 Task: Look for space in Amherst, United States from 10th July, 2023 to 15th July, 2023 for 7 adults in price range Rs.10000 to Rs.15000. Place can be entire place or shared room with 4 bedrooms having 7 beds and 4 bathrooms. Property type can be house, flat, guest house. Amenities needed are: wifi, TV, free parkinig on premises, gym, breakfast. Booking option can be shelf check-in. Required host language is English.
Action: Mouse moved to (527, 125)
Screenshot: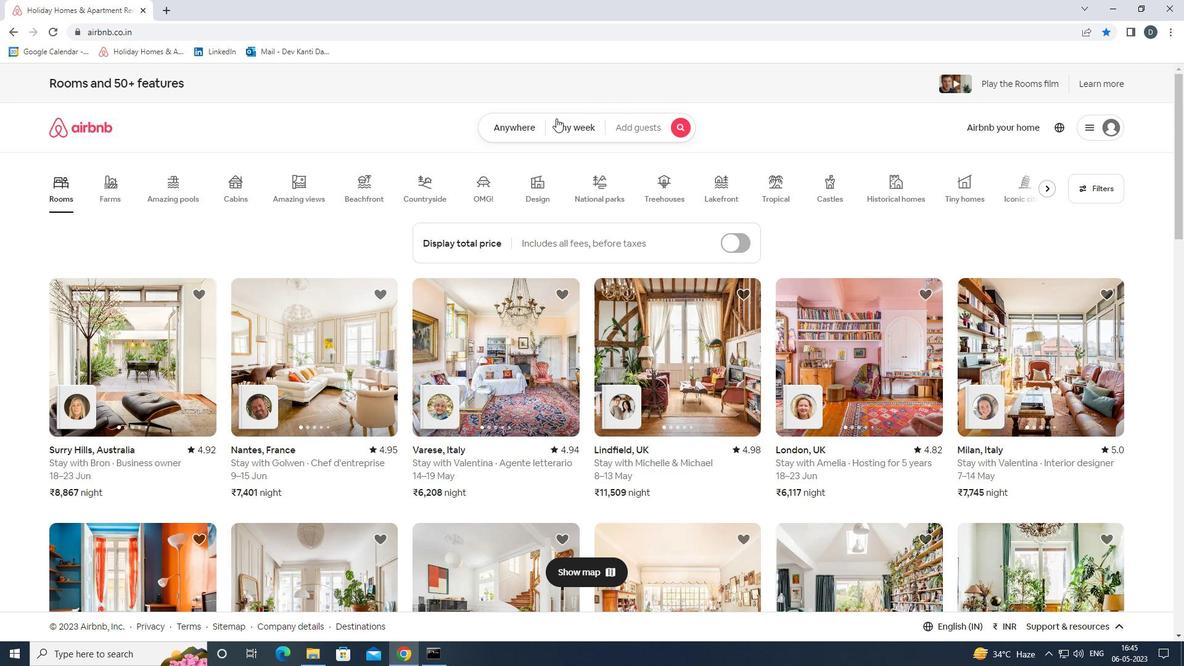
Action: Mouse pressed left at (527, 125)
Screenshot: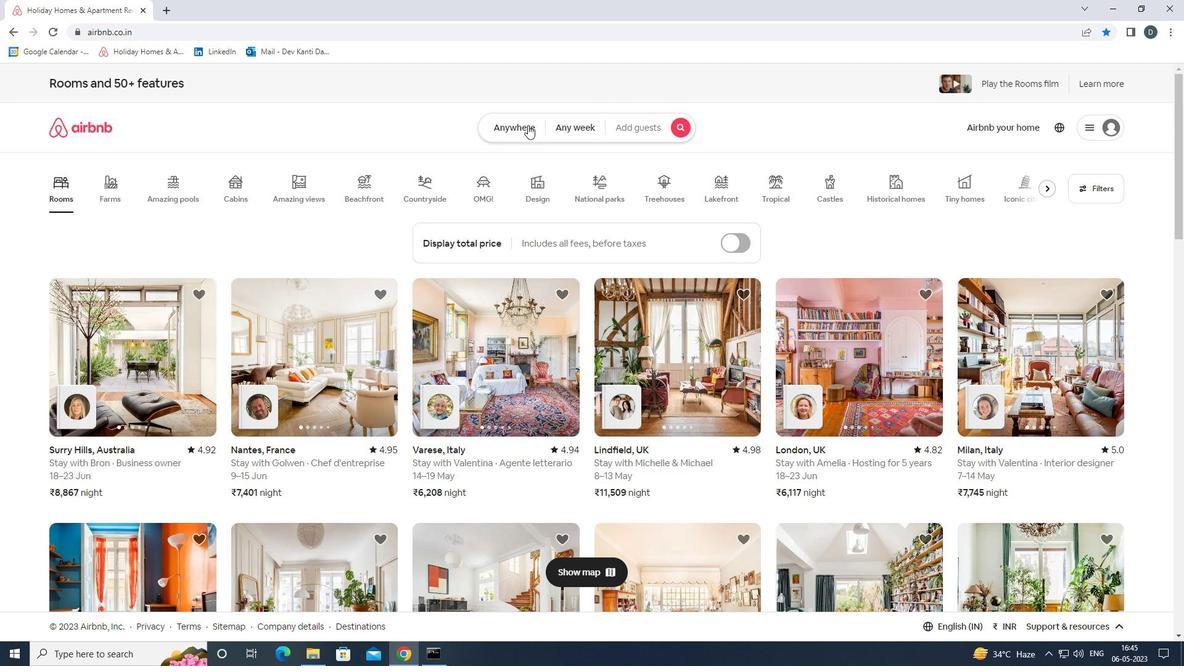 
Action: Mouse moved to (466, 178)
Screenshot: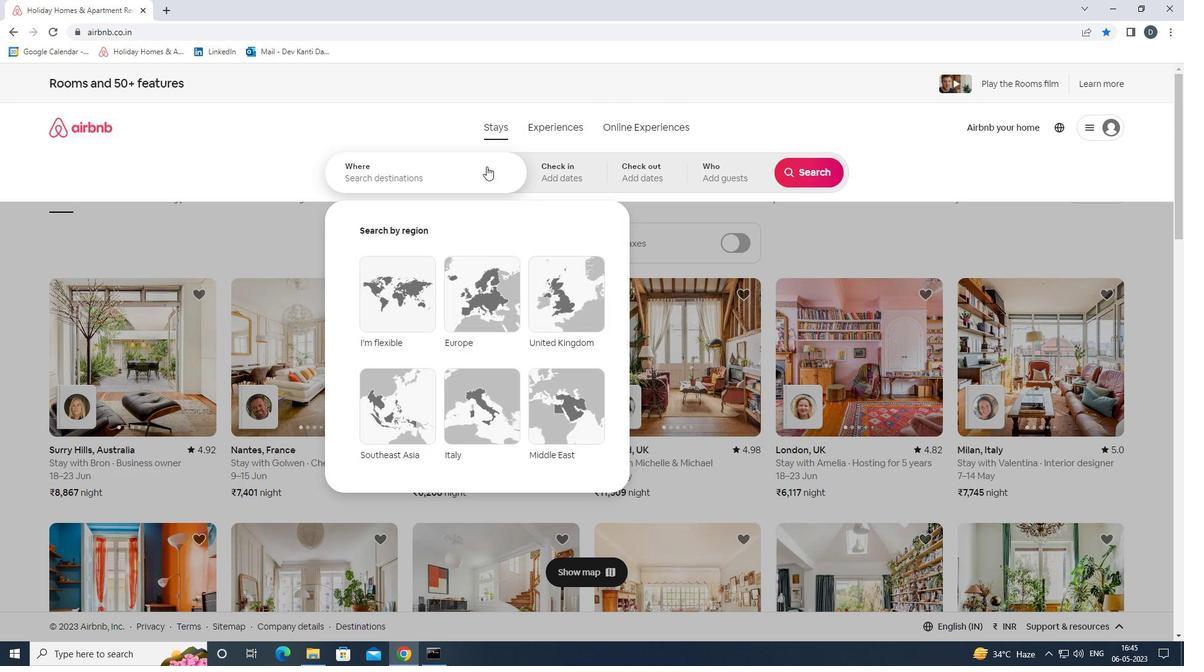 
Action: Mouse pressed left at (466, 178)
Screenshot: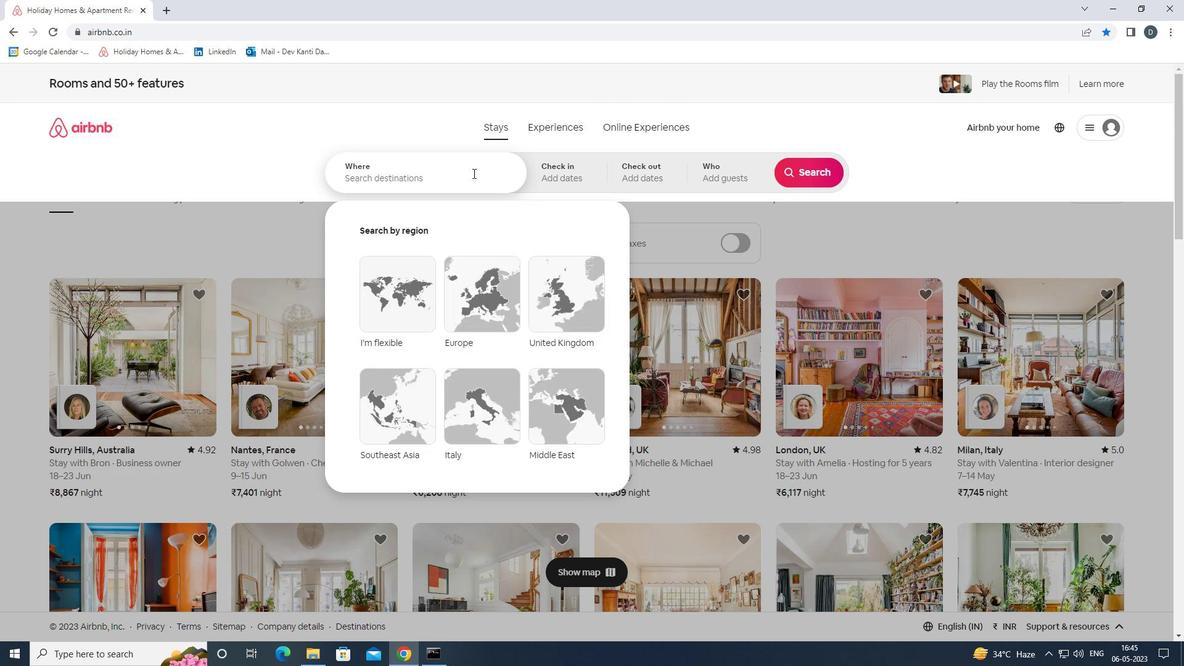 
Action: Key pressed <Key.shift>AMHERST,<Key.shift>UNITED<Key.space><Key.shift>STATES<Key.enter>
Screenshot: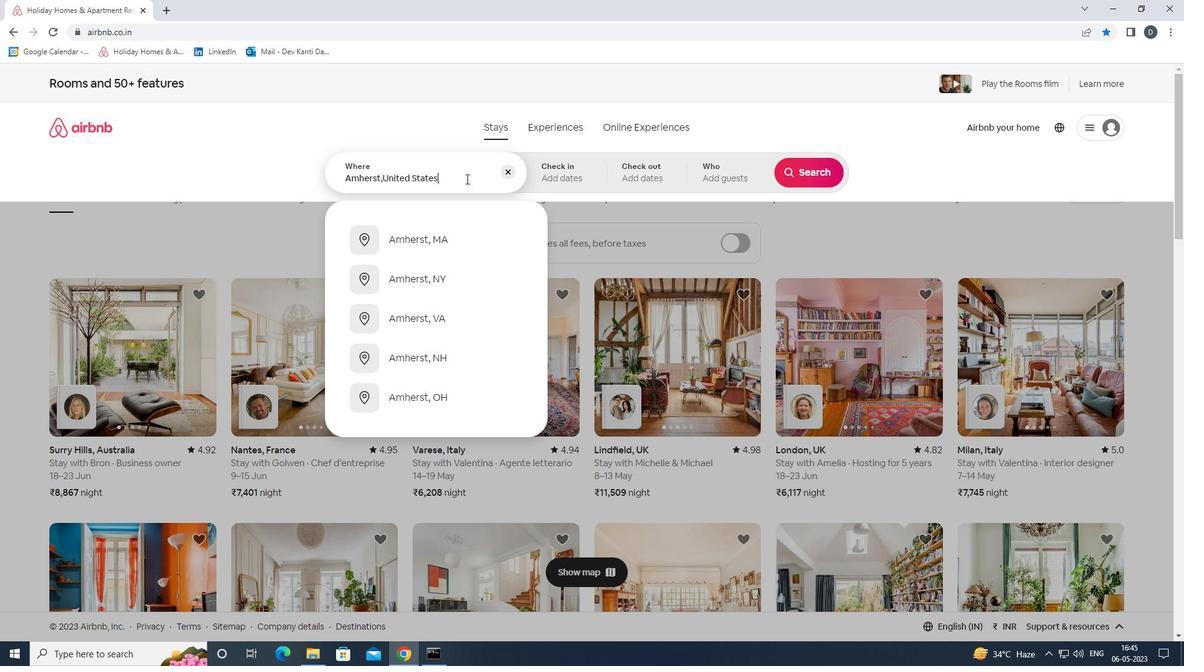 
Action: Mouse moved to (807, 269)
Screenshot: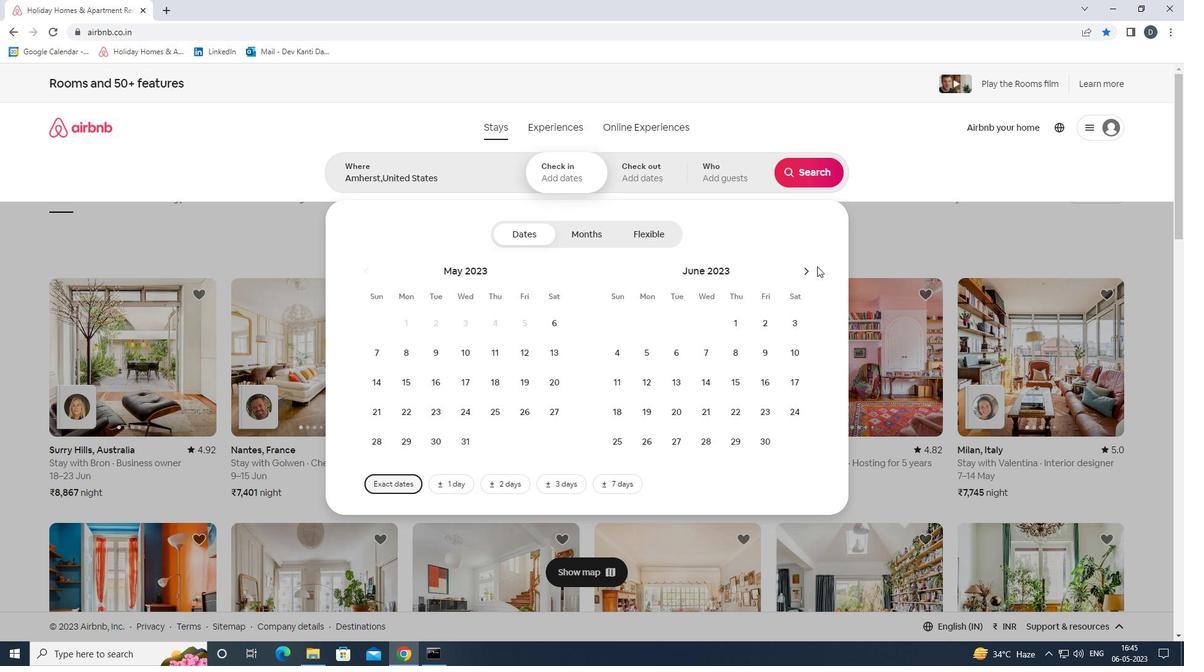
Action: Mouse pressed left at (807, 269)
Screenshot: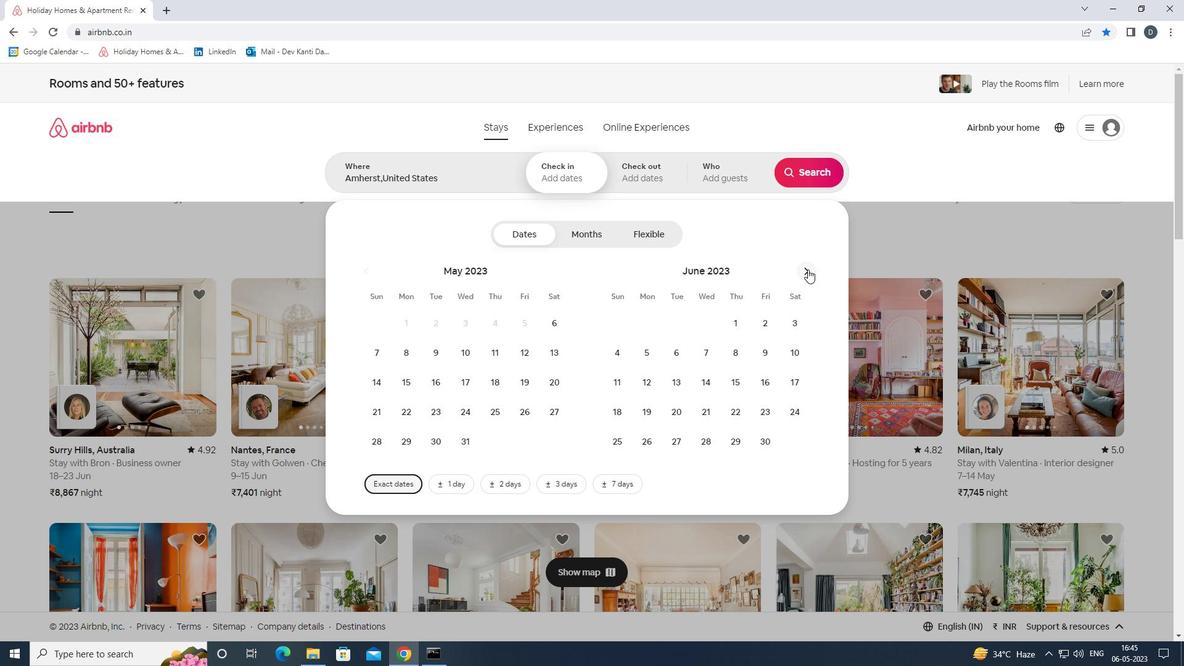 
Action: Mouse pressed left at (807, 269)
Screenshot: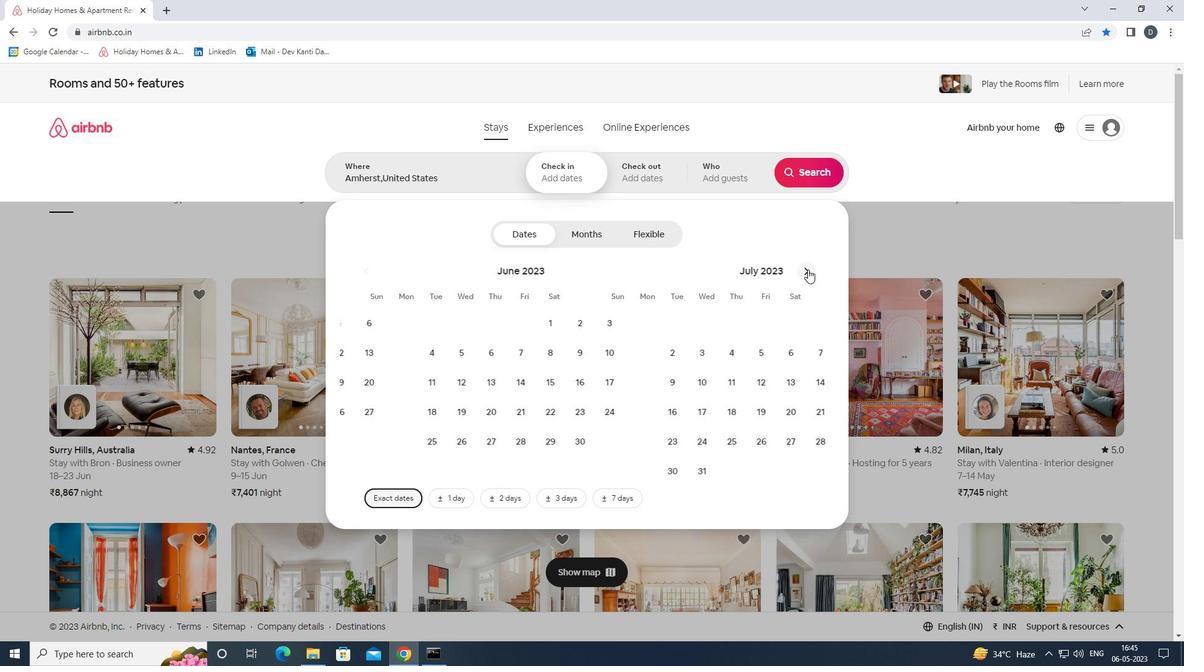 
Action: Mouse moved to (413, 384)
Screenshot: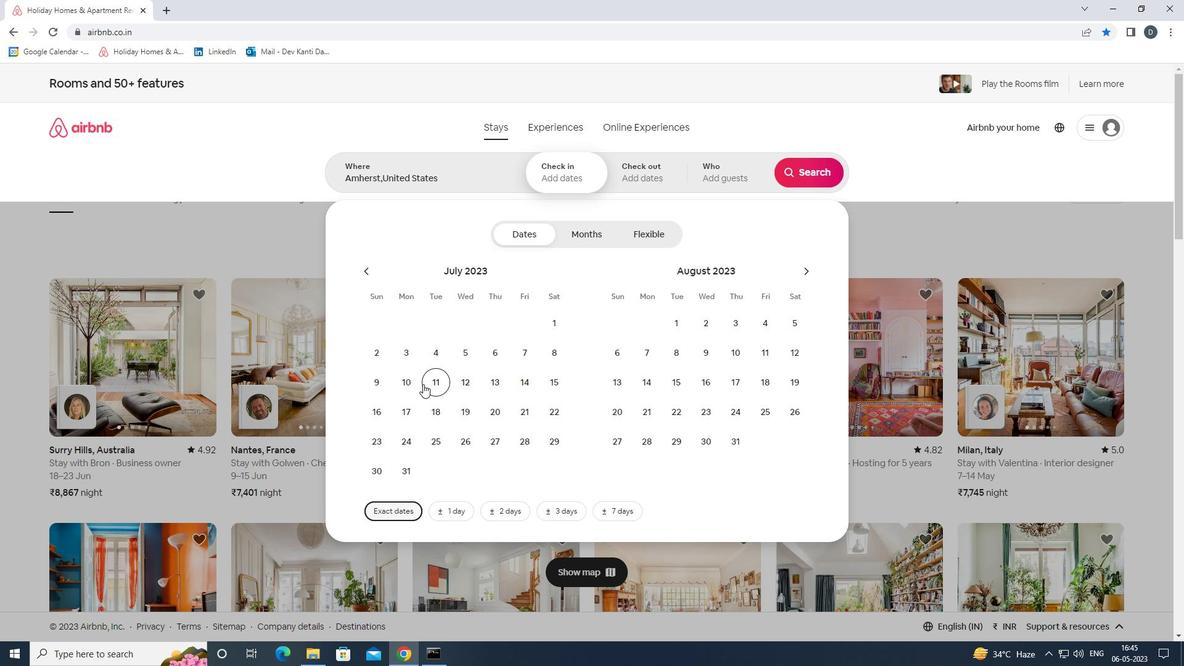 
Action: Mouse pressed left at (413, 384)
Screenshot: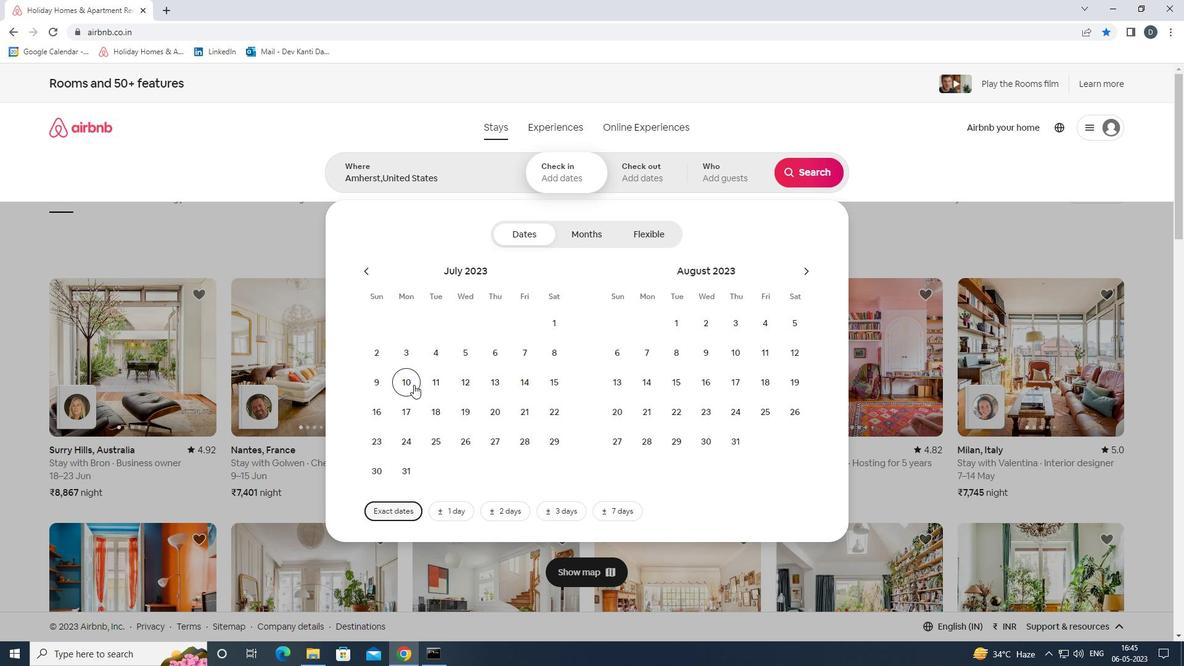 
Action: Mouse moved to (545, 385)
Screenshot: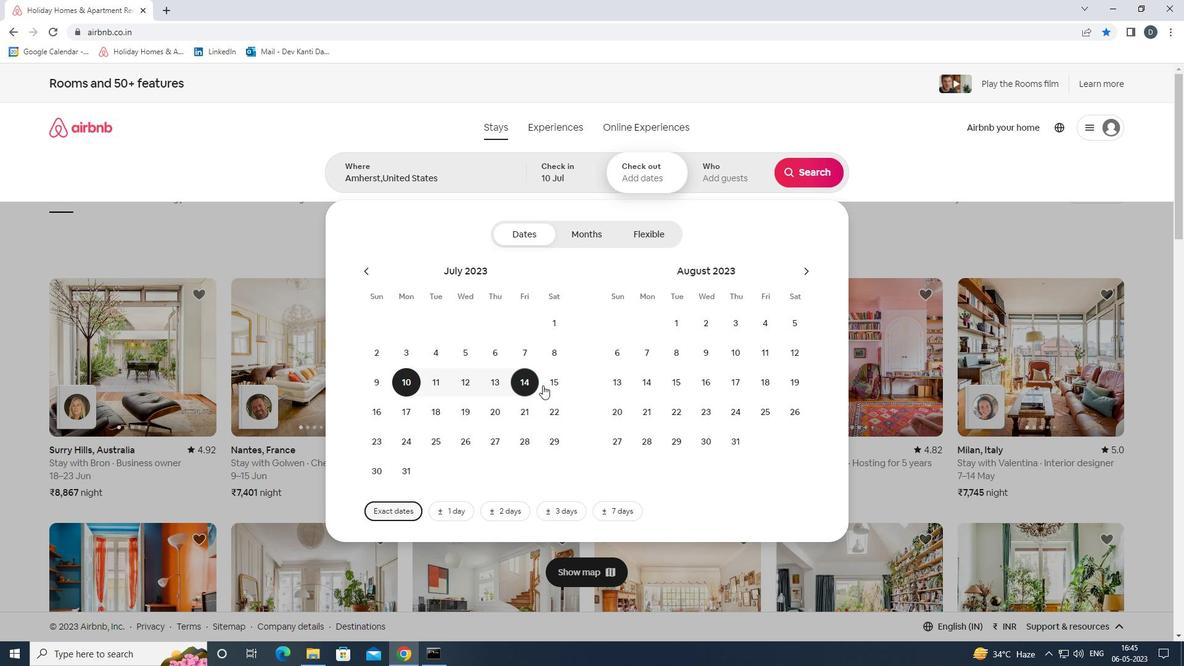 
Action: Mouse pressed left at (545, 385)
Screenshot: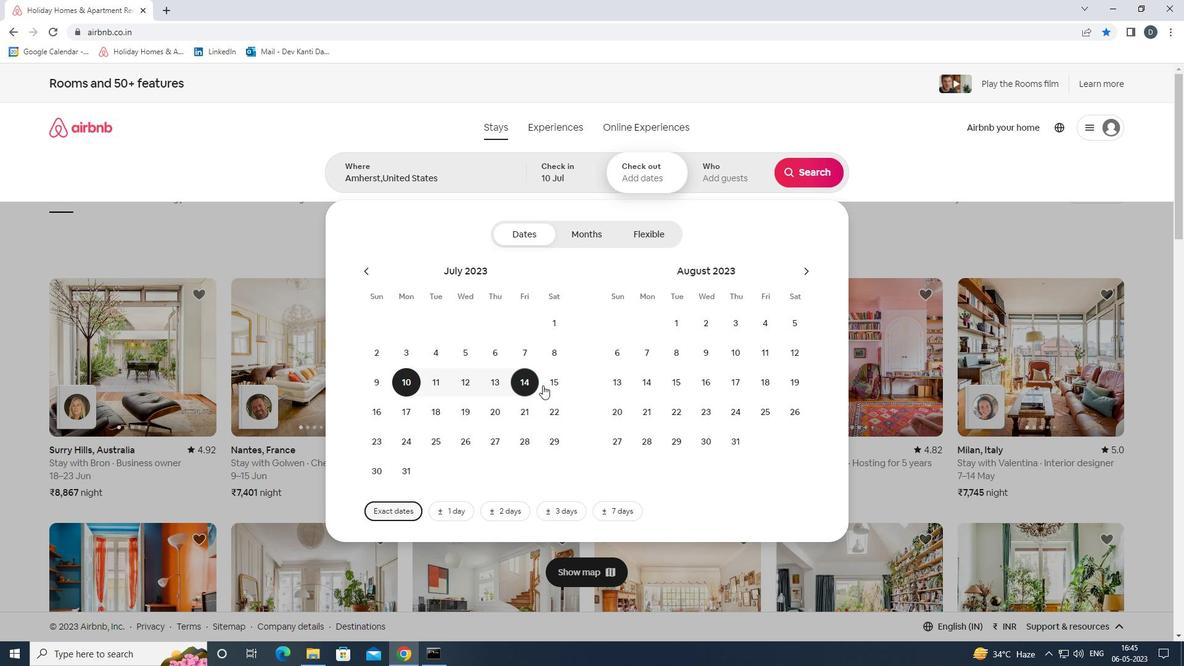 
Action: Mouse moved to (717, 180)
Screenshot: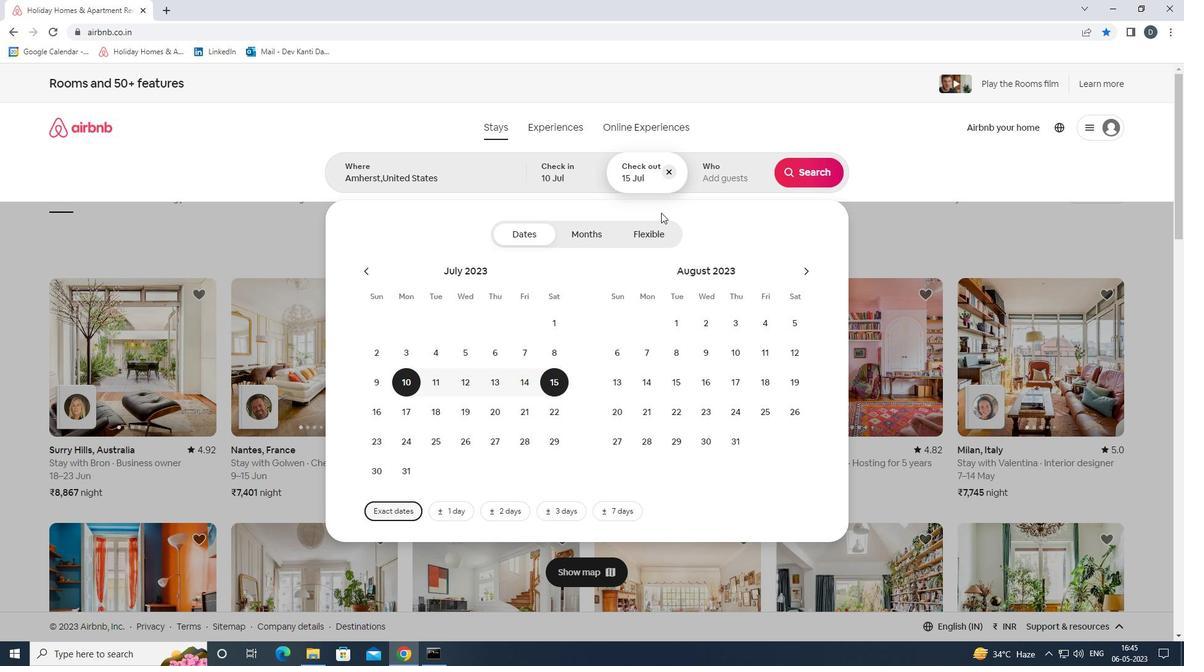 
Action: Mouse pressed left at (717, 180)
Screenshot: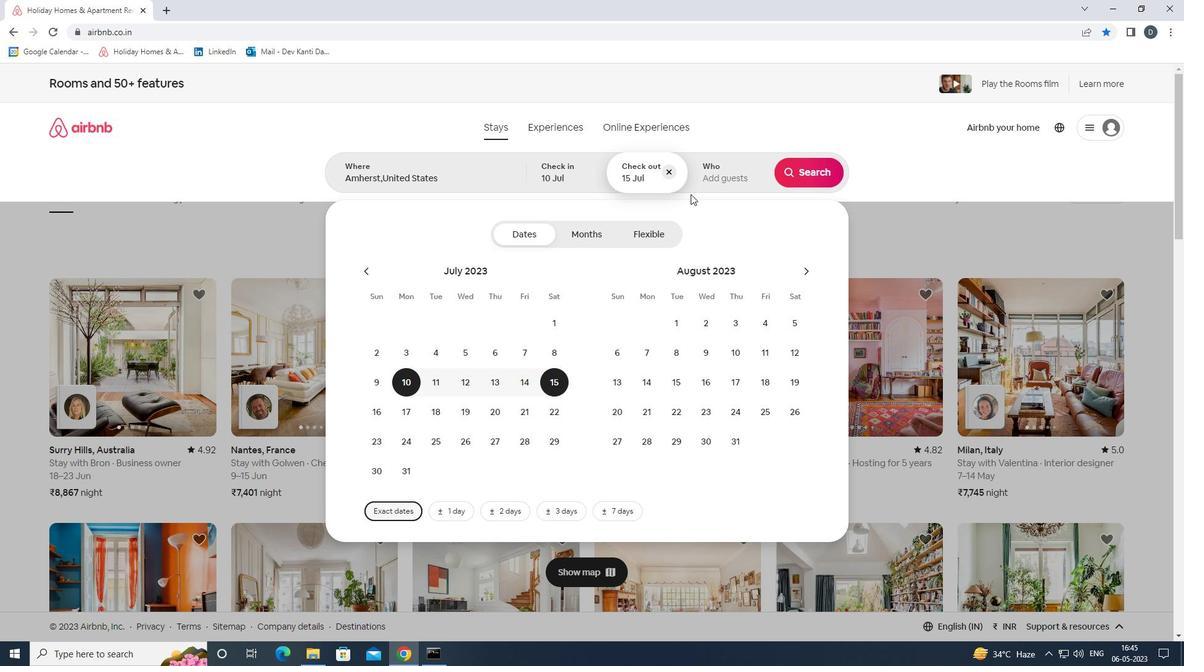 
Action: Mouse moved to (802, 238)
Screenshot: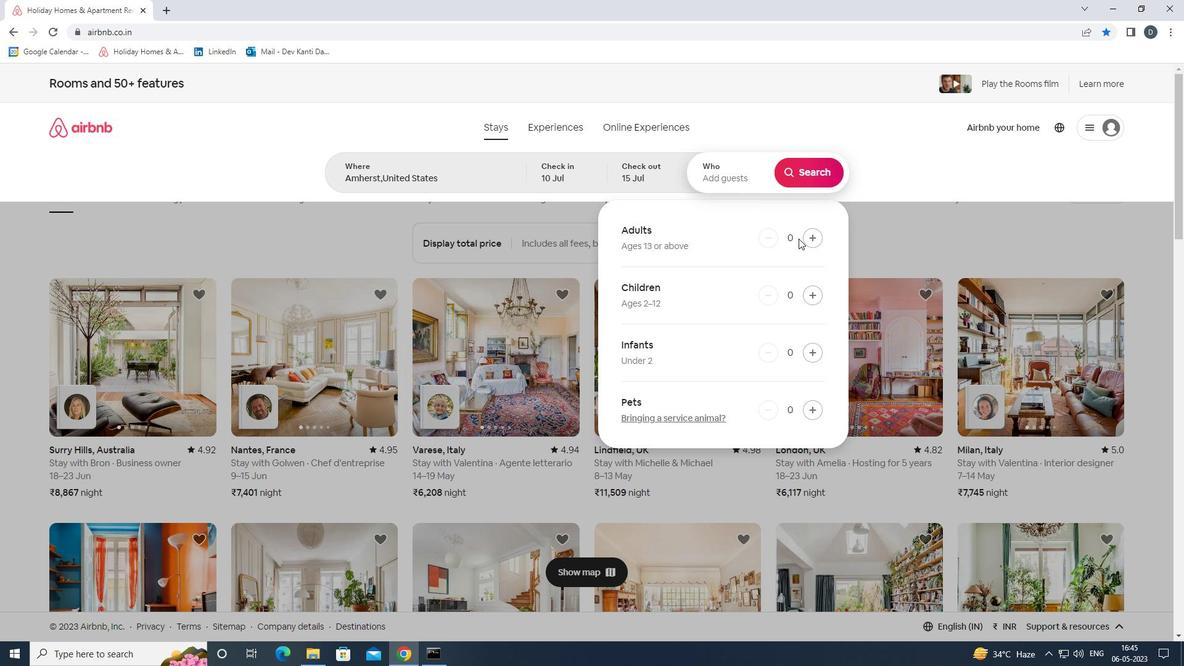 
Action: Mouse pressed left at (802, 238)
Screenshot: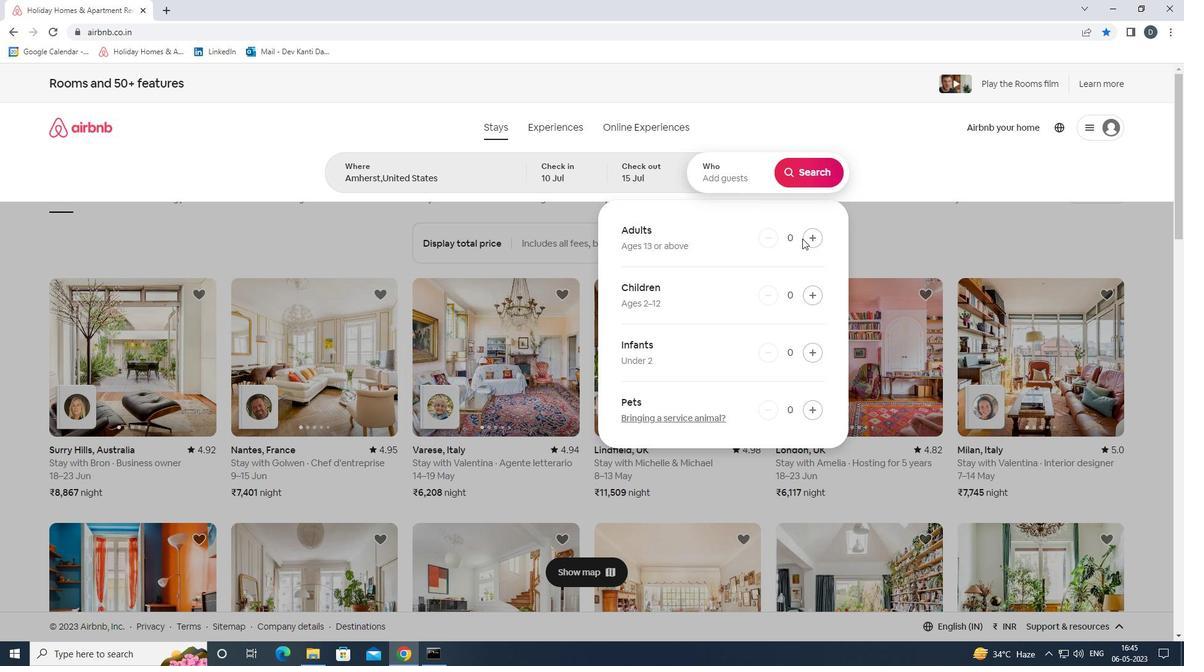 
Action: Mouse moved to (803, 238)
Screenshot: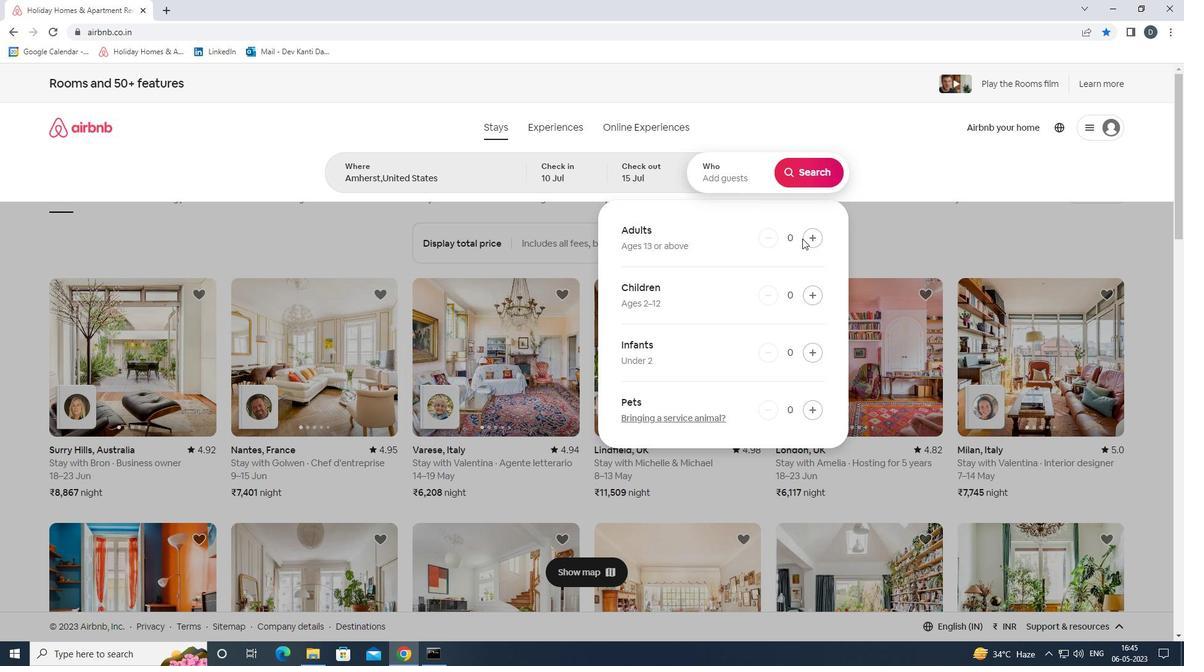 
Action: Mouse pressed left at (803, 238)
Screenshot: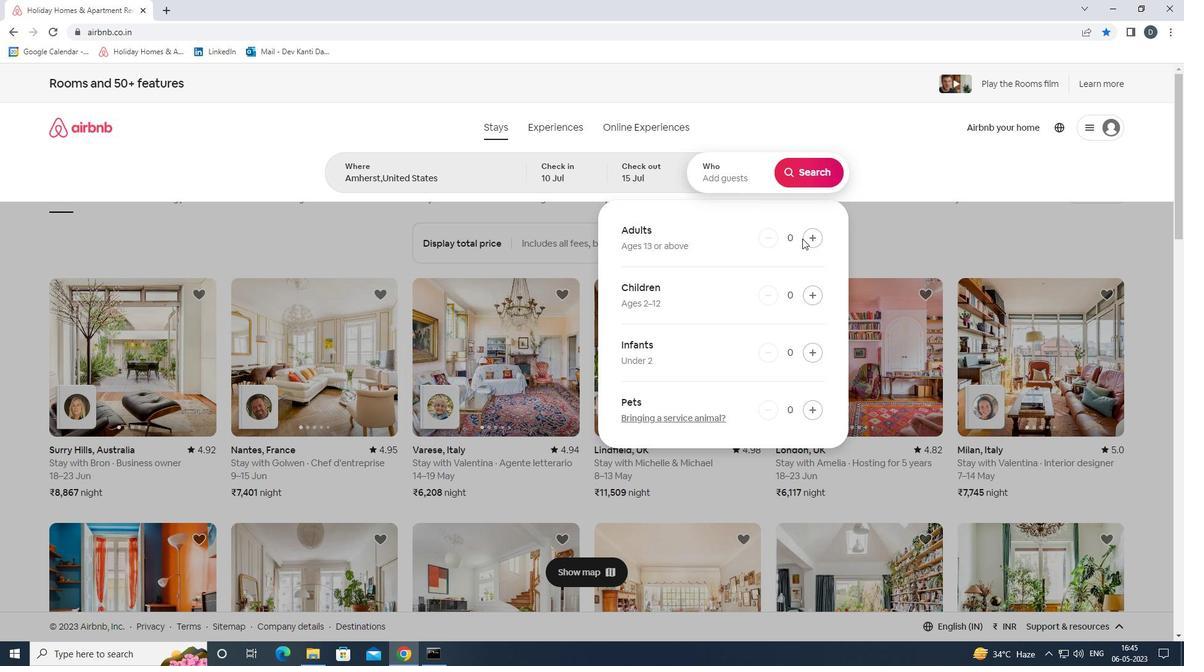 
Action: Mouse pressed left at (803, 238)
Screenshot: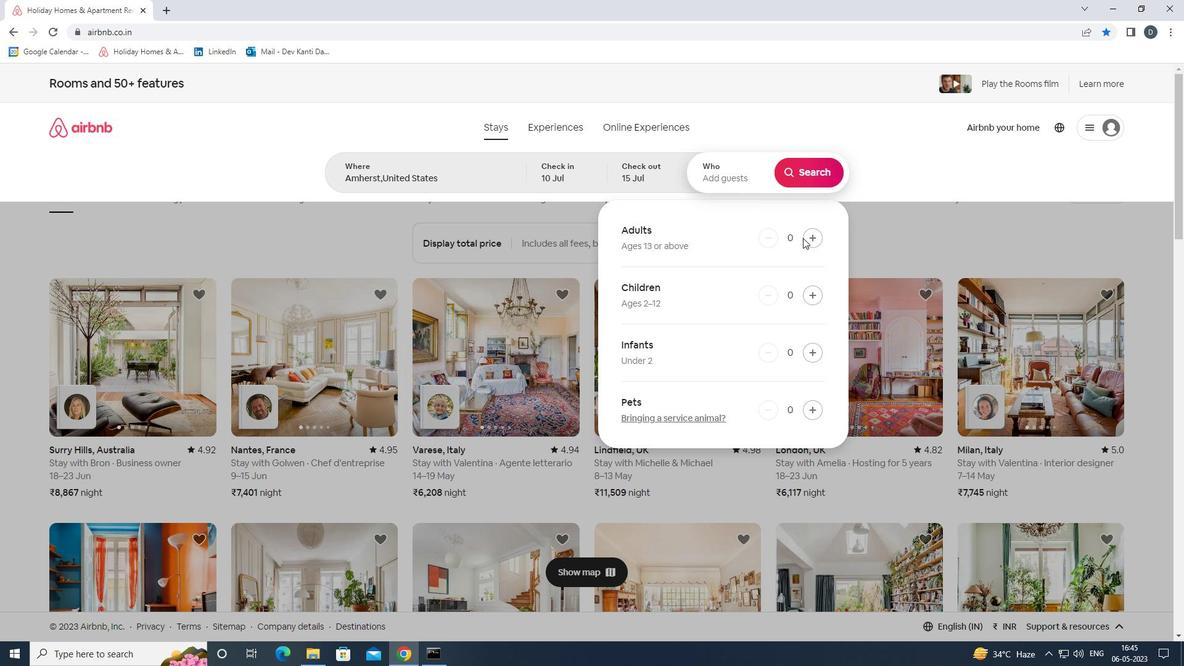 
Action: Mouse moved to (803, 238)
Screenshot: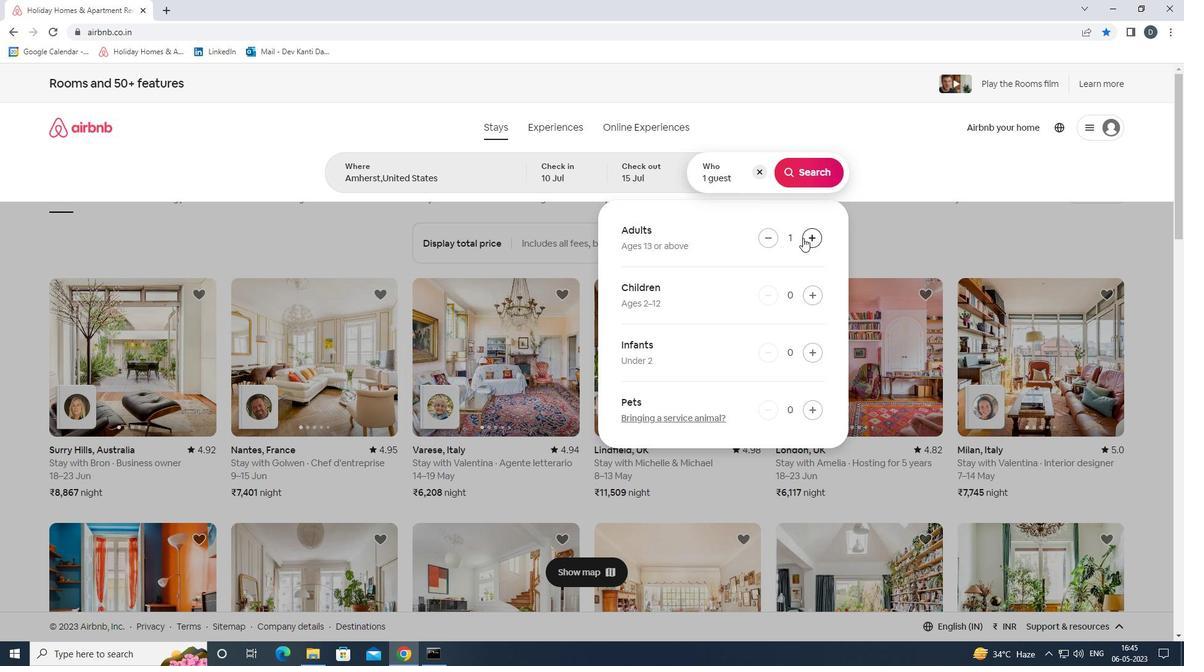 
Action: Mouse pressed left at (803, 238)
Screenshot: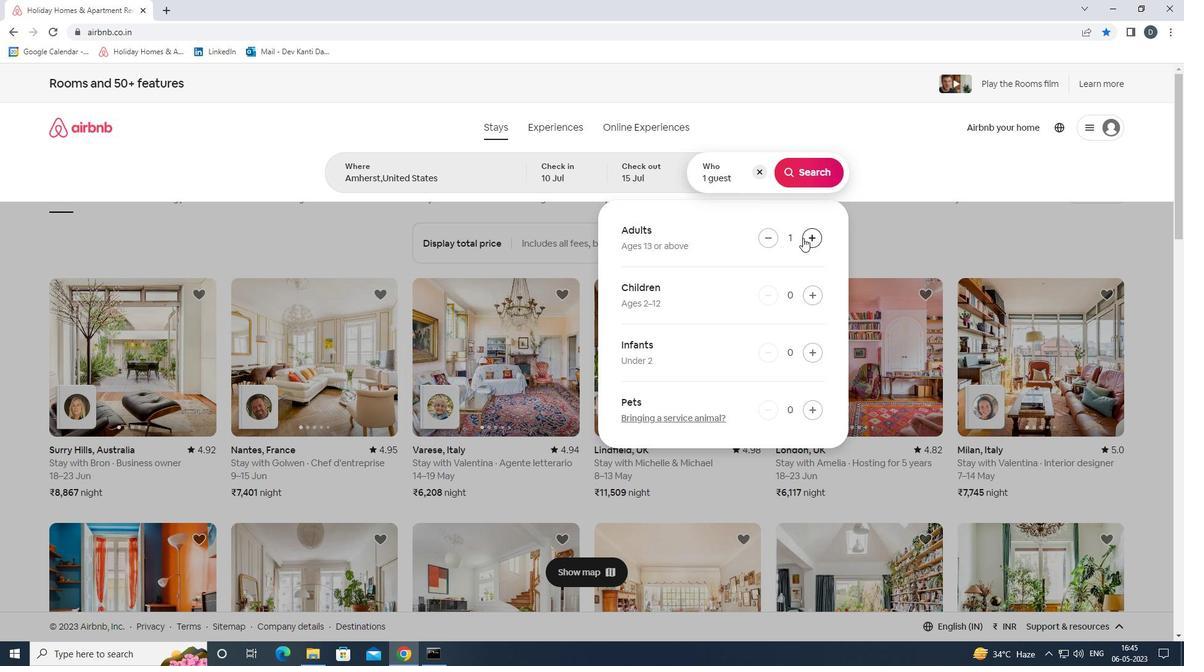 
Action: Mouse moved to (804, 238)
Screenshot: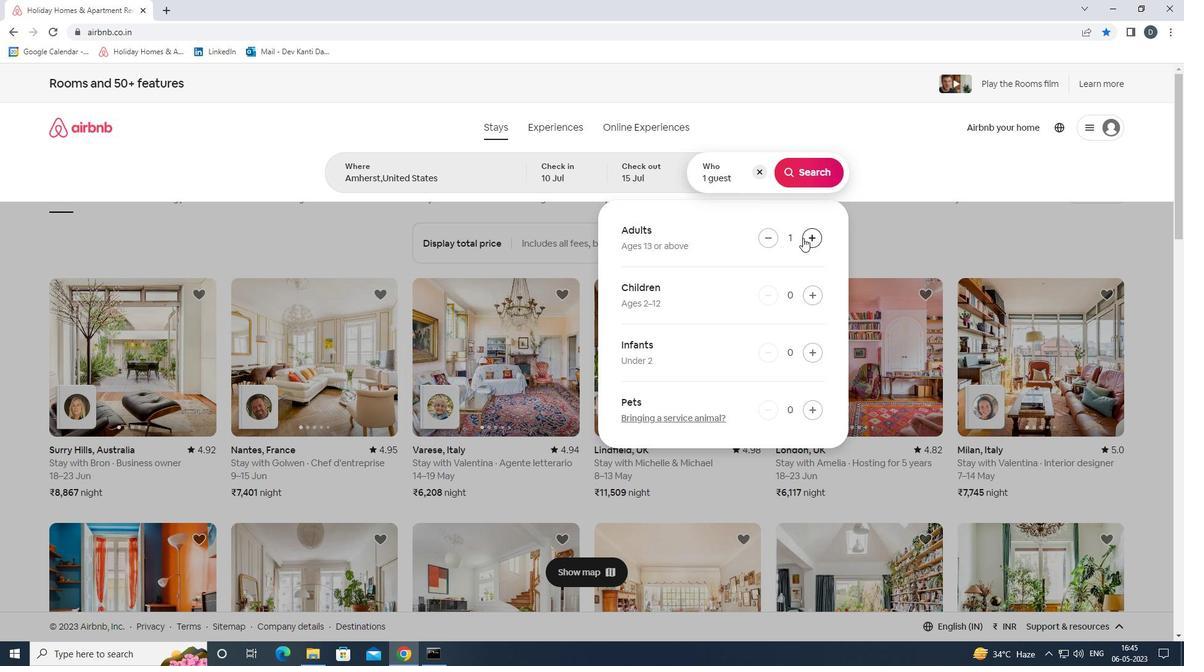 
Action: Mouse pressed left at (804, 238)
Screenshot: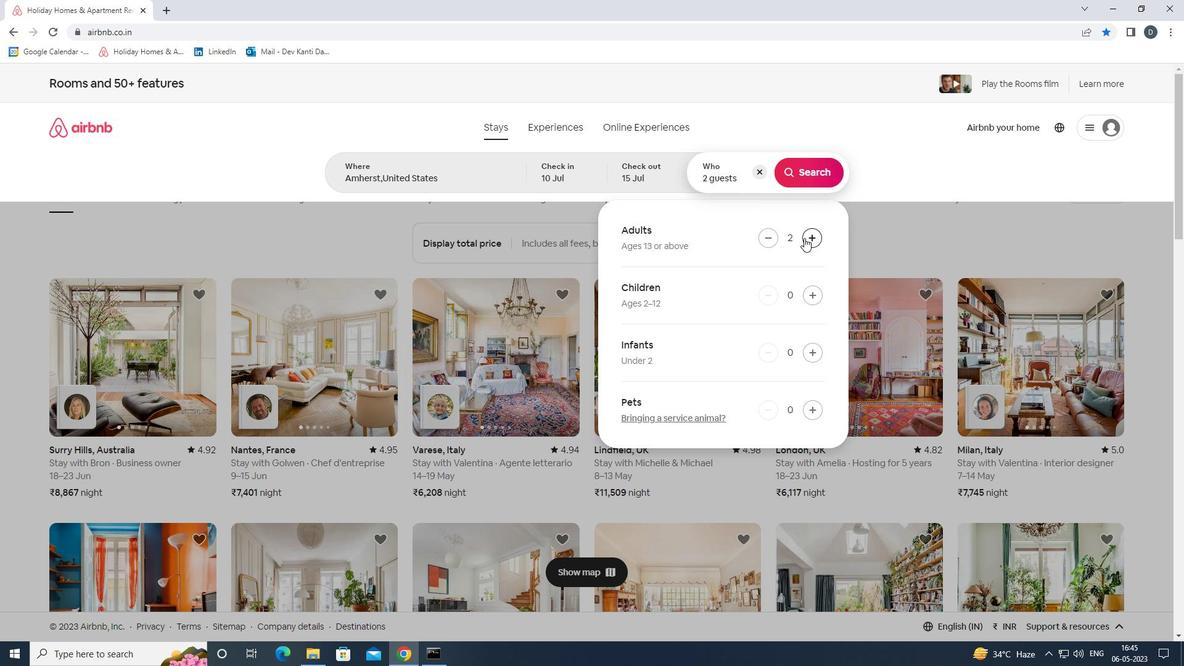 
Action: Mouse pressed left at (804, 238)
Screenshot: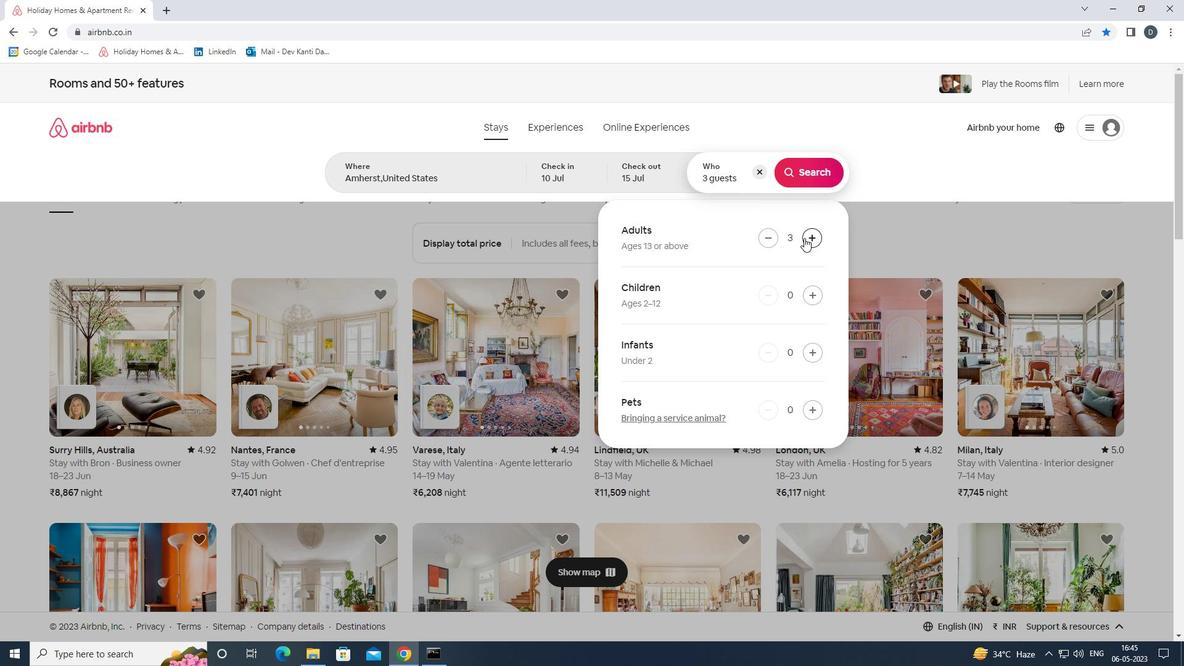 
Action: Mouse pressed left at (804, 238)
Screenshot: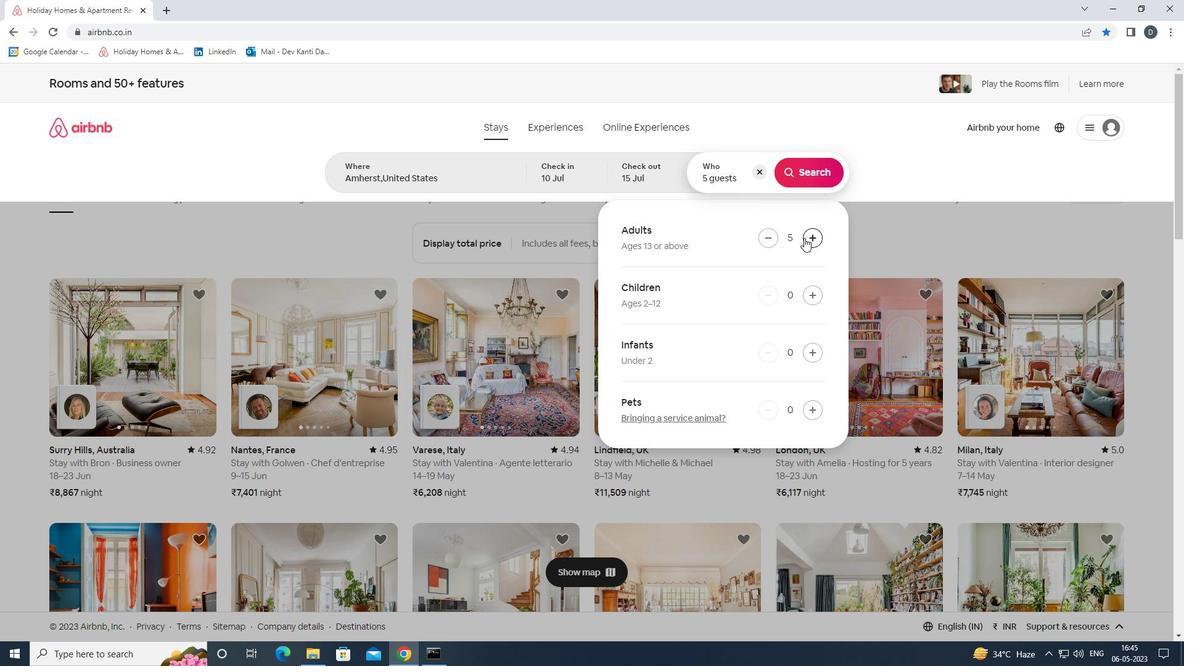 
Action: Mouse pressed left at (804, 238)
Screenshot: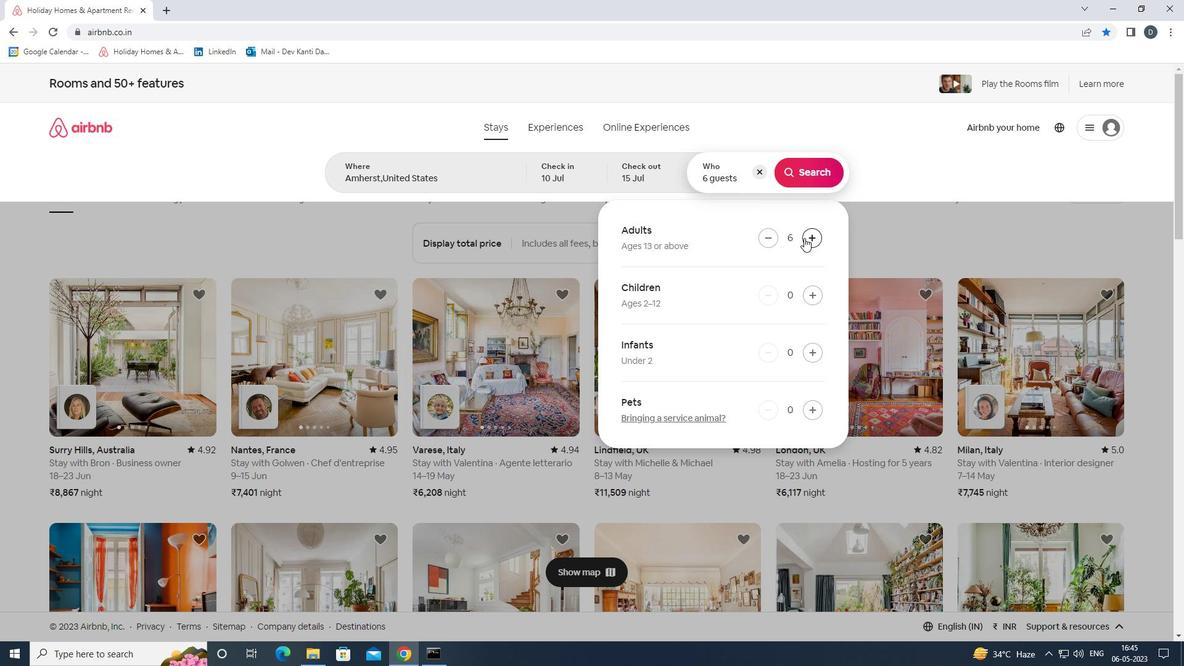 
Action: Mouse moved to (809, 172)
Screenshot: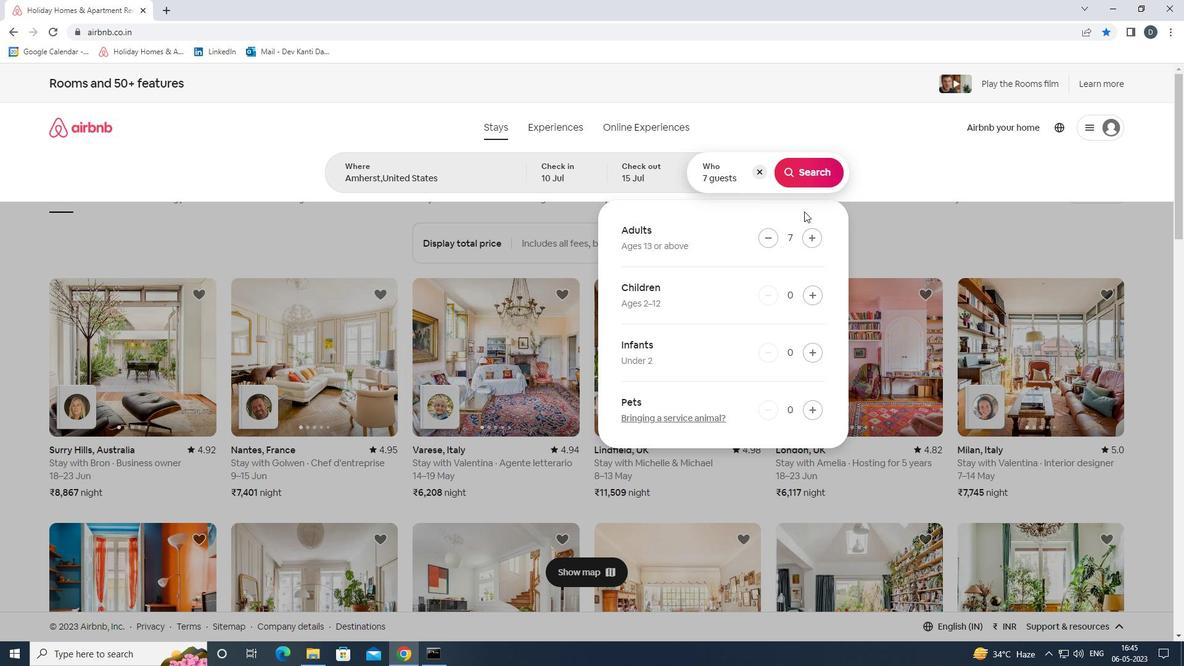 
Action: Mouse pressed left at (809, 172)
Screenshot: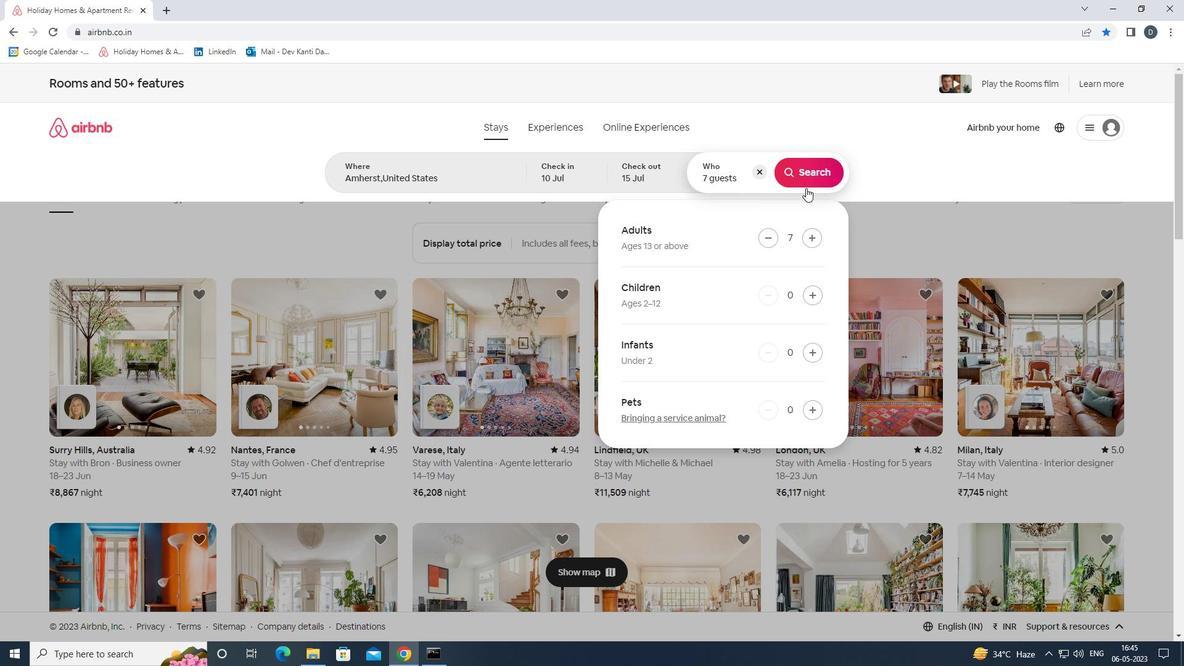 
Action: Mouse moved to (1127, 138)
Screenshot: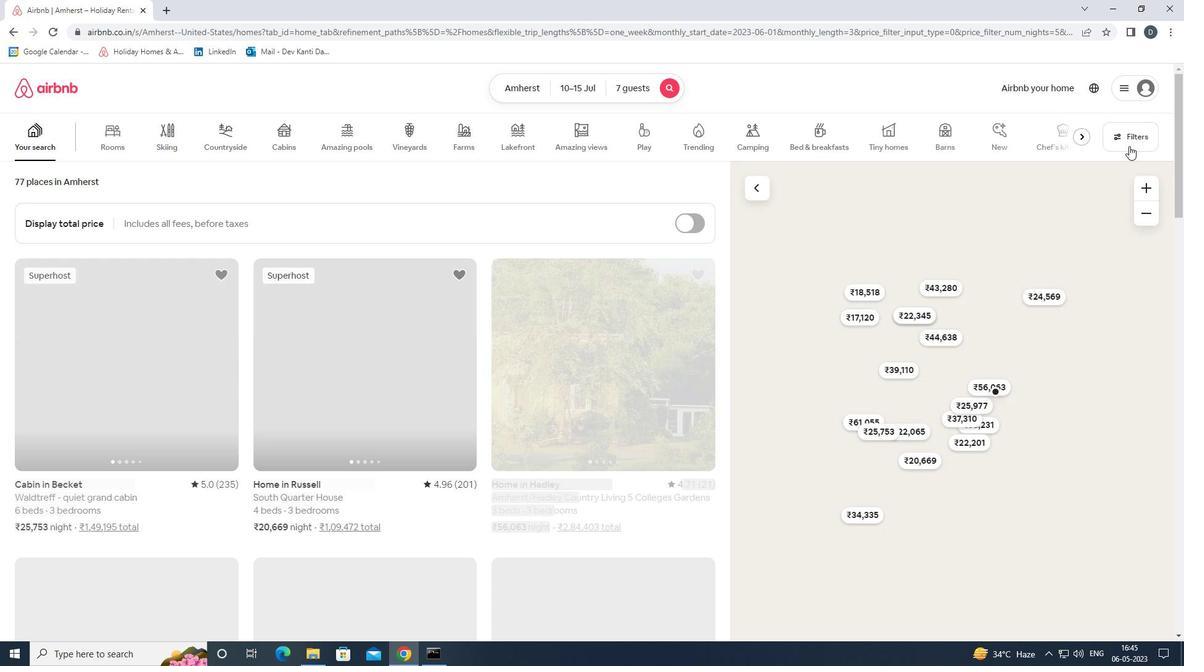 
Action: Mouse pressed left at (1127, 138)
Screenshot: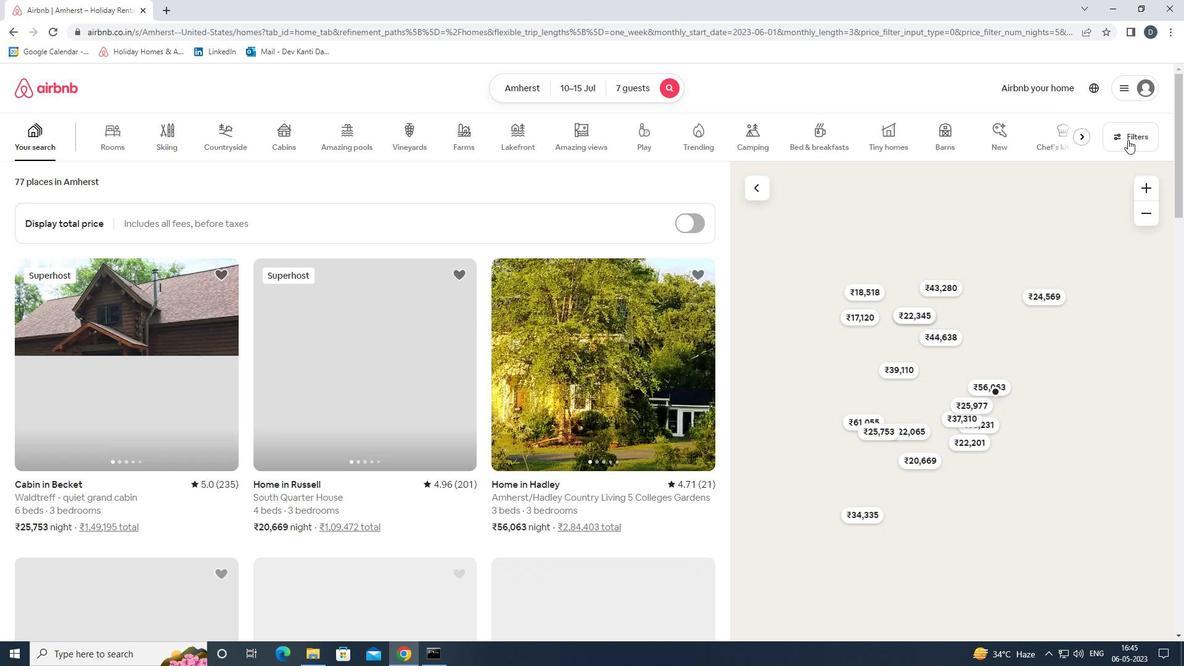 
Action: Mouse moved to (470, 436)
Screenshot: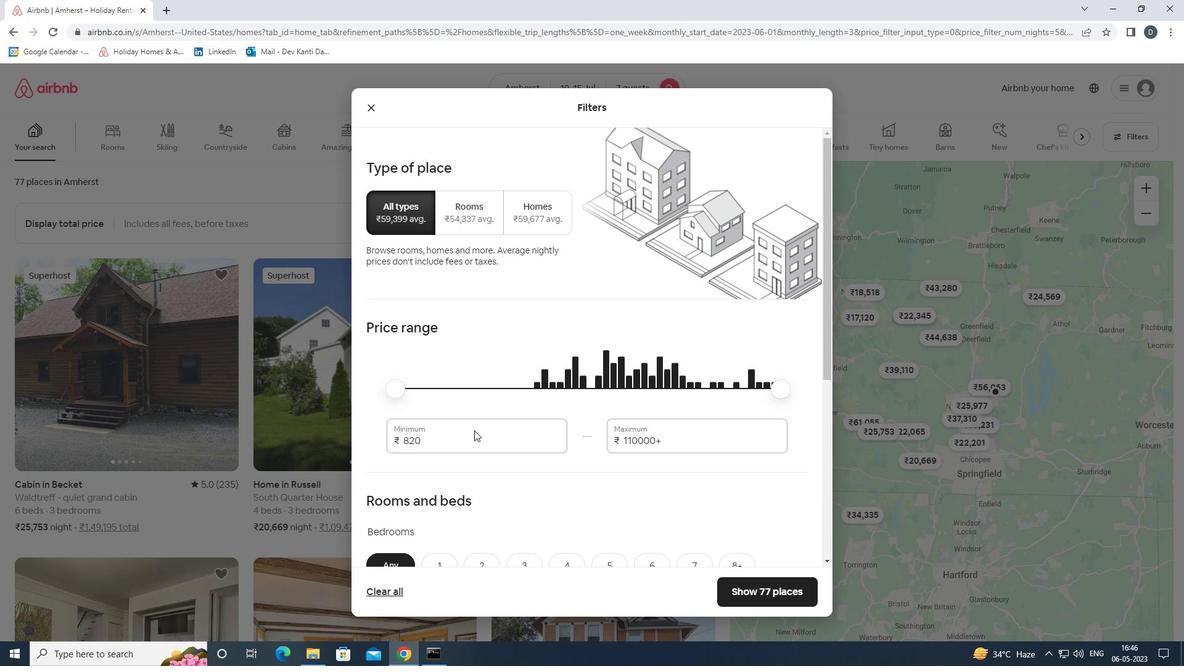 
Action: Mouse pressed left at (470, 436)
Screenshot: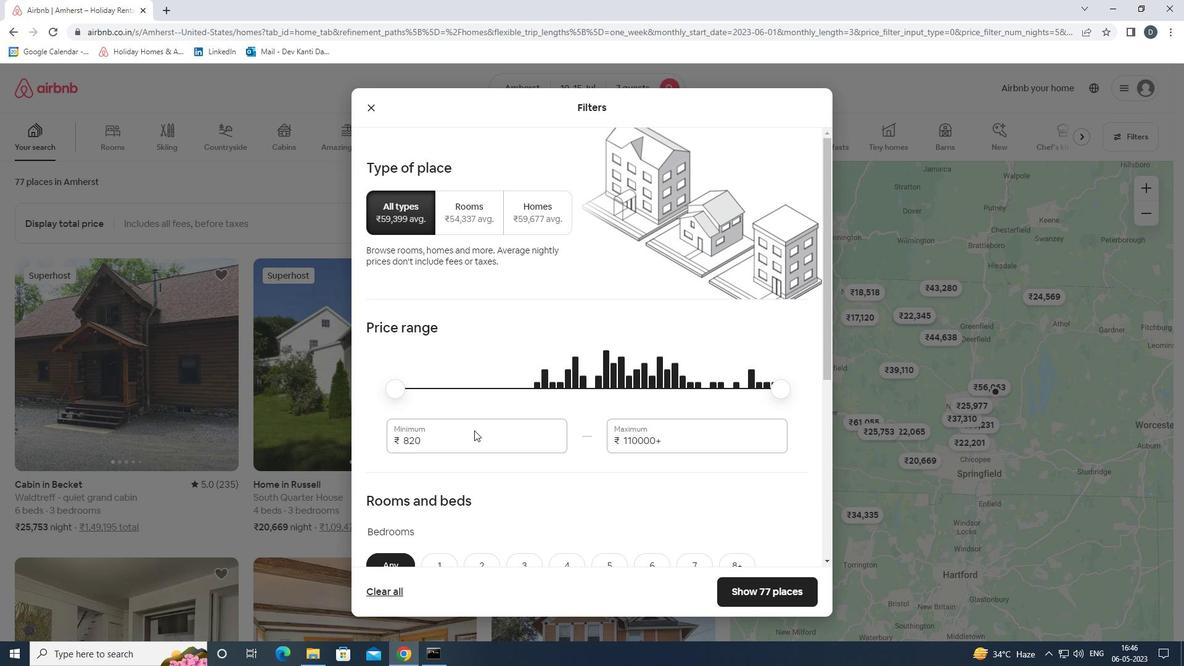 
Action: Mouse pressed left at (470, 436)
Screenshot: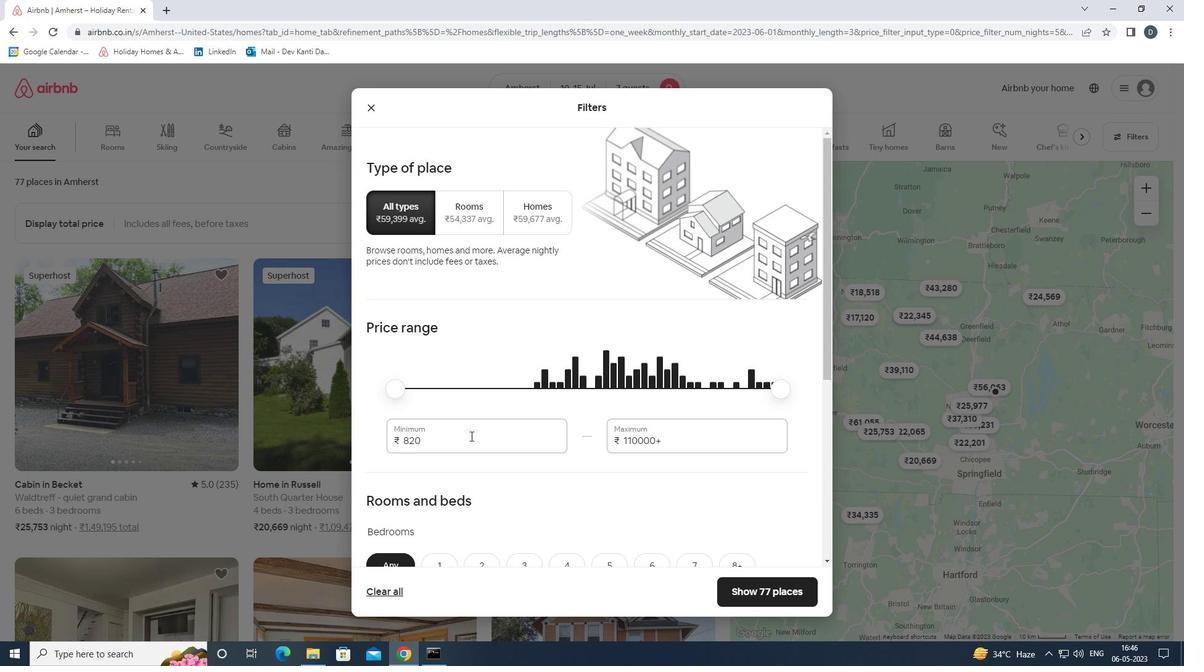 
Action: Mouse moved to (468, 433)
Screenshot: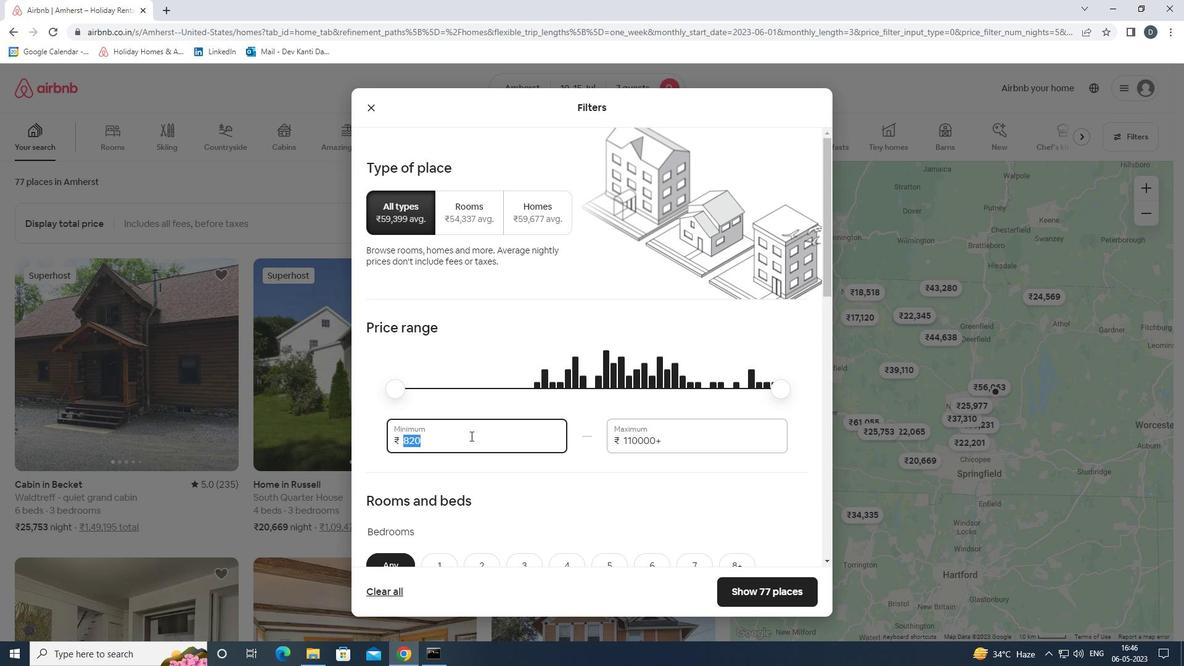 
Action: Key pressed 10000<Key.tab>150000<Key.backspace>
Screenshot: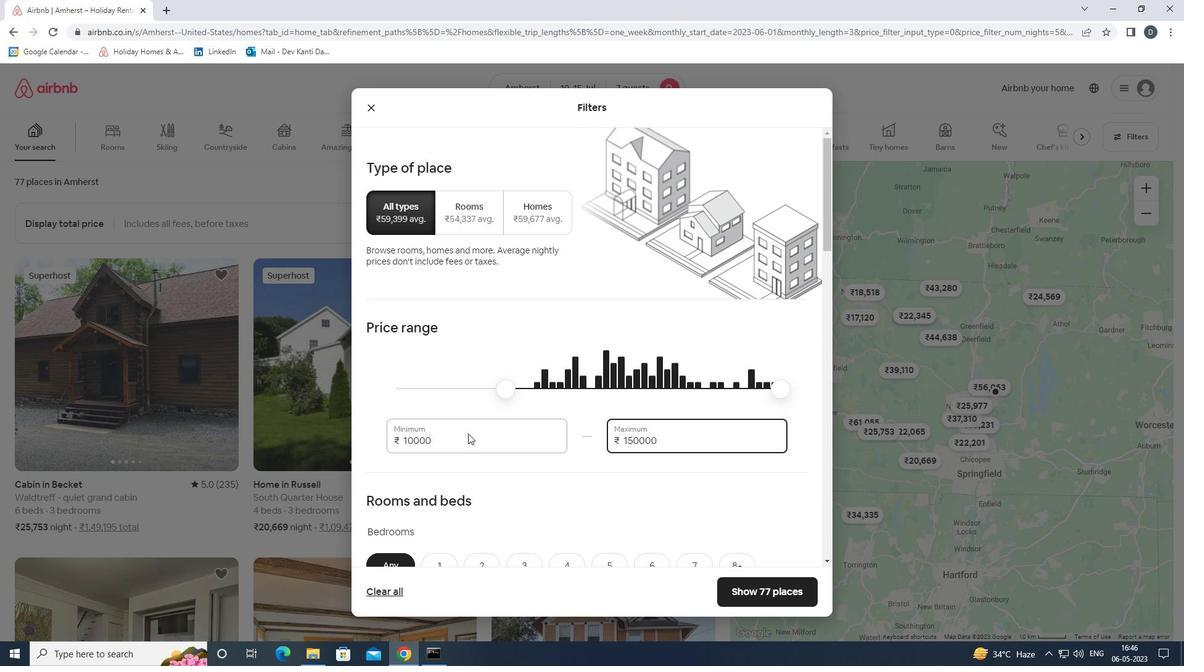 
Action: Mouse moved to (466, 413)
Screenshot: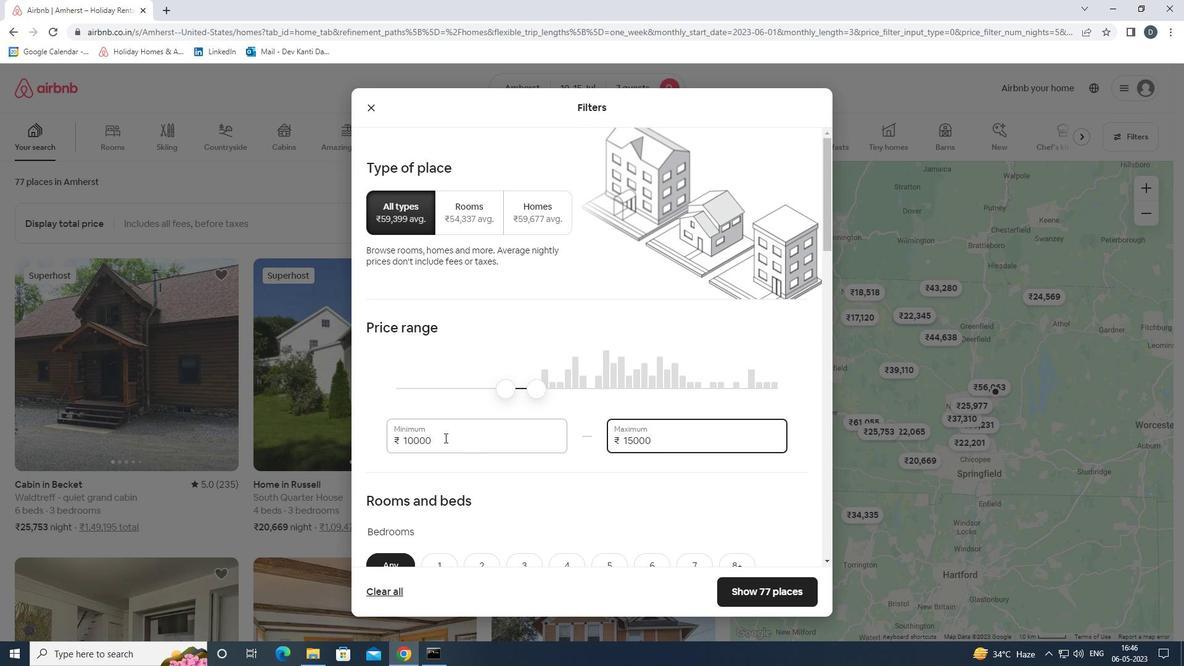 
Action: Mouse scrolled (466, 412) with delta (0, 0)
Screenshot: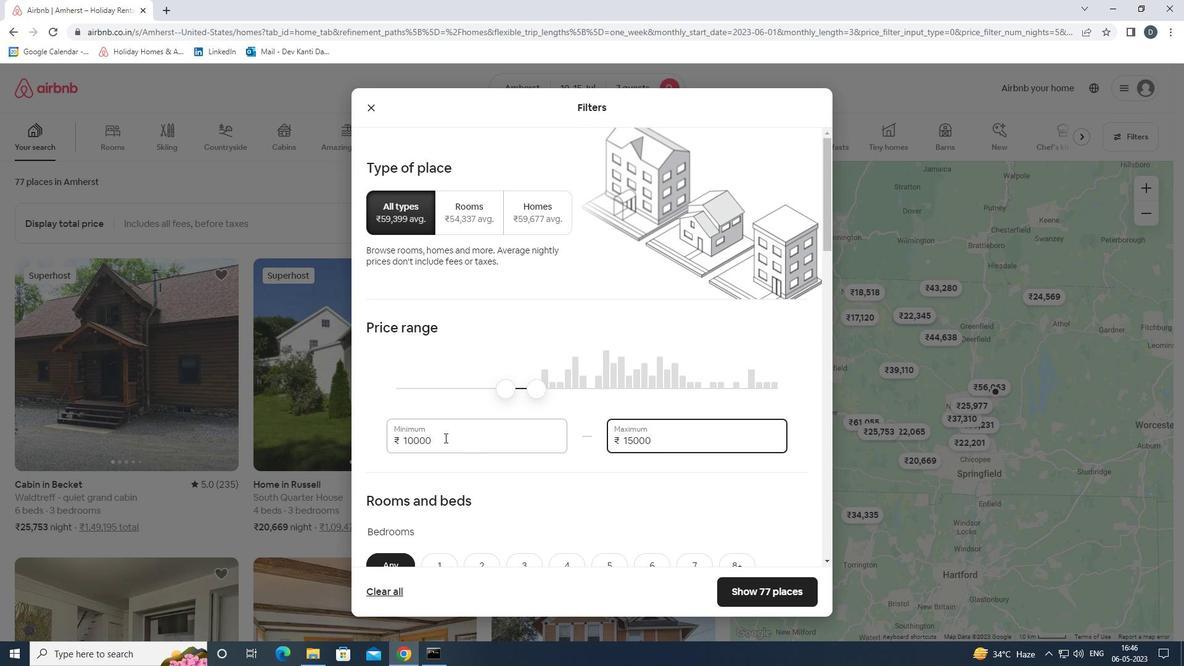 
Action: Mouse moved to (471, 414)
Screenshot: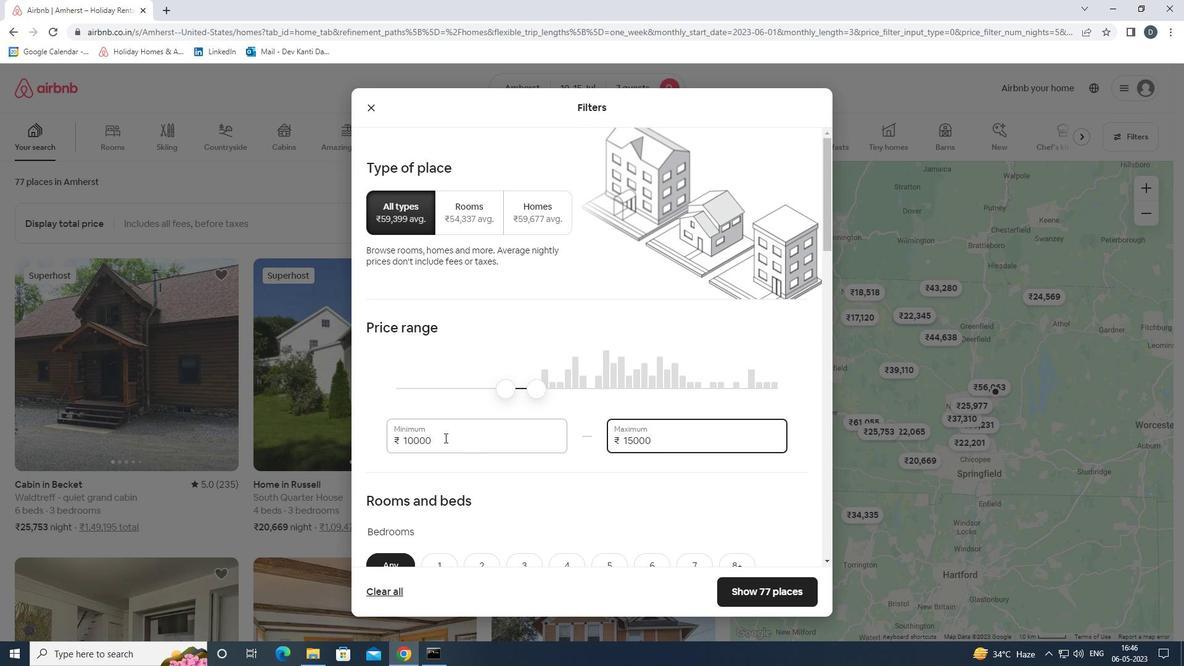 
Action: Mouse scrolled (471, 413) with delta (0, 0)
Screenshot: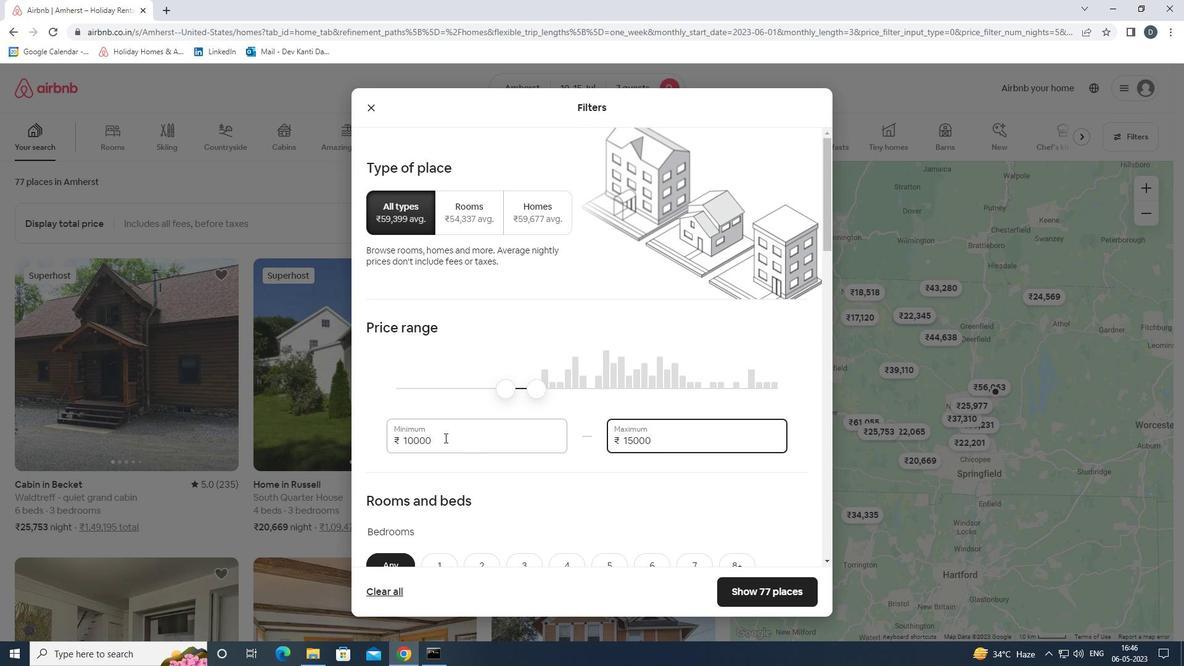 
Action: Mouse moved to (481, 415)
Screenshot: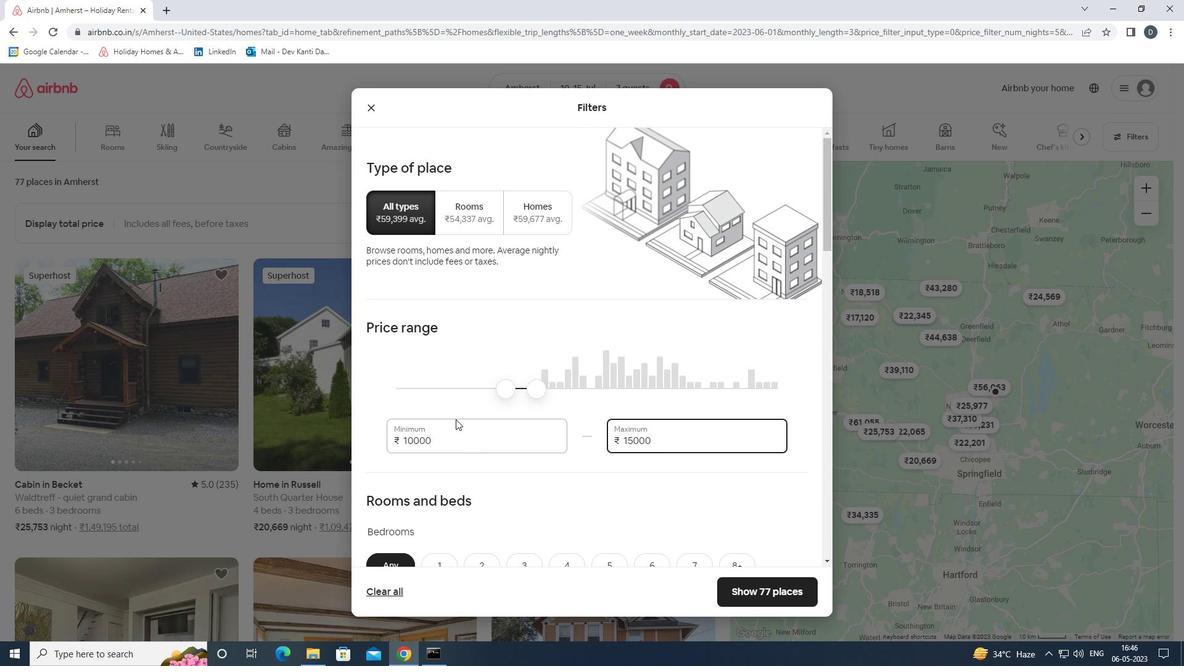 
Action: Mouse scrolled (481, 415) with delta (0, 0)
Screenshot: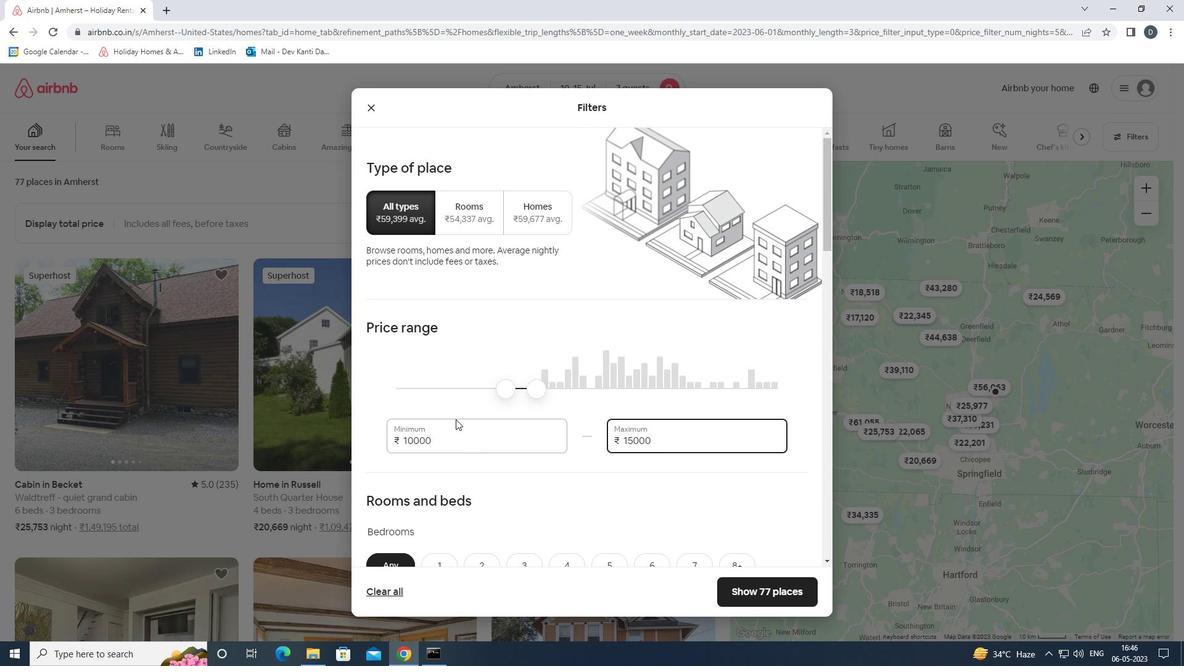 
Action: Mouse moved to (518, 410)
Screenshot: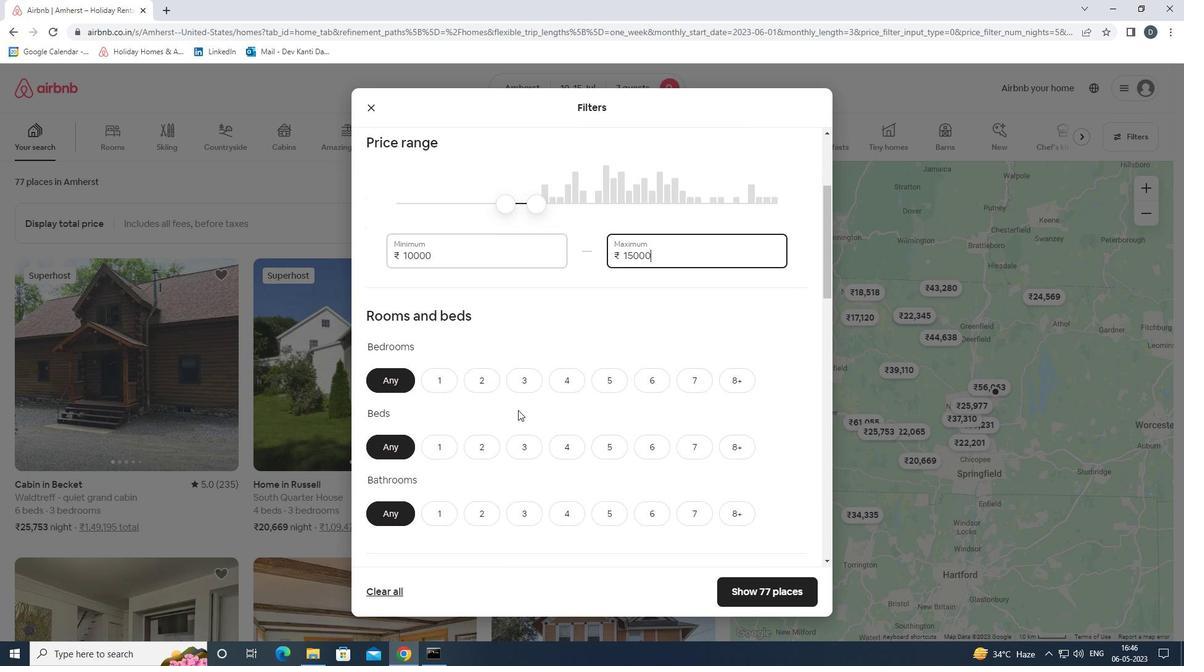 
Action: Mouse scrolled (518, 409) with delta (0, 0)
Screenshot: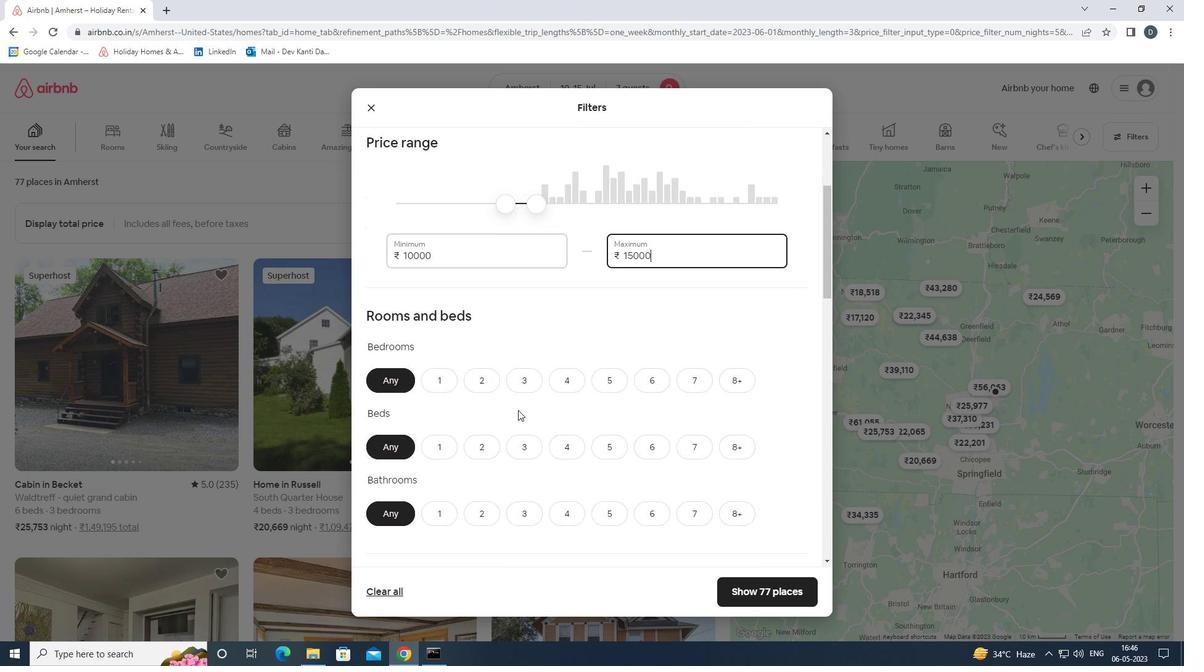 
Action: Mouse moved to (571, 318)
Screenshot: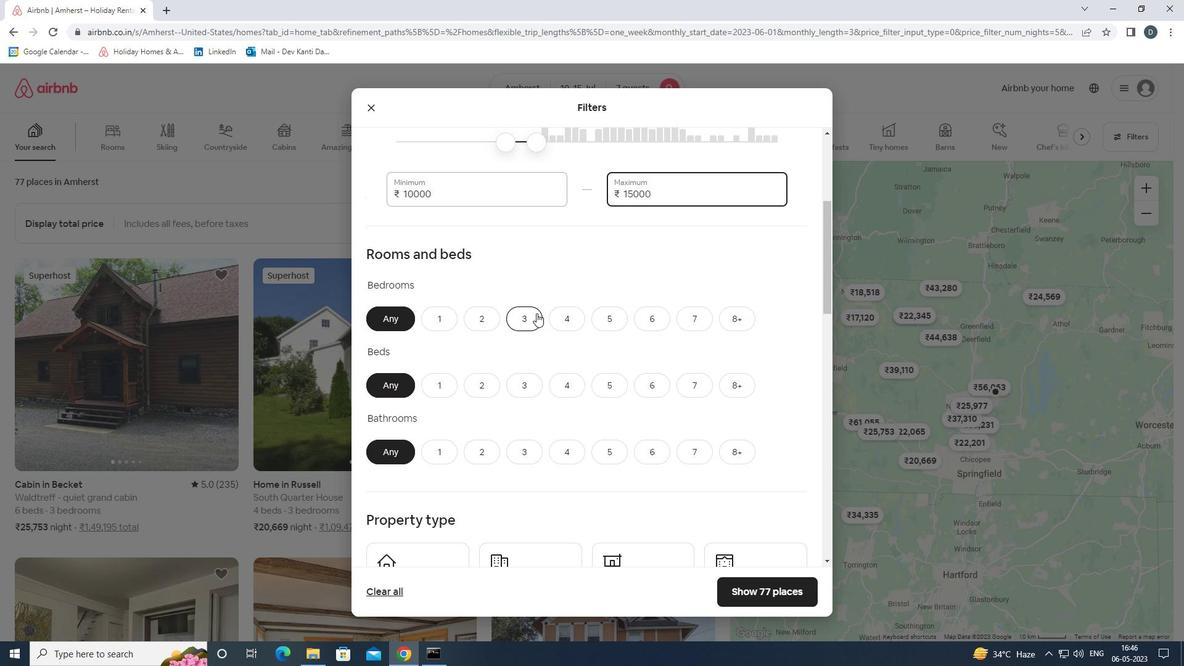 
Action: Mouse pressed left at (571, 318)
Screenshot: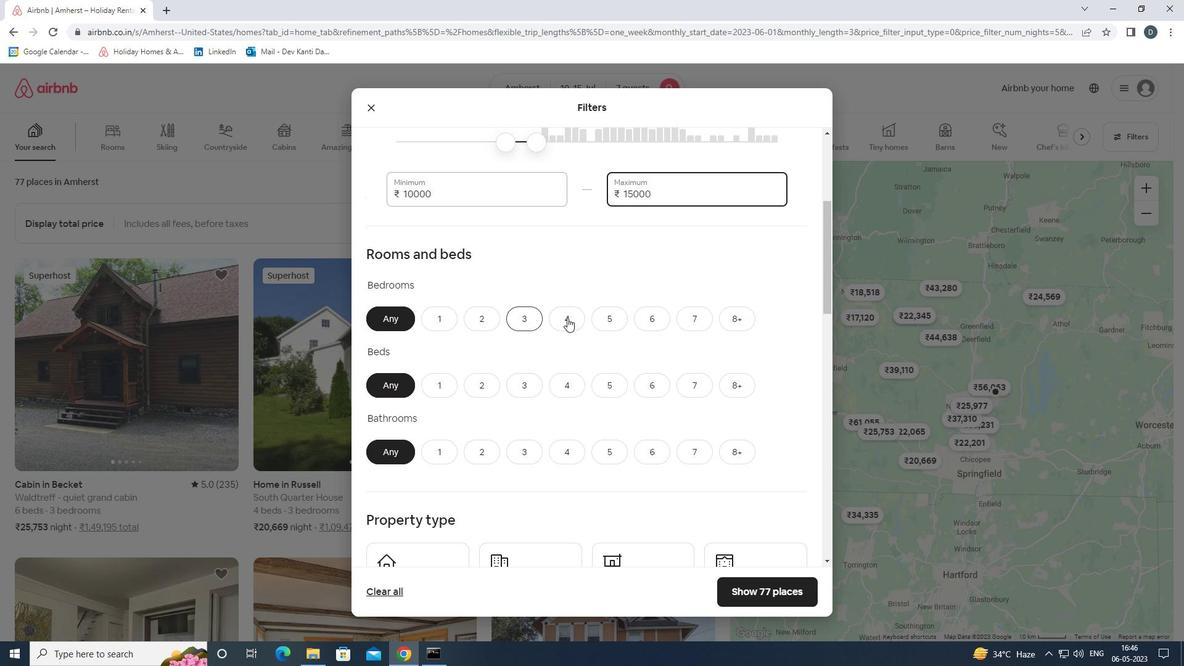 
Action: Mouse moved to (688, 380)
Screenshot: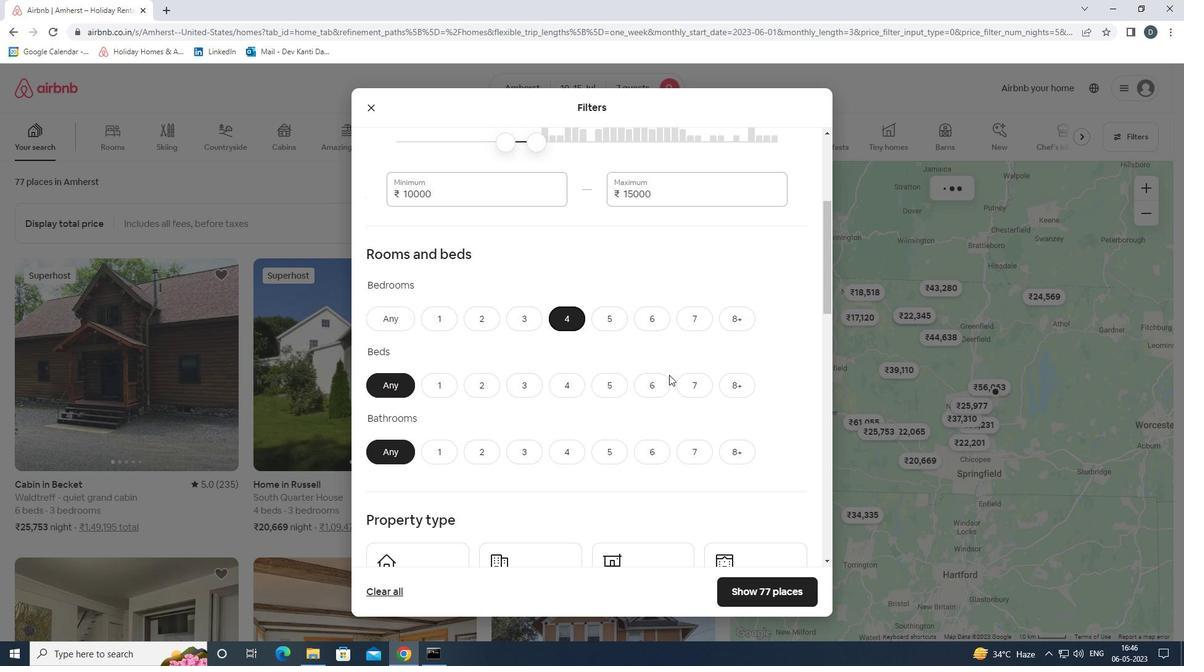 
Action: Mouse pressed left at (688, 380)
Screenshot: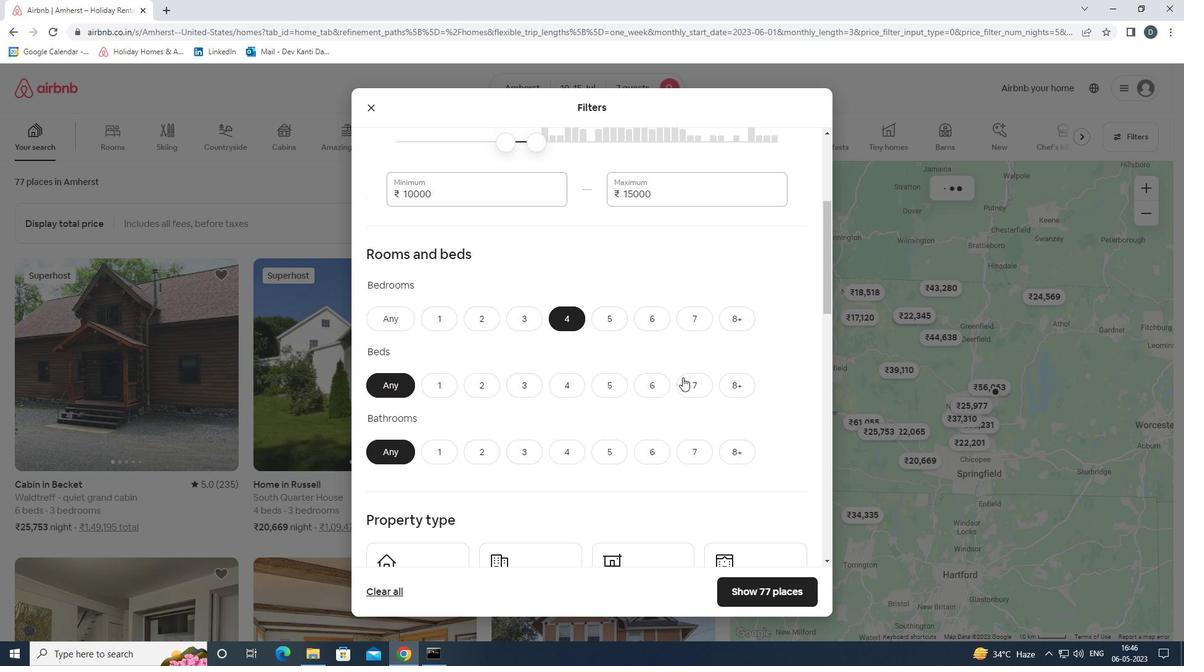 
Action: Mouse moved to (568, 452)
Screenshot: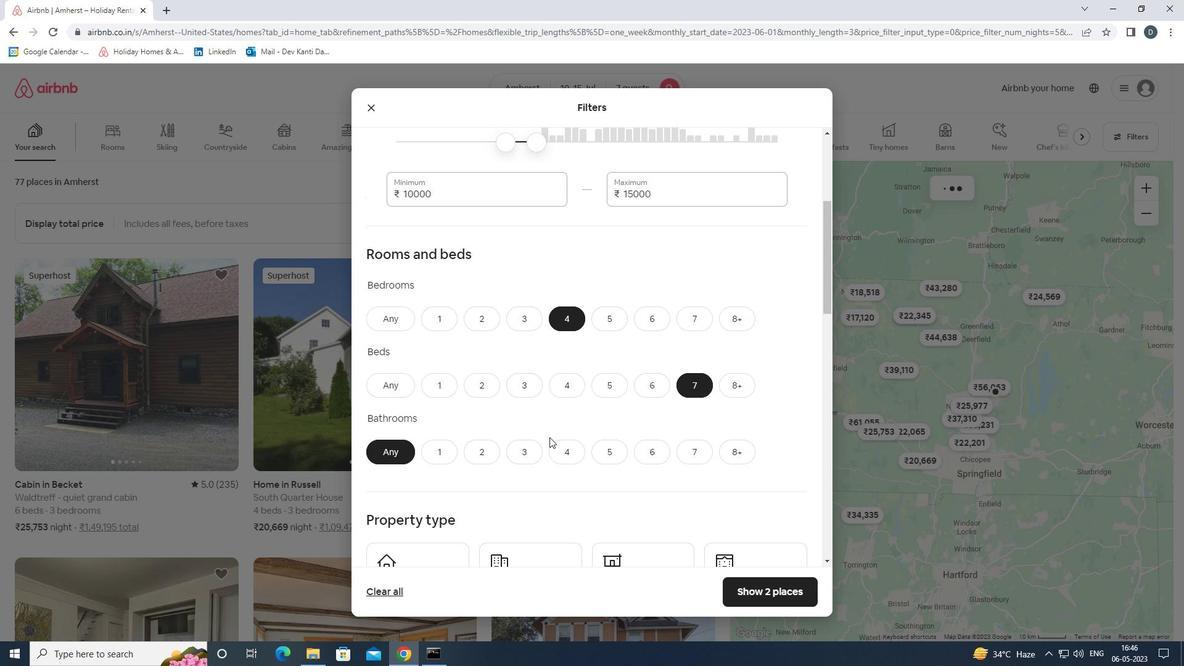 
Action: Mouse pressed left at (568, 452)
Screenshot: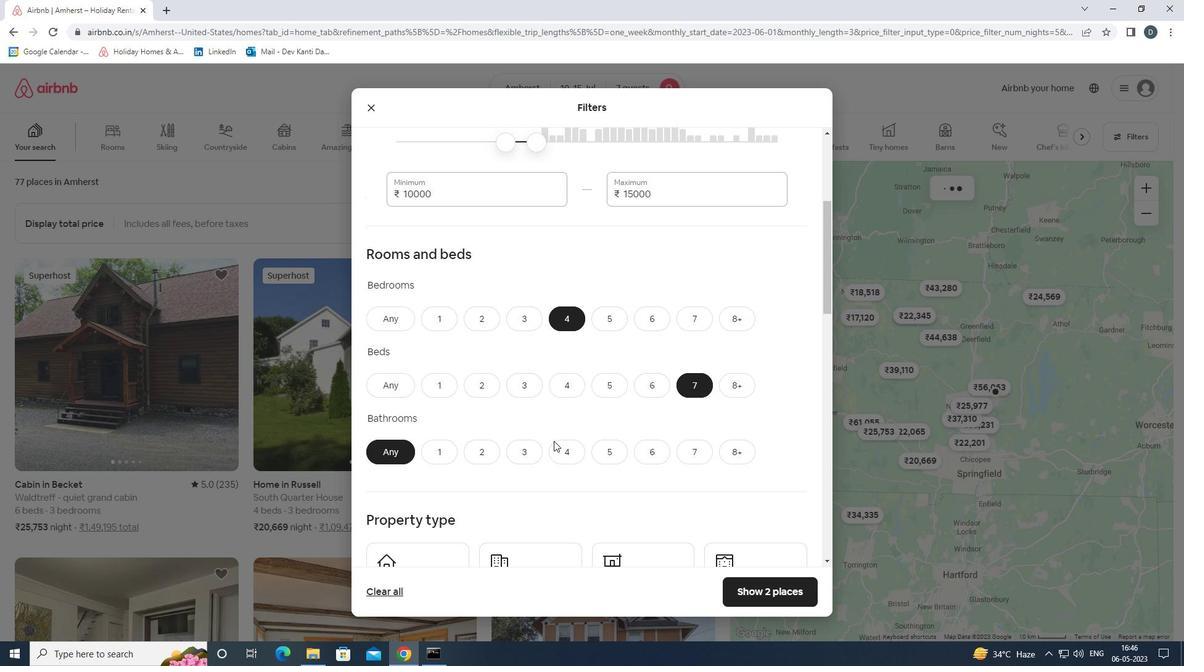 
Action: Mouse moved to (587, 416)
Screenshot: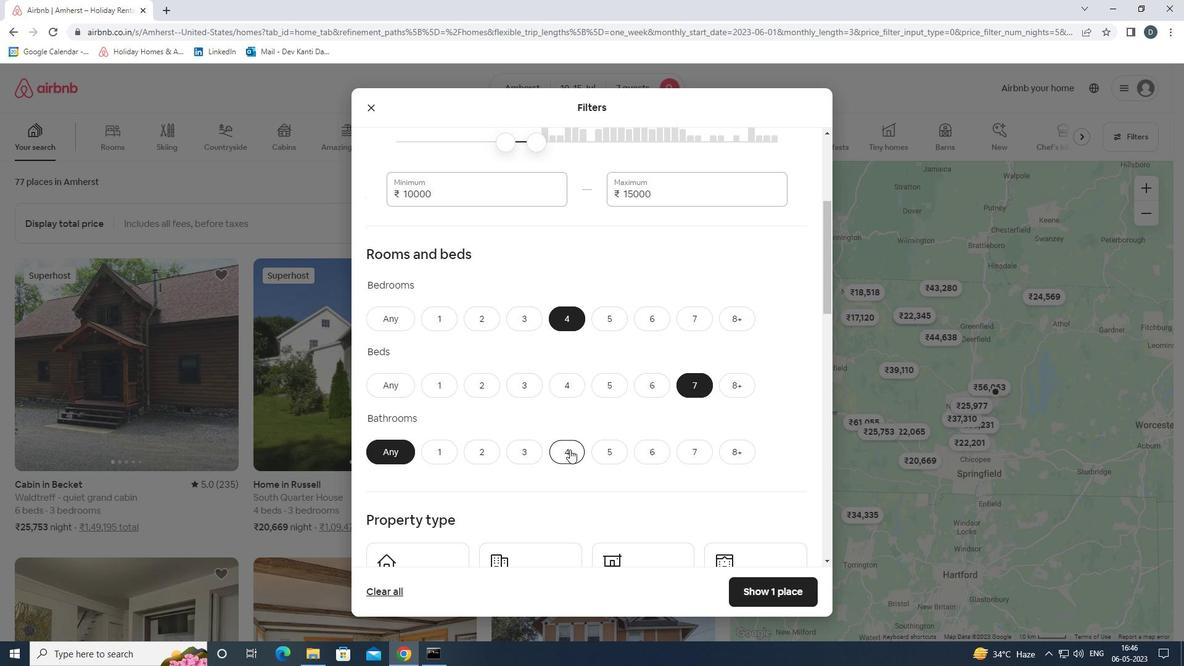 
Action: Mouse scrolled (587, 415) with delta (0, 0)
Screenshot: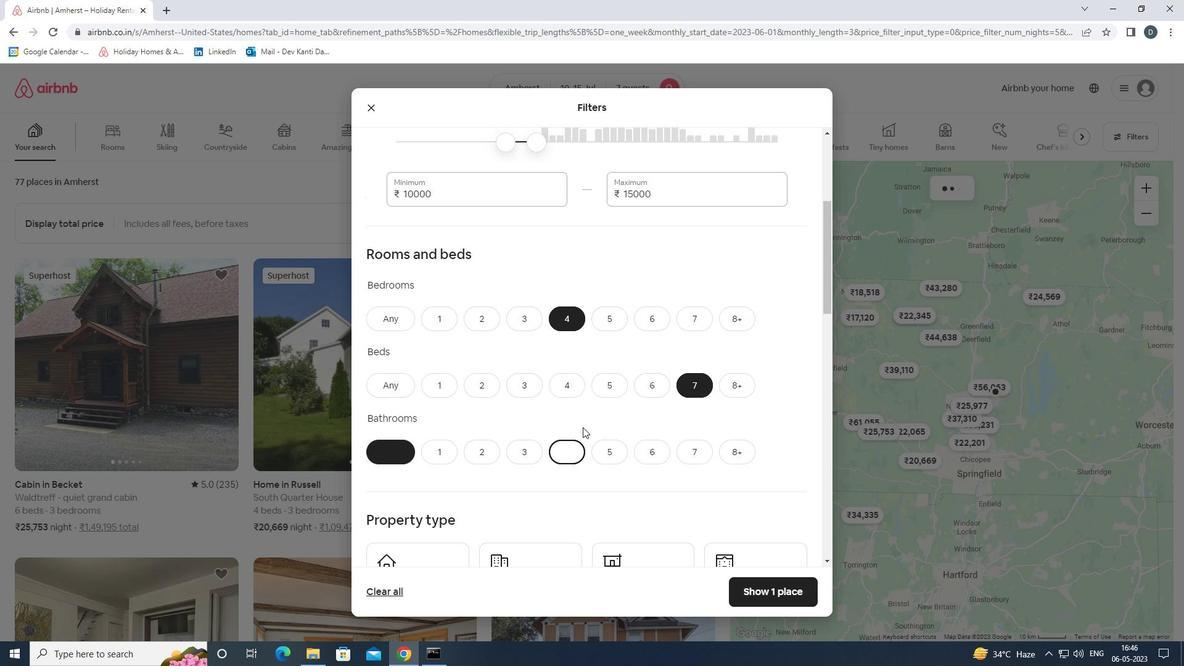 
Action: Mouse scrolled (587, 415) with delta (0, 0)
Screenshot: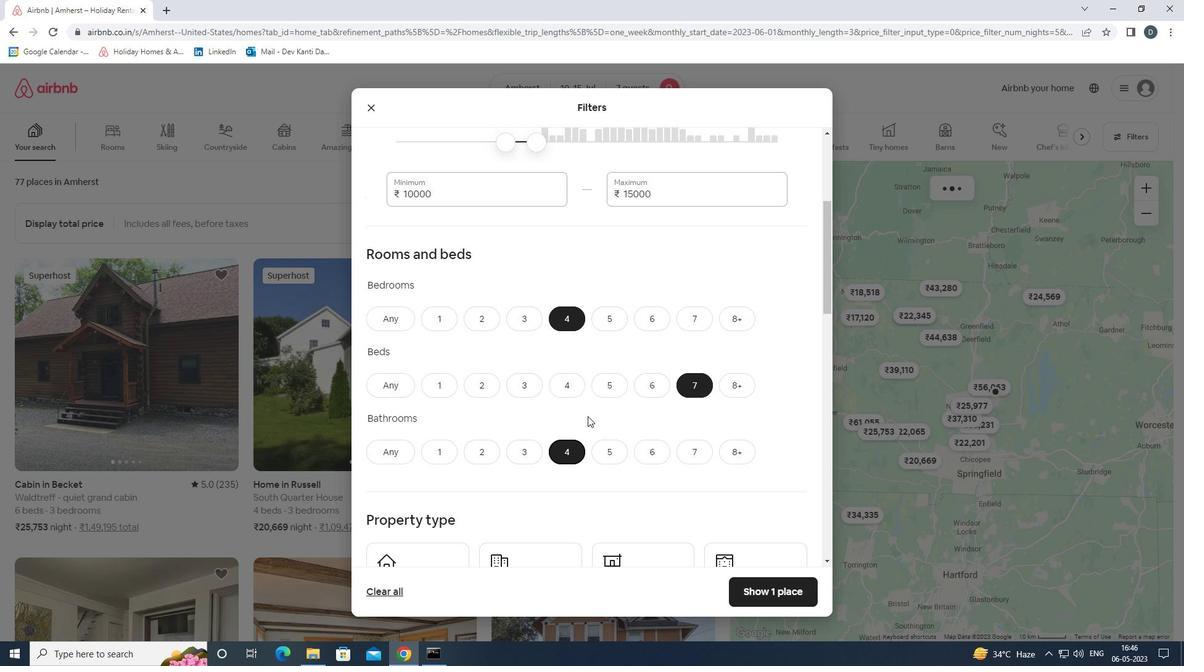 
Action: Mouse scrolled (587, 415) with delta (0, 0)
Screenshot: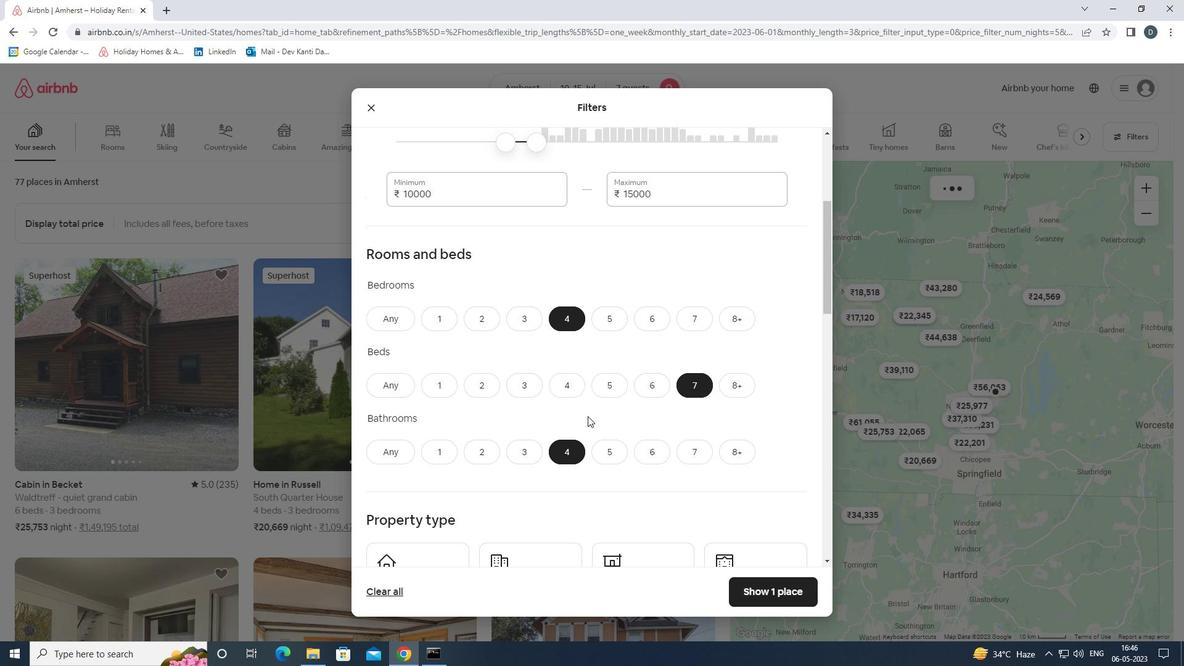 
Action: Mouse moved to (438, 407)
Screenshot: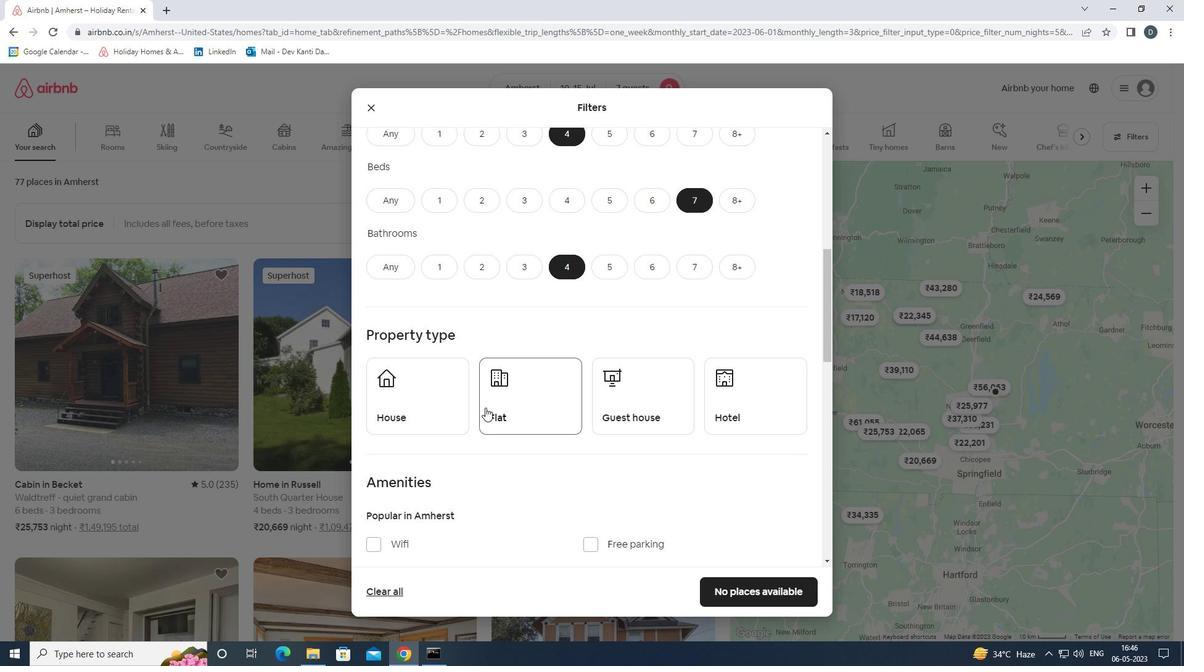 
Action: Mouse pressed left at (438, 407)
Screenshot: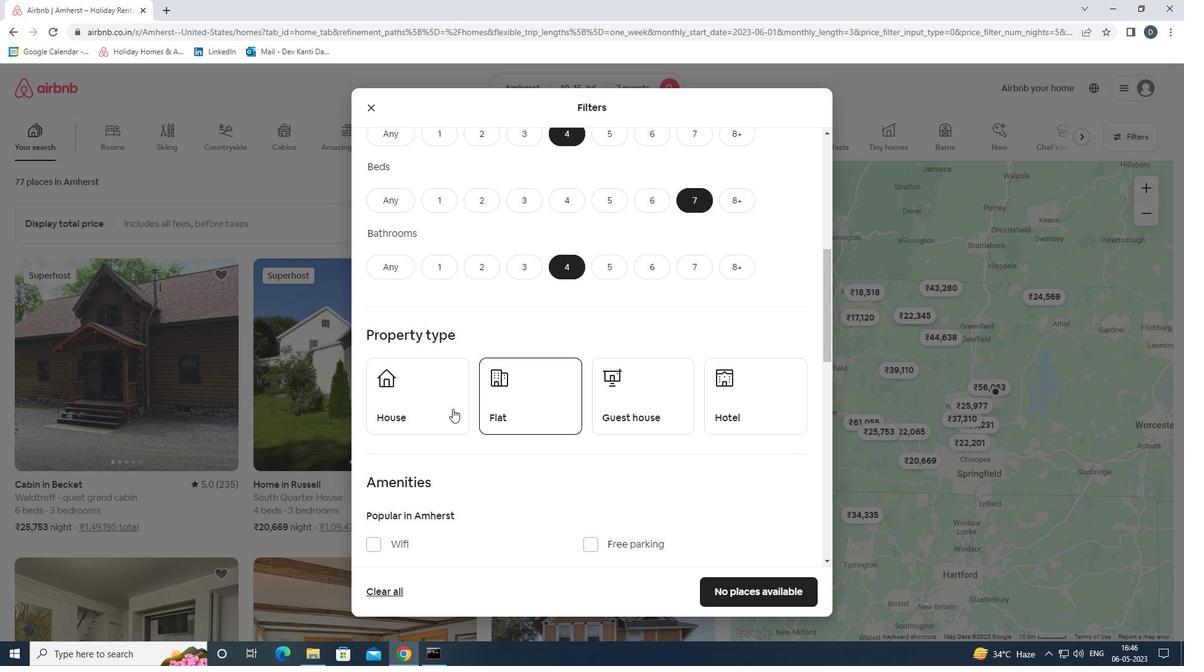 
Action: Mouse moved to (502, 404)
Screenshot: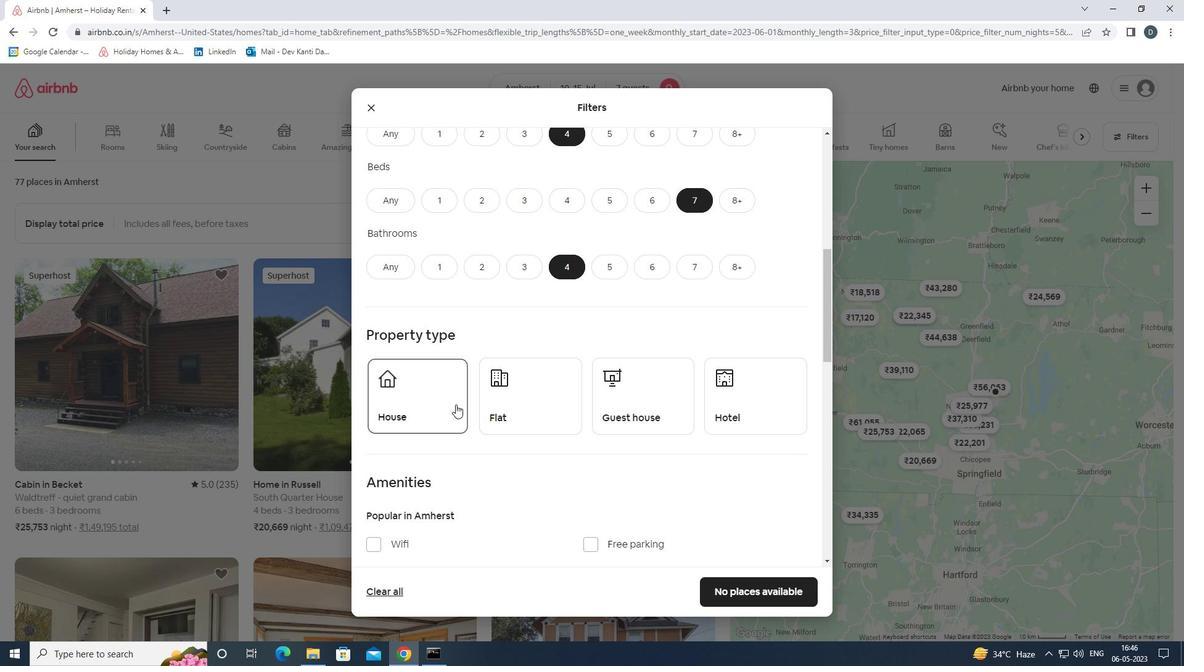 
Action: Mouse pressed left at (502, 404)
Screenshot: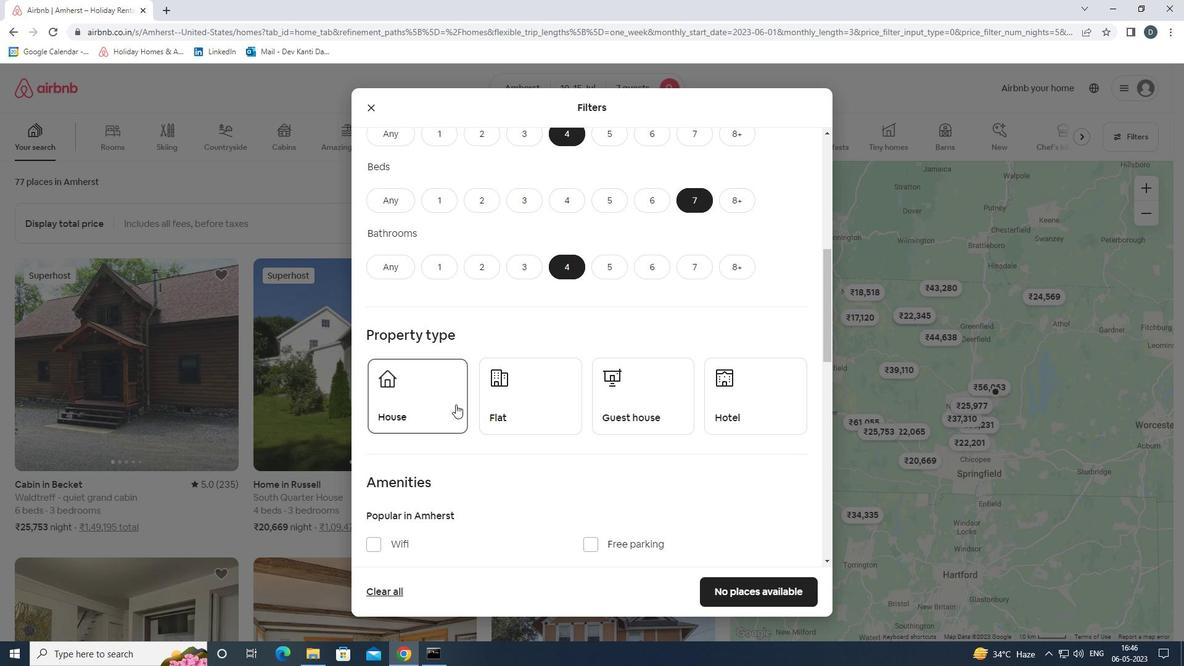 
Action: Mouse moved to (649, 403)
Screenshot: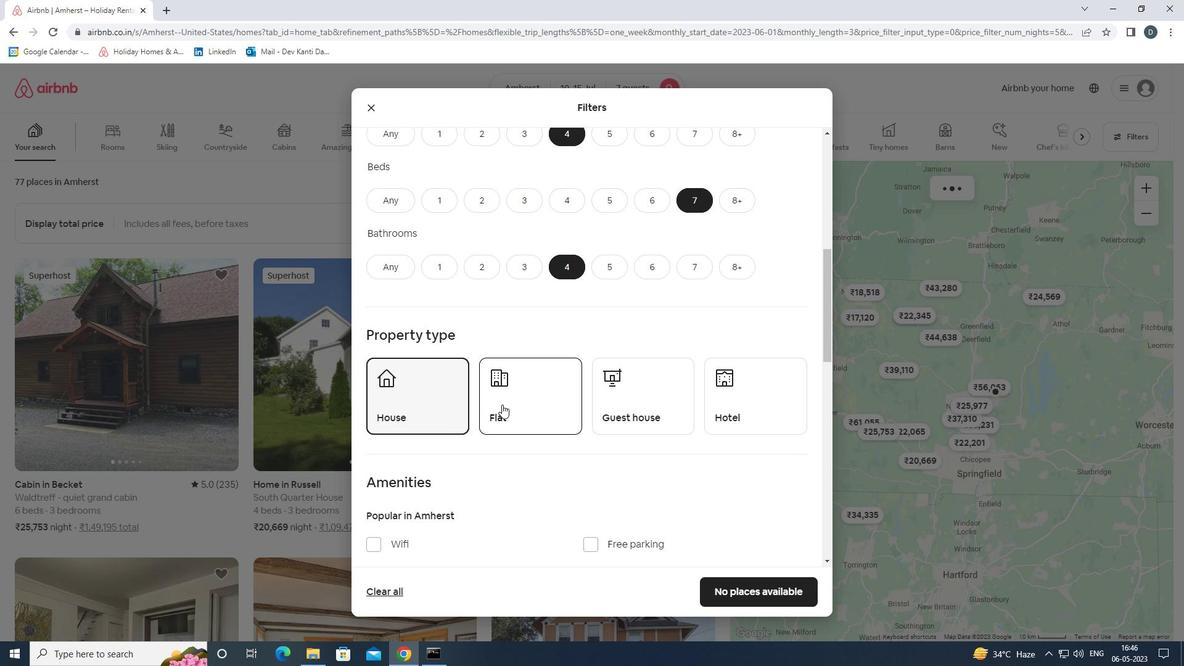 
Action: Mouse pressed left at (649, 403)
Screenshot: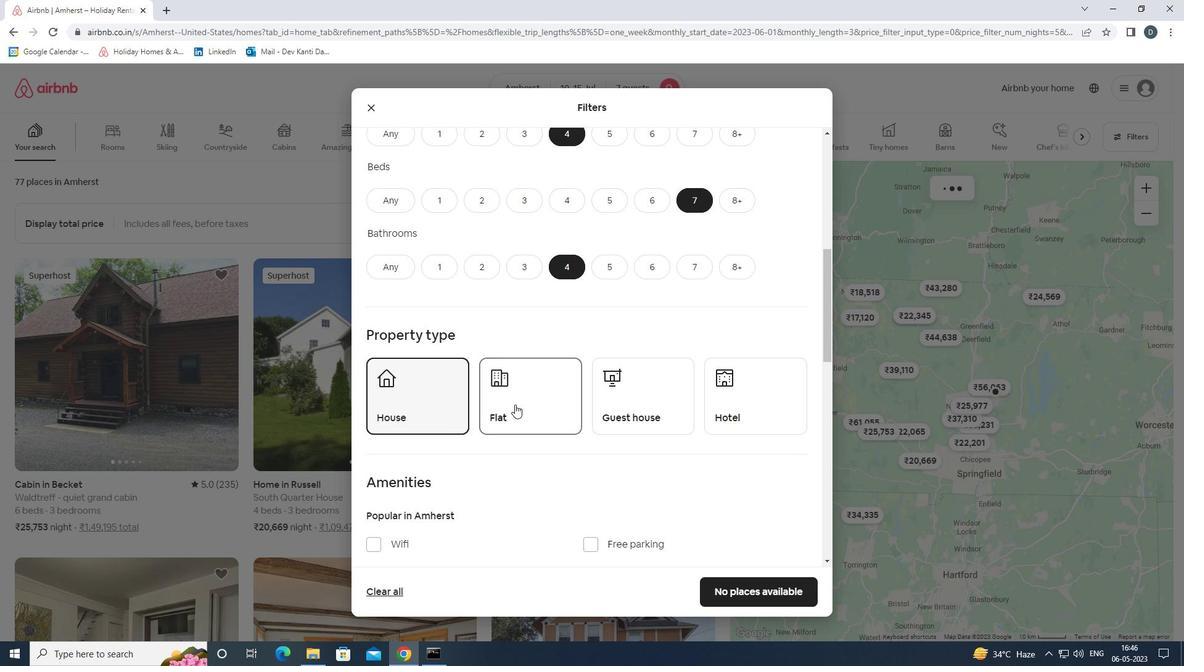 
Action: Mouse moved to (649, 403)
Screenshot: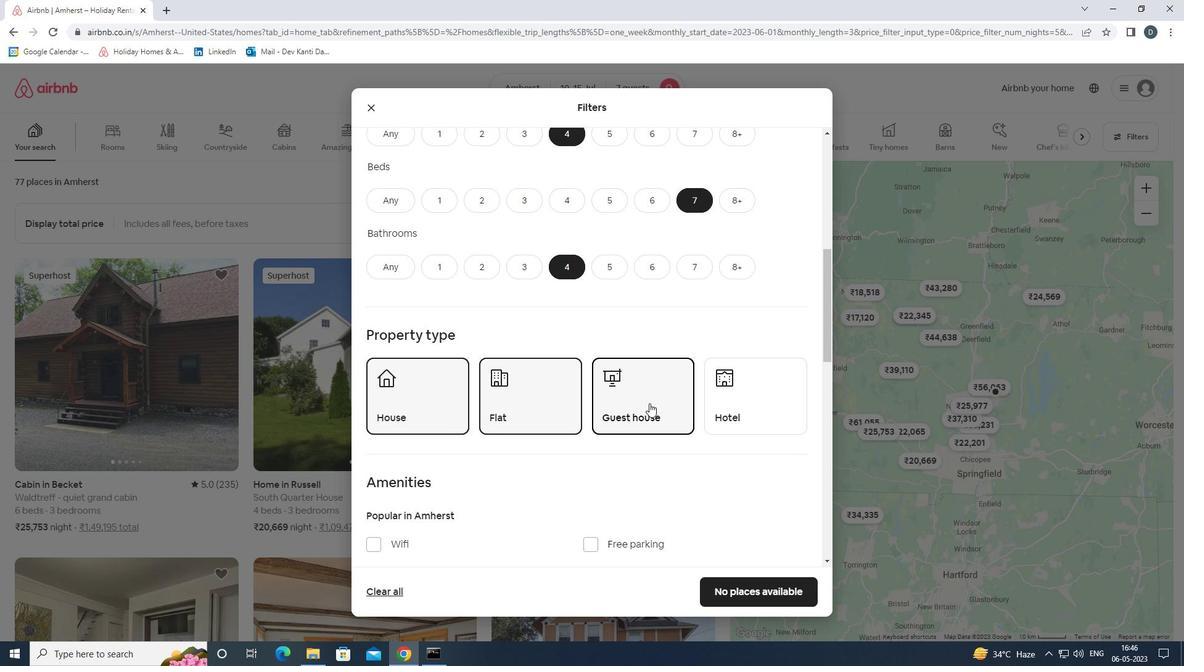 
Action: Mouse scrolled (649, 402) with delta (0, 0)
Screenshot: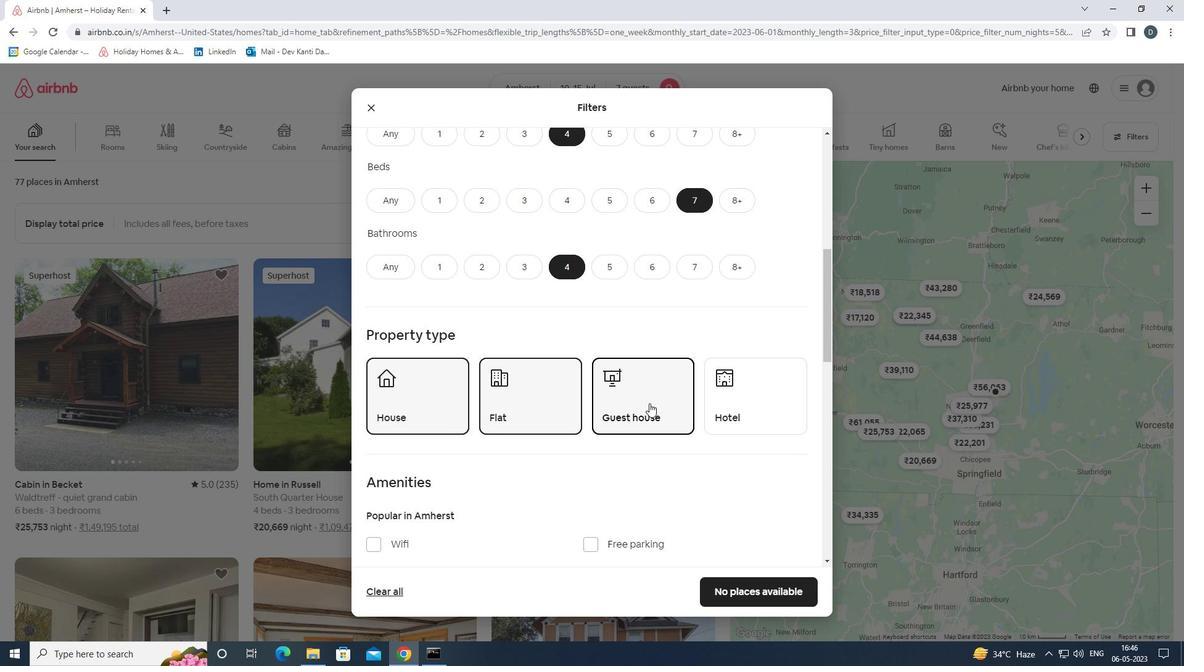 
Action: Mouse scrolled (649, 402) with delta (0, 0)
Screenshot: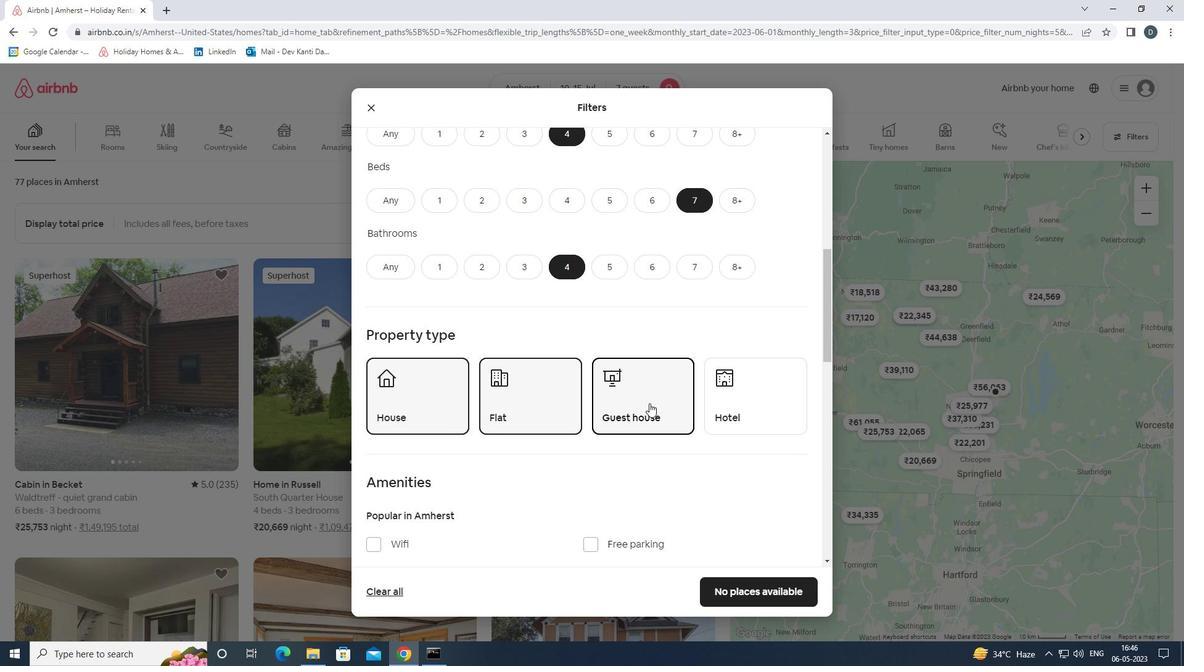 
Action: Mouse scrolled (649, 402) with delta (0, 0)
Screenshot: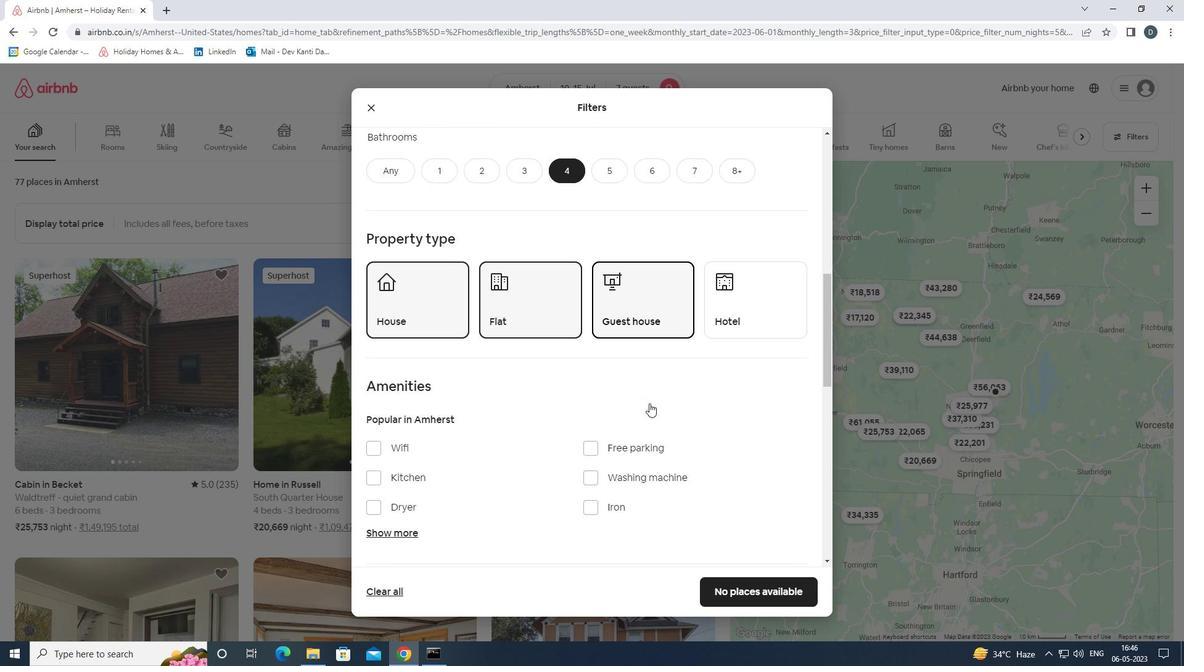 
Action: Mouse moved to (400, 359)
Screenshot: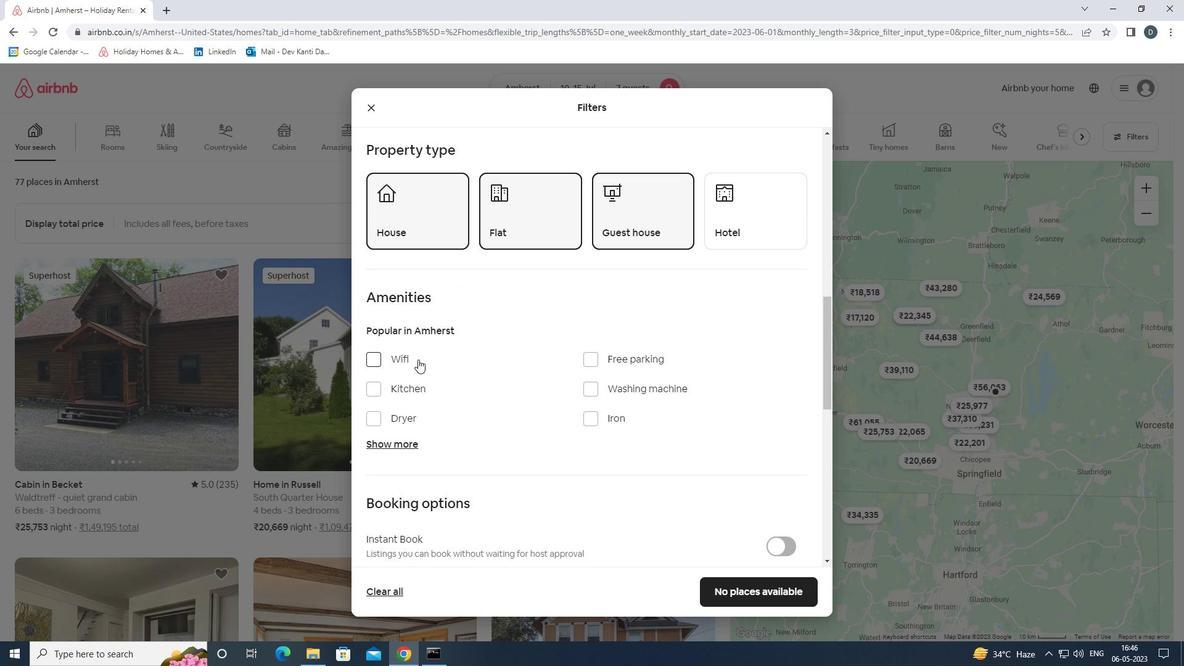 
Action: Mouse pressed left at (400, 359)
Screenshot: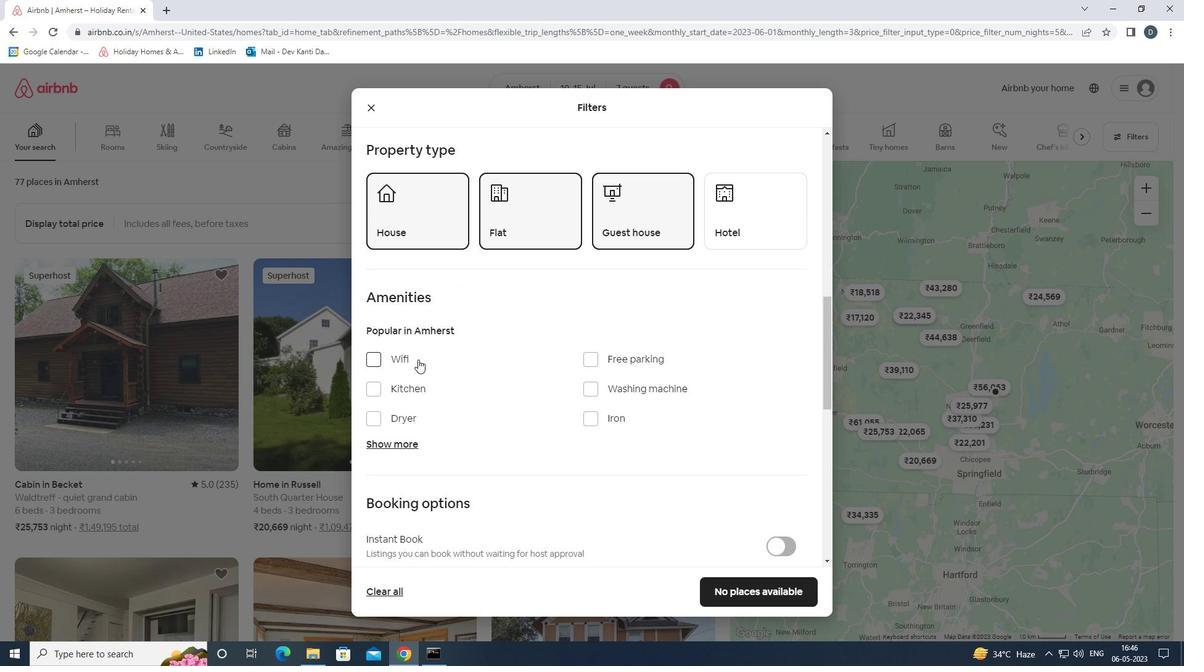 
Action: Mouse moved to (409, 437)
Screenshot: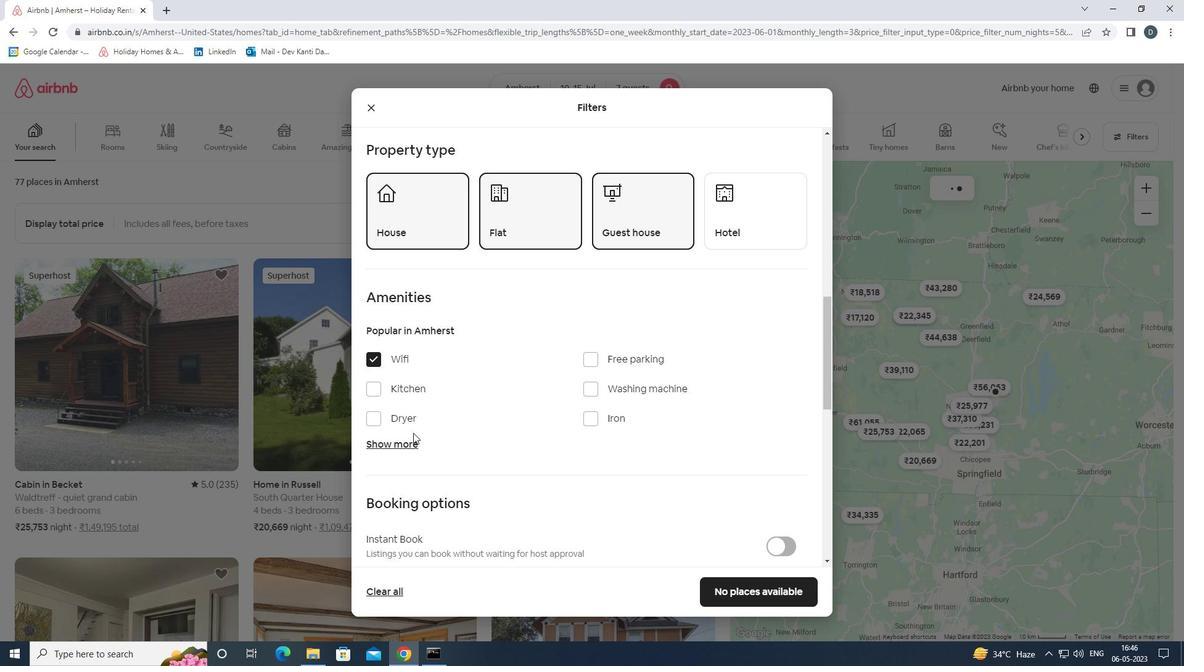 
Action: Mouse pressed left at (409, 437)
Screenshot: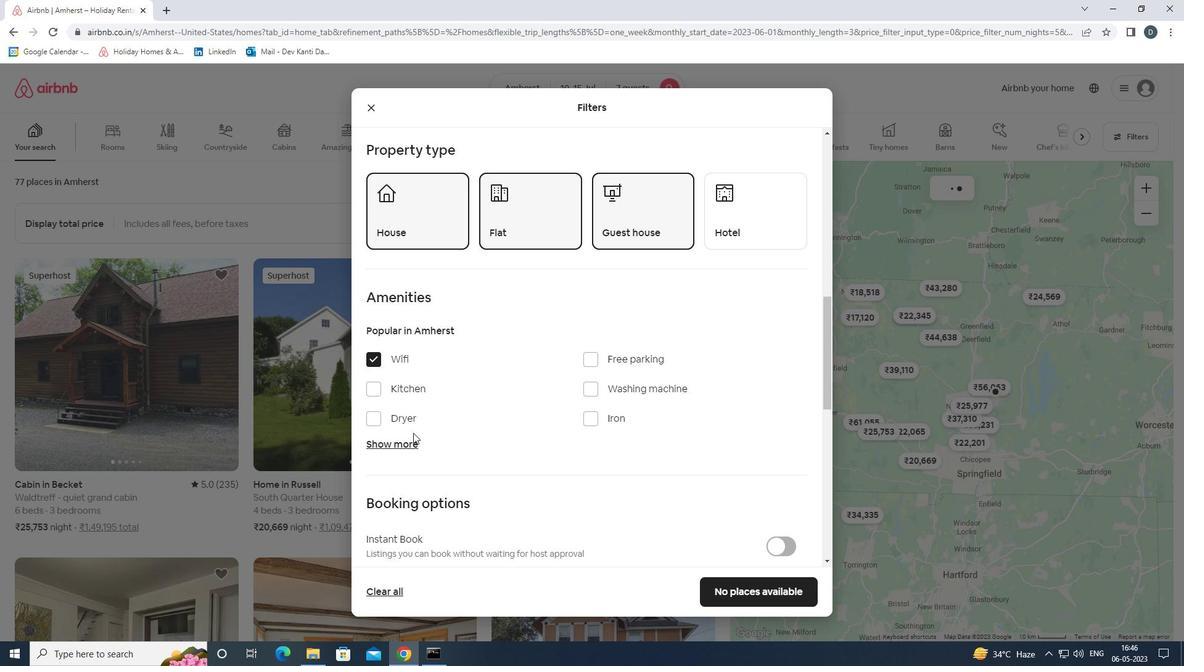 
Action: Mouse moved to (579, 510)
Screenshot: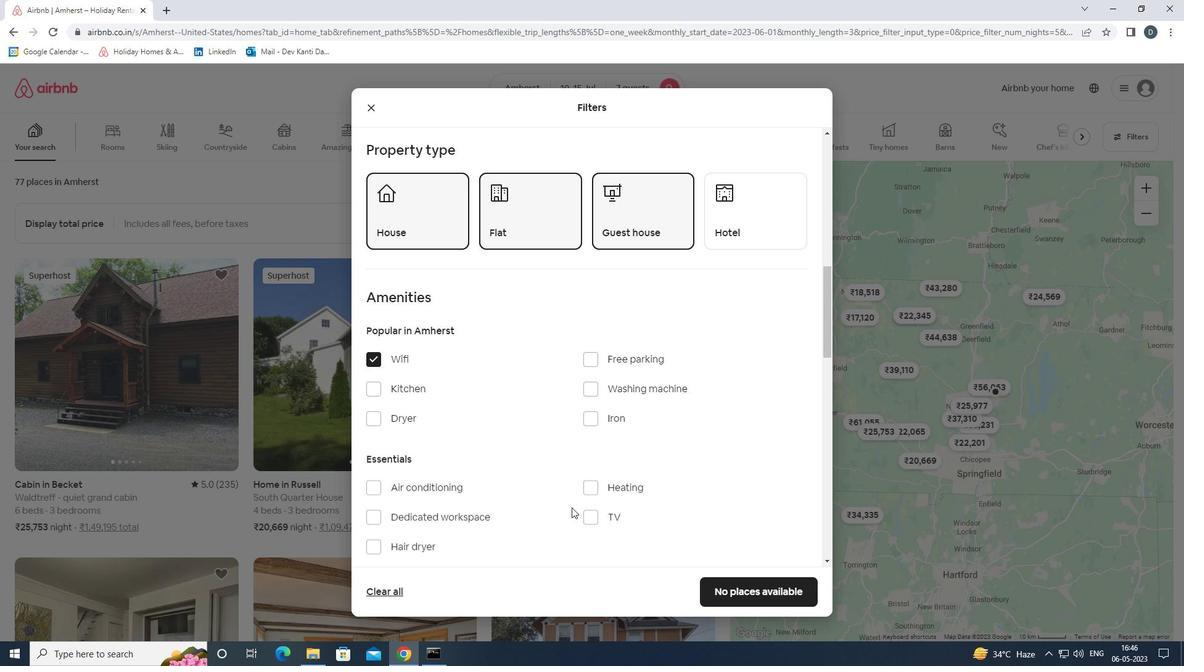 
Action: Mouse pressed left at (579, 510)
Screenshot: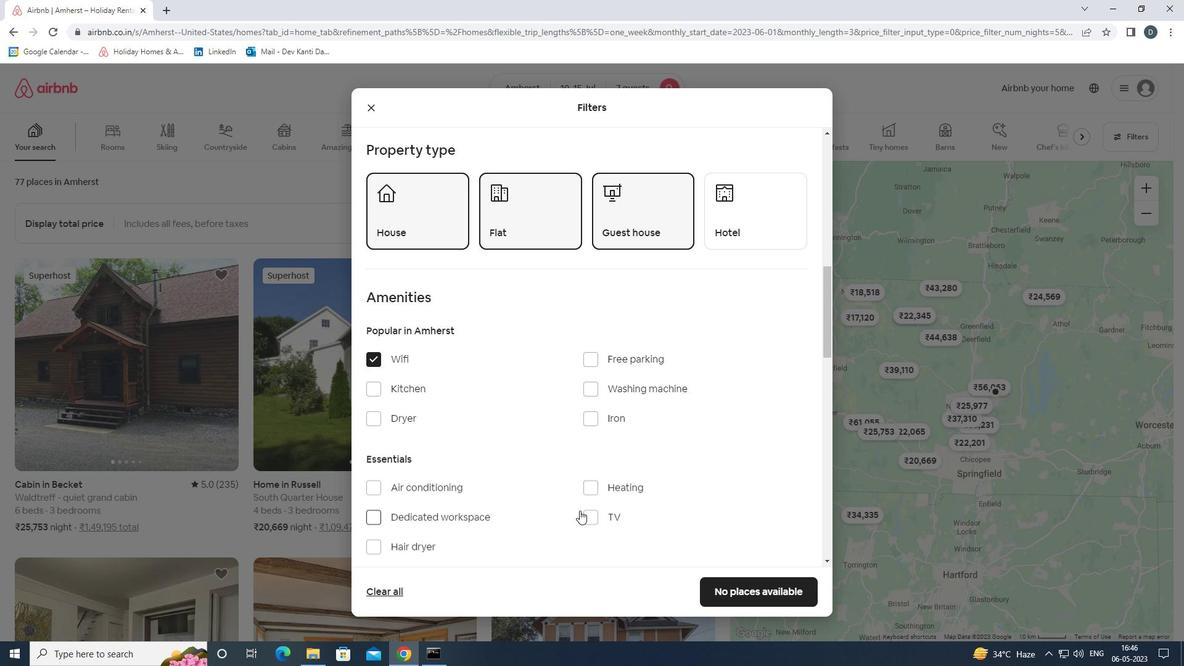 
Action: Mouse moved to (589, 514)
Screenshot: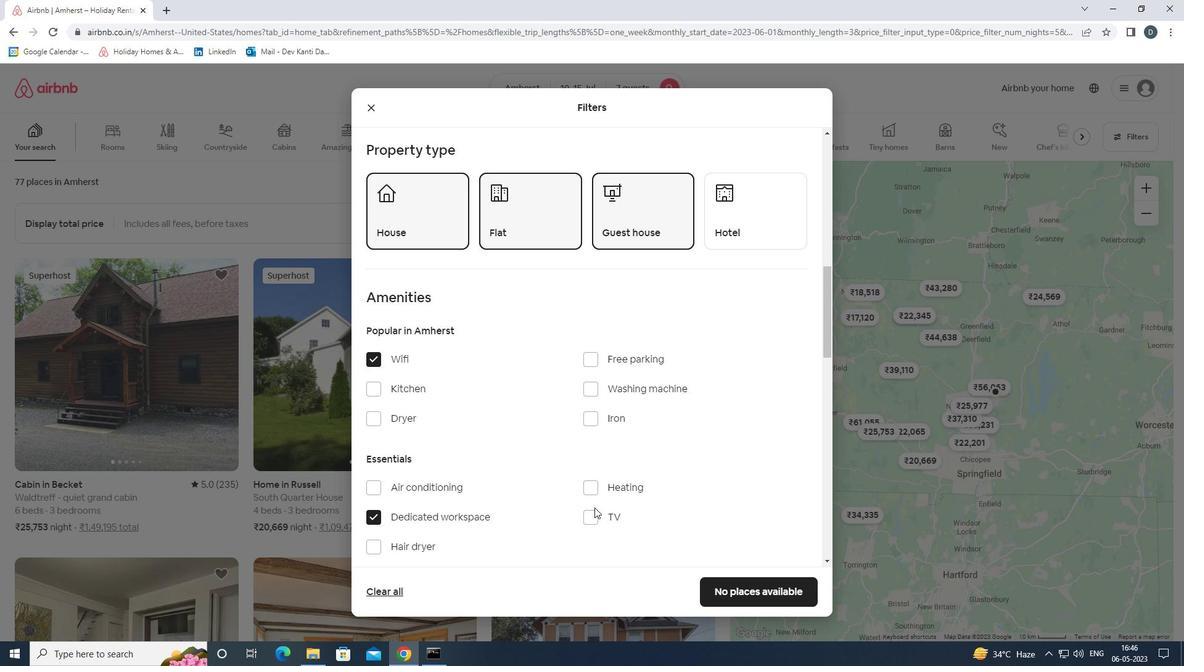 
Action: Mouse pressed left at (589, 514)
Screenshot: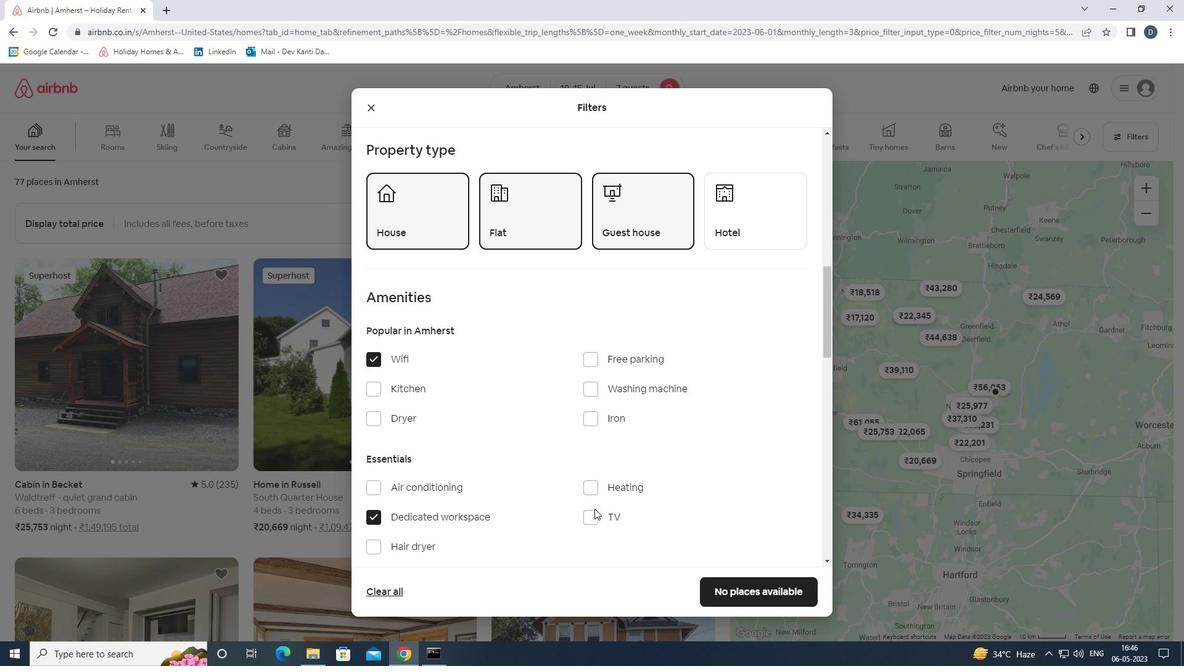 
Action: Mouse moved to (477, 515)
Screenshot: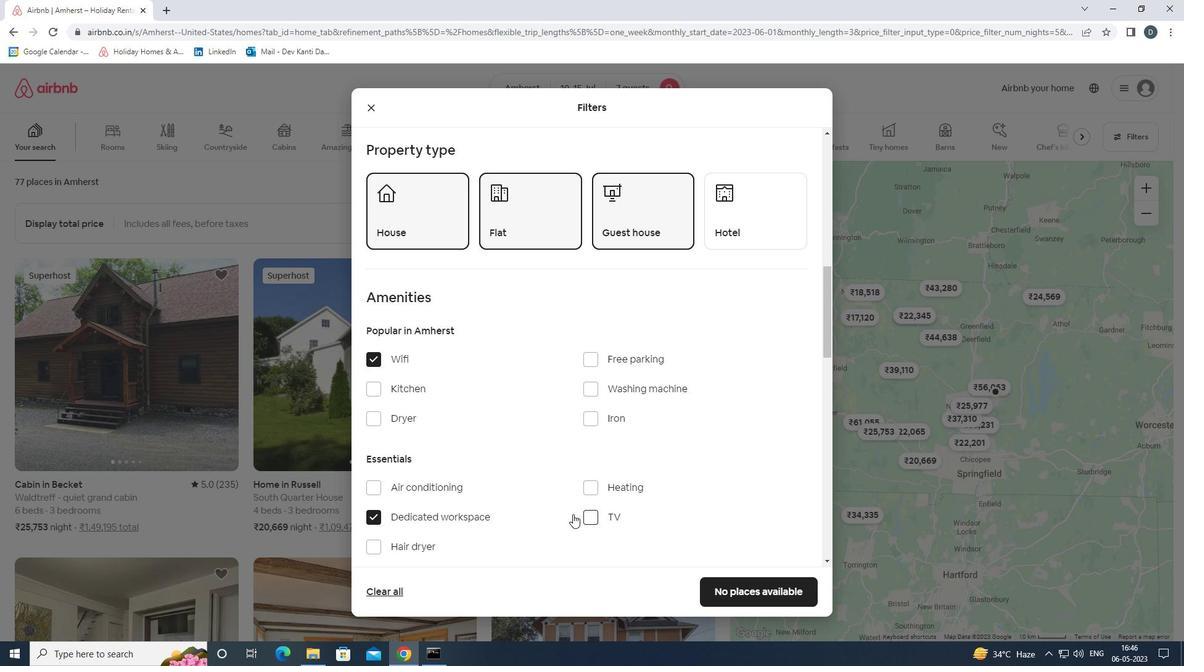
Action: Mouse pressed left at (477, 515)
Screenshot: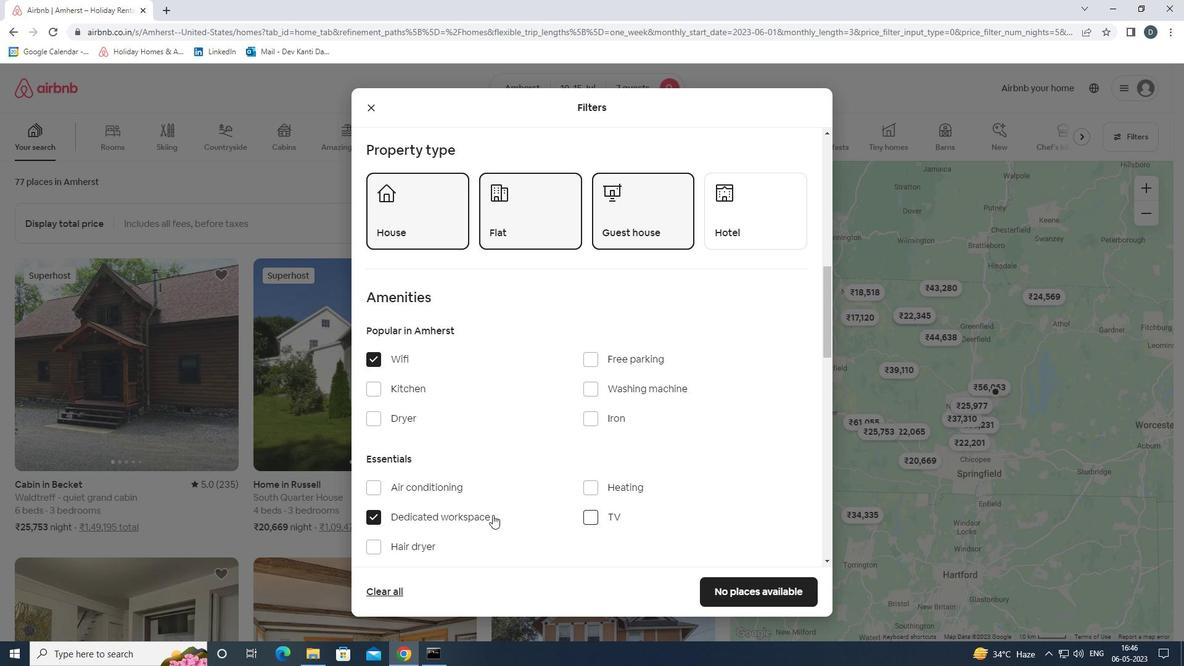 
Action: Mouse moved to (524, 488)
Screenshot: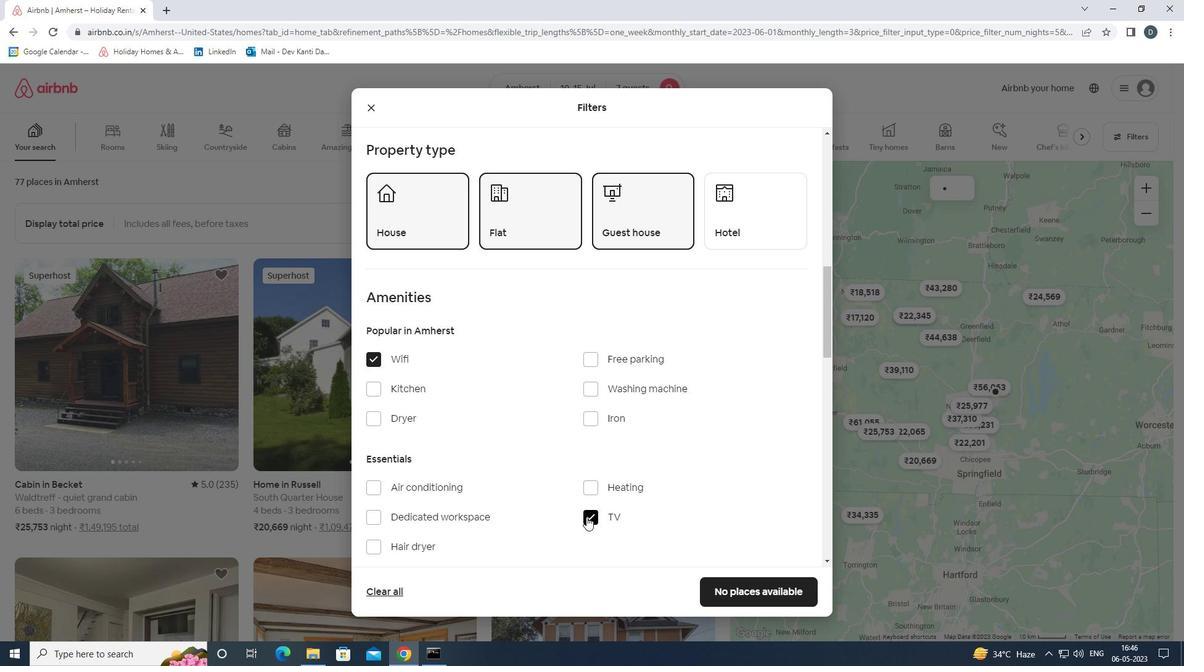 
Action: Mouse scrolled (524, 487) with delta (0, 0)
Screenshot: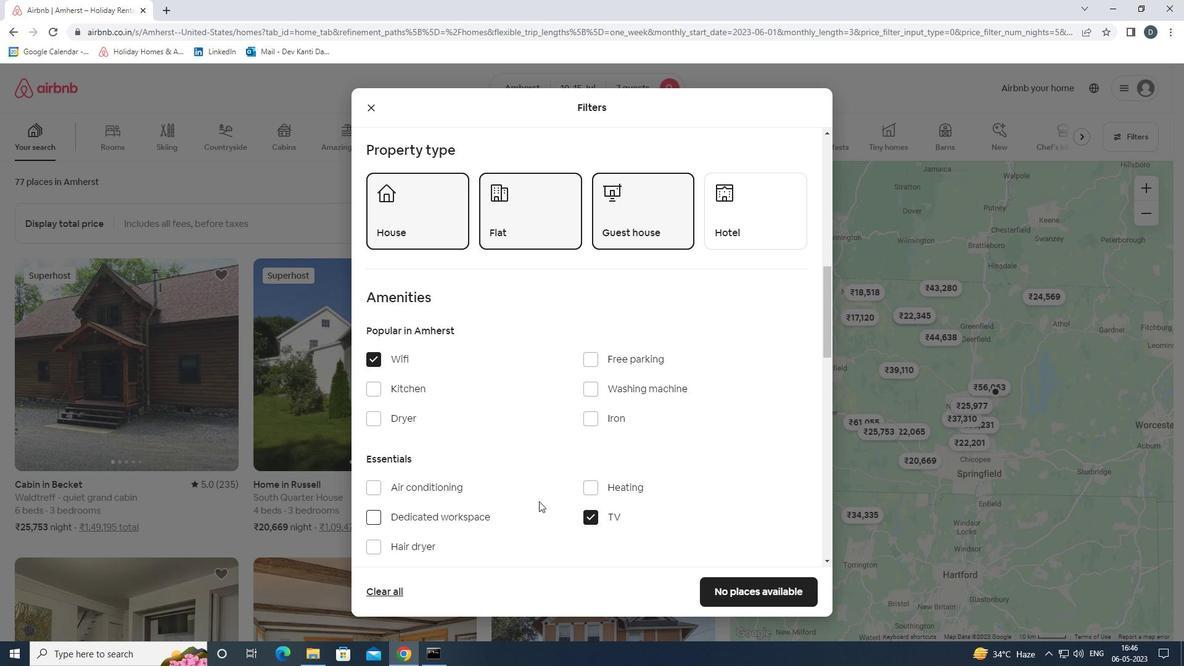 
Action: Mouse scrolled (524, 487) with delta (0, 0)
Screenshot: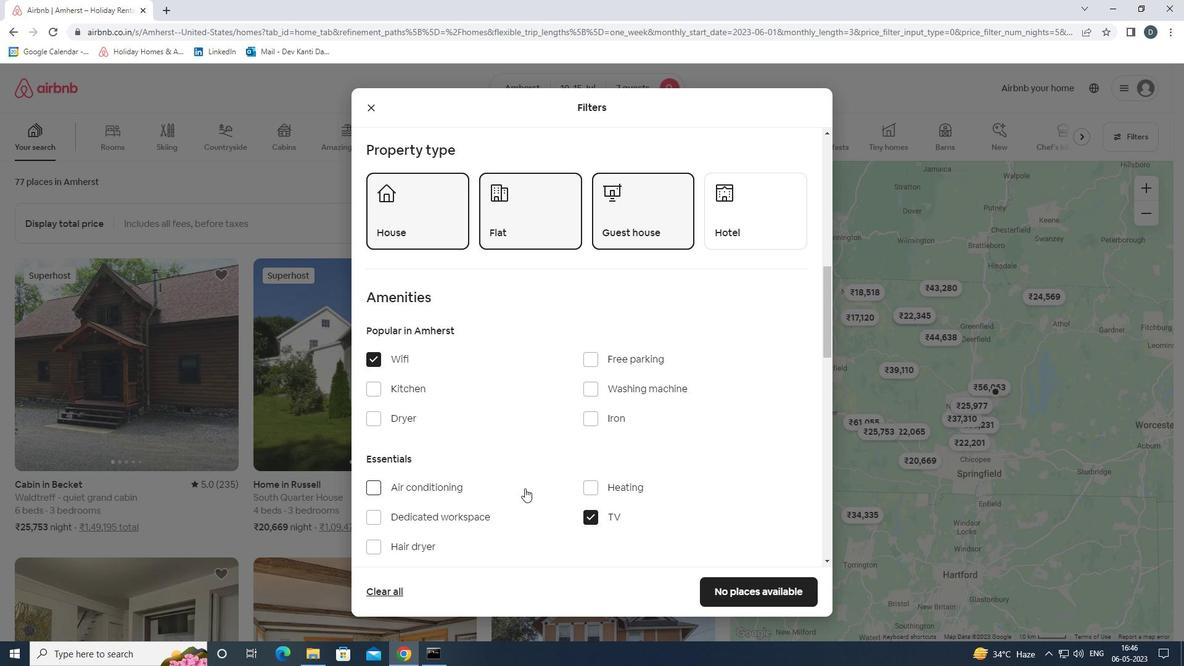 
Action: Mouse moved to (527, 484)
Screenshot: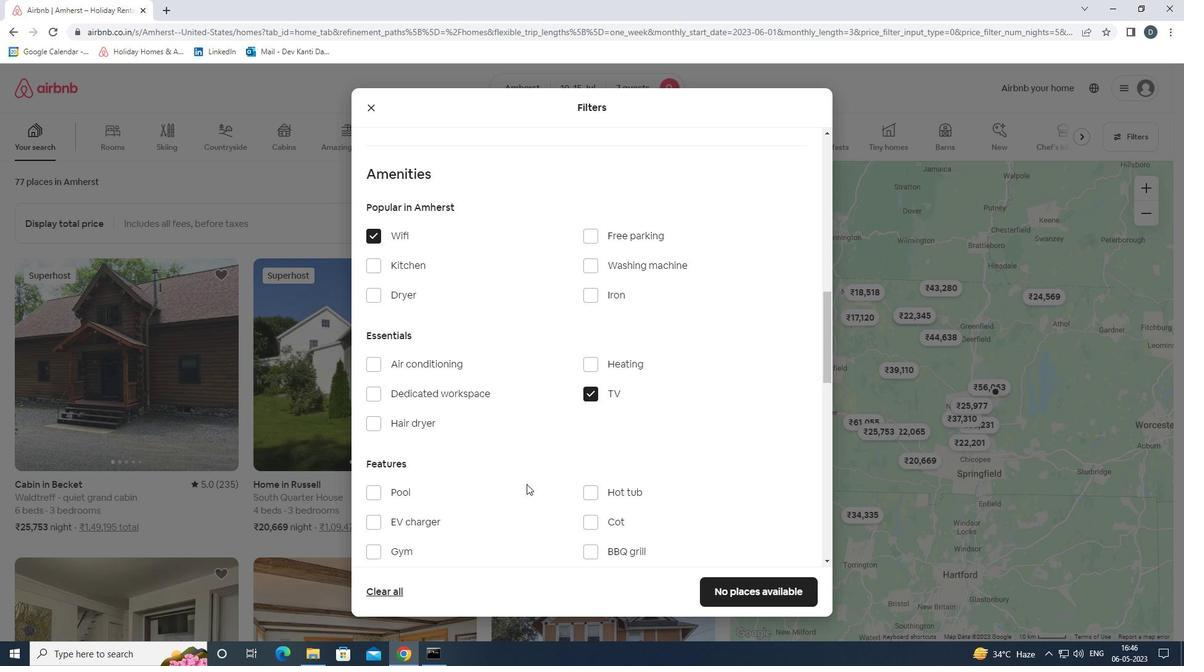 
Action: Mouse scrolled (527, 484) with delta (0, 0)
Screenshot: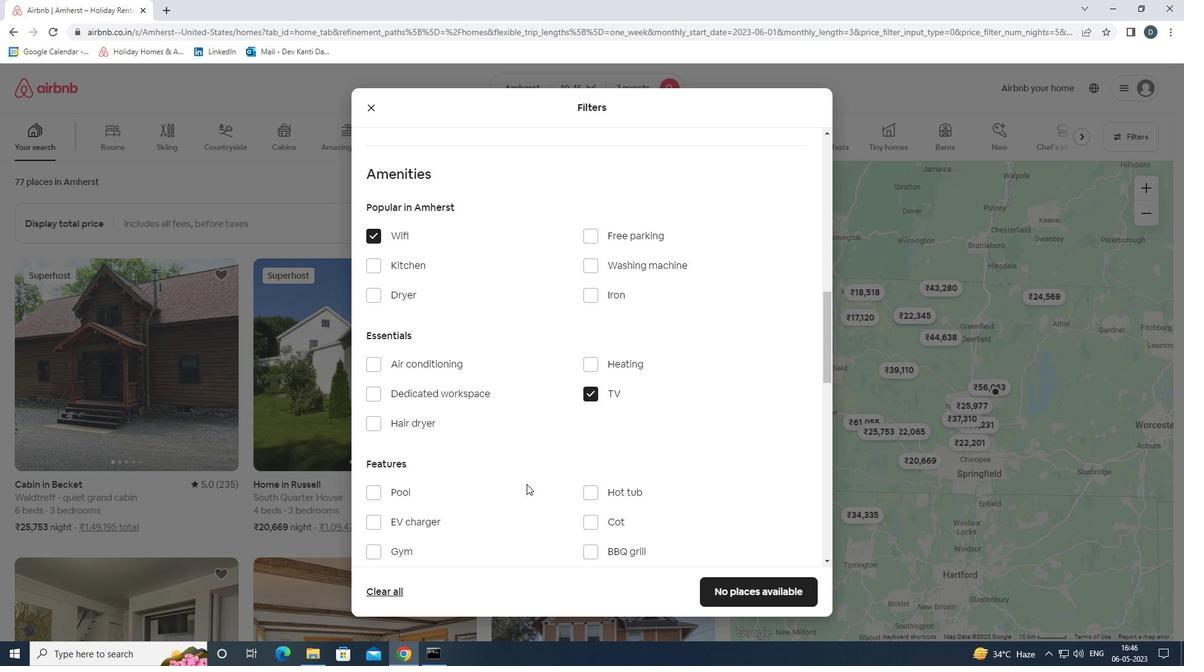 
Action: Mouse moved to (623, 399)
Screenshot: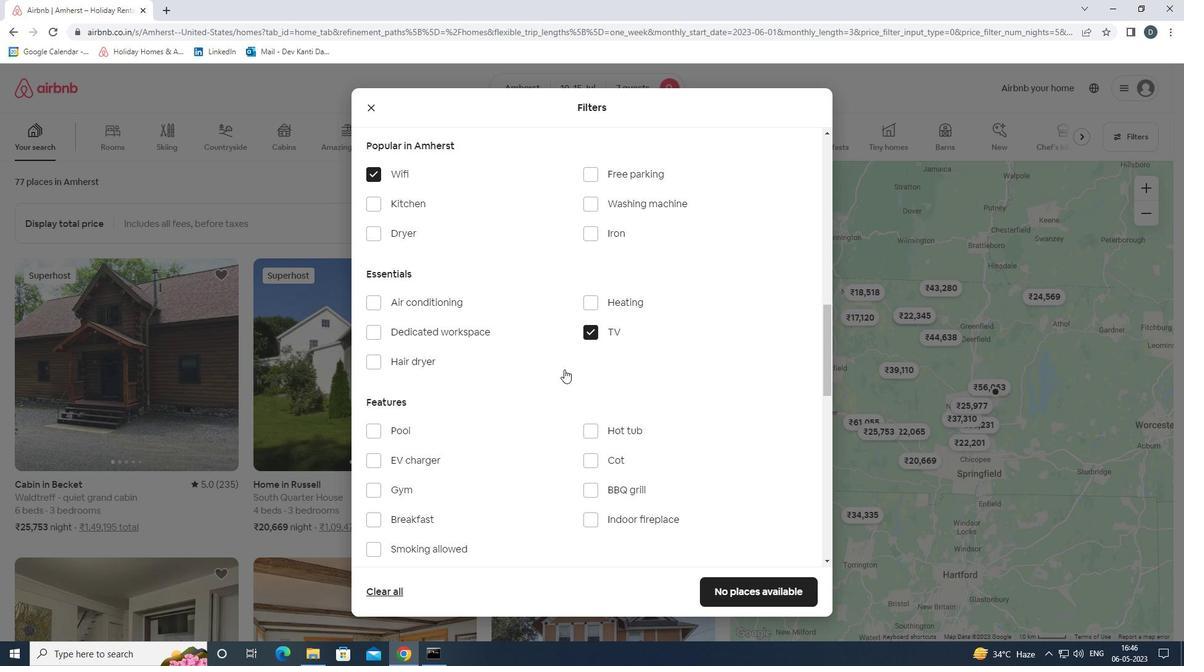 
Action: Mouse scrolled (623, 399) with delta (0, 0)
Screenshot: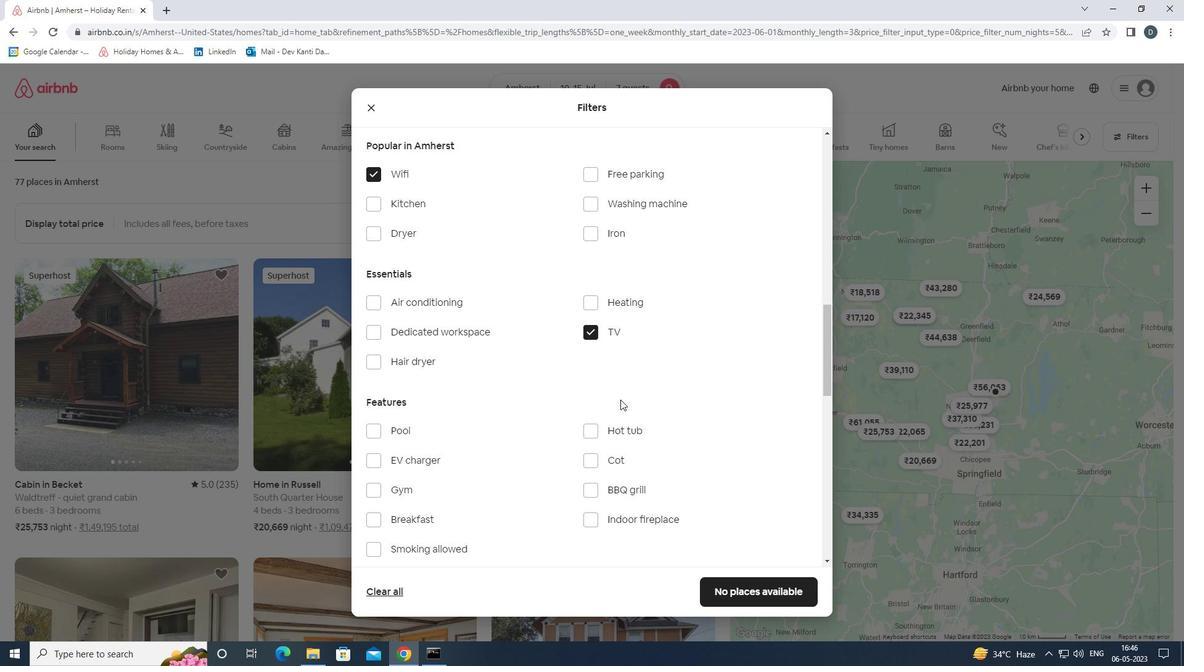 
Action: Mouse moved to (404, 425)
Screenshot: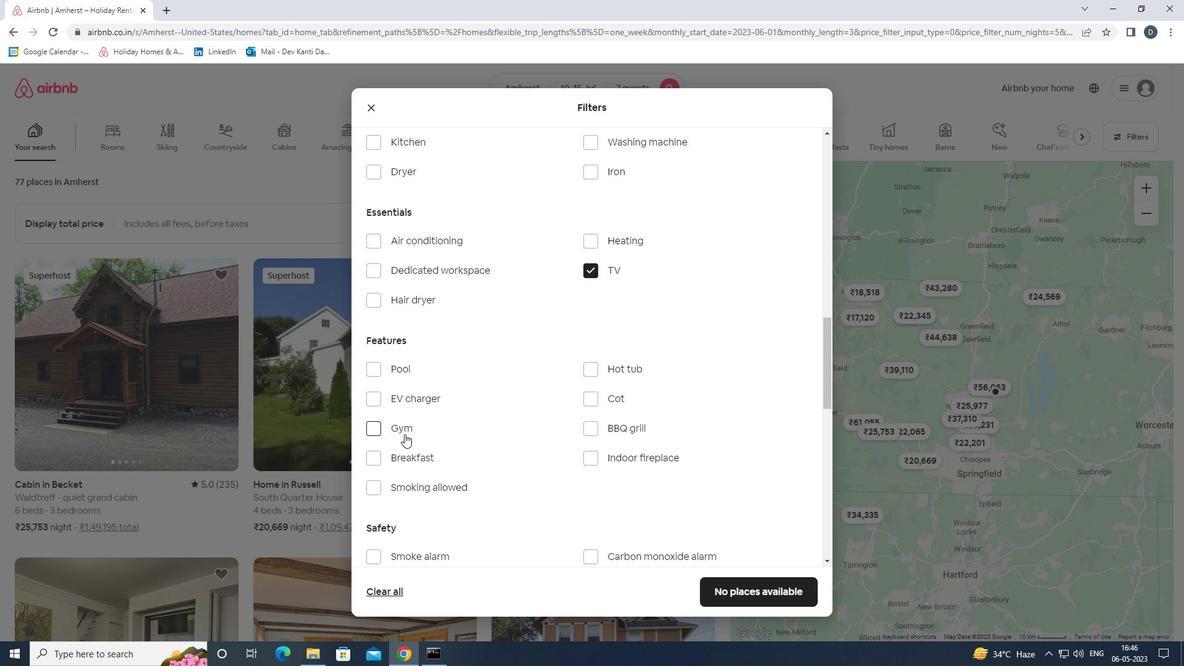 
Action: Mouse pressed left at (404, 425)
Screenshot: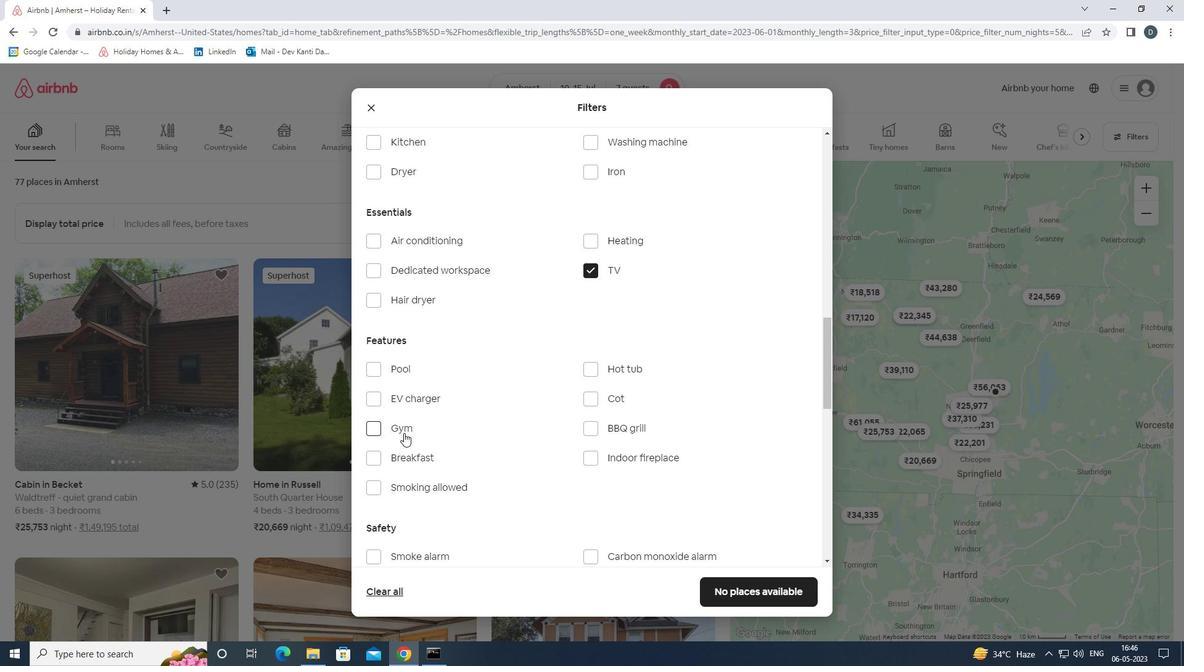 
Action: Mouse moved to (418, 466)
Screenshot: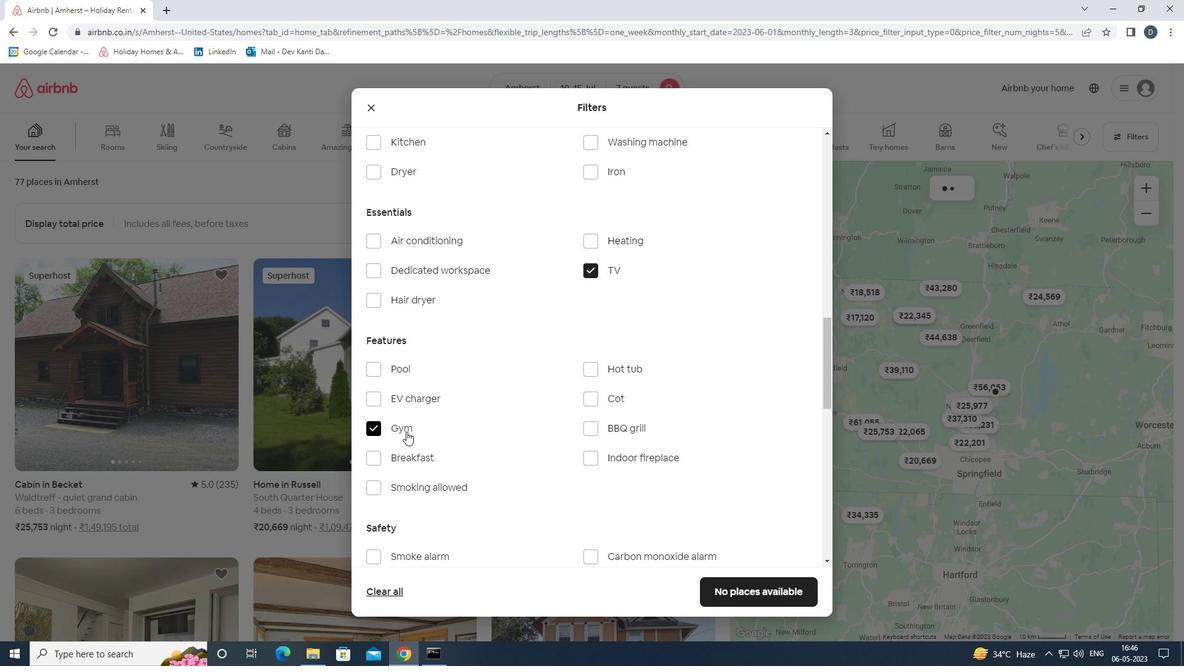 
Action: Mouse pressed left at (418, 466)
Screenshot: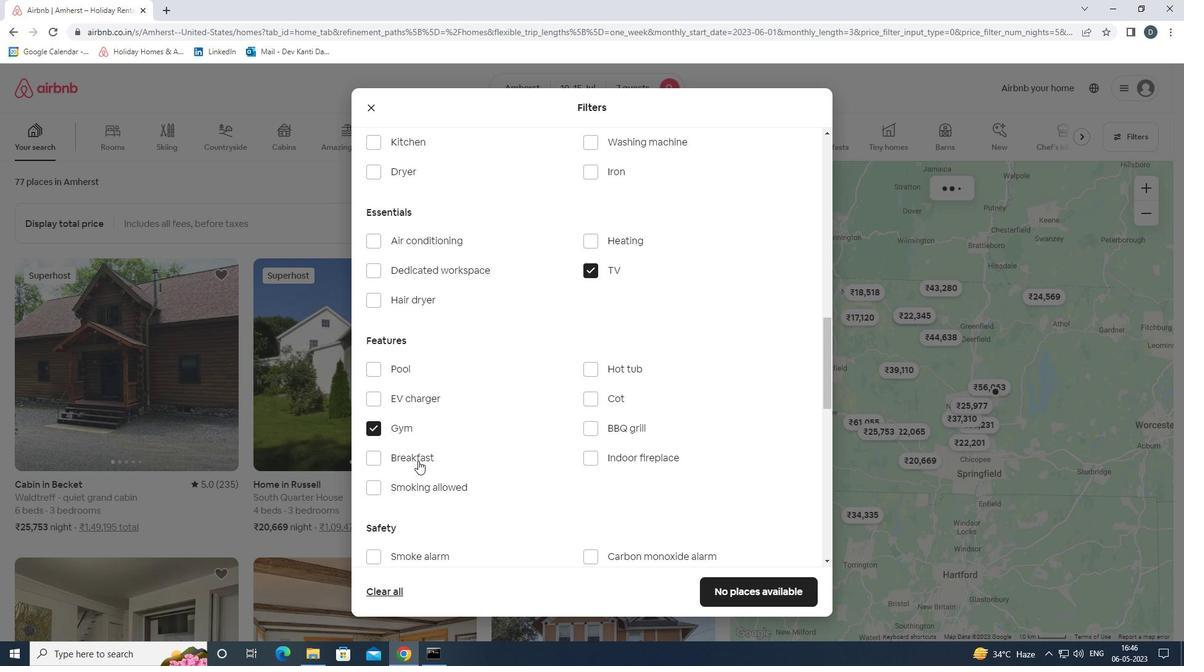 
Action: Mouse moved to (424, 455)
Screenshot: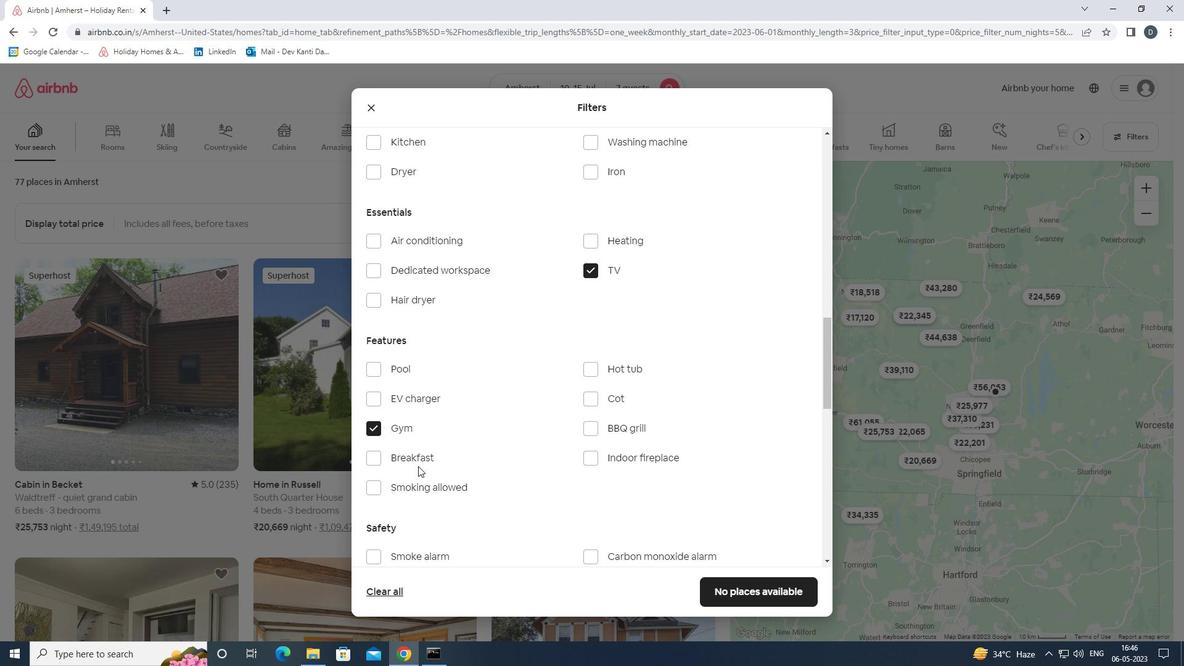 
Action: Mouse pressed left at (424, 455)
Screenshot: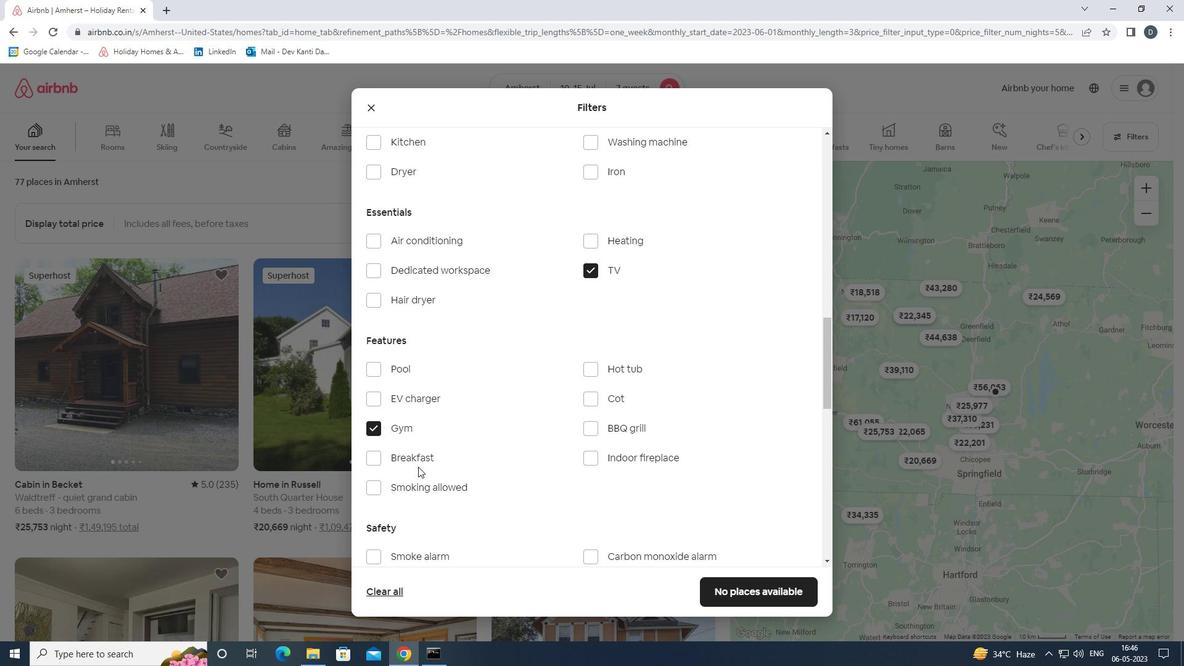 
Action: Mouse moved to (485, 444)
Screenshot: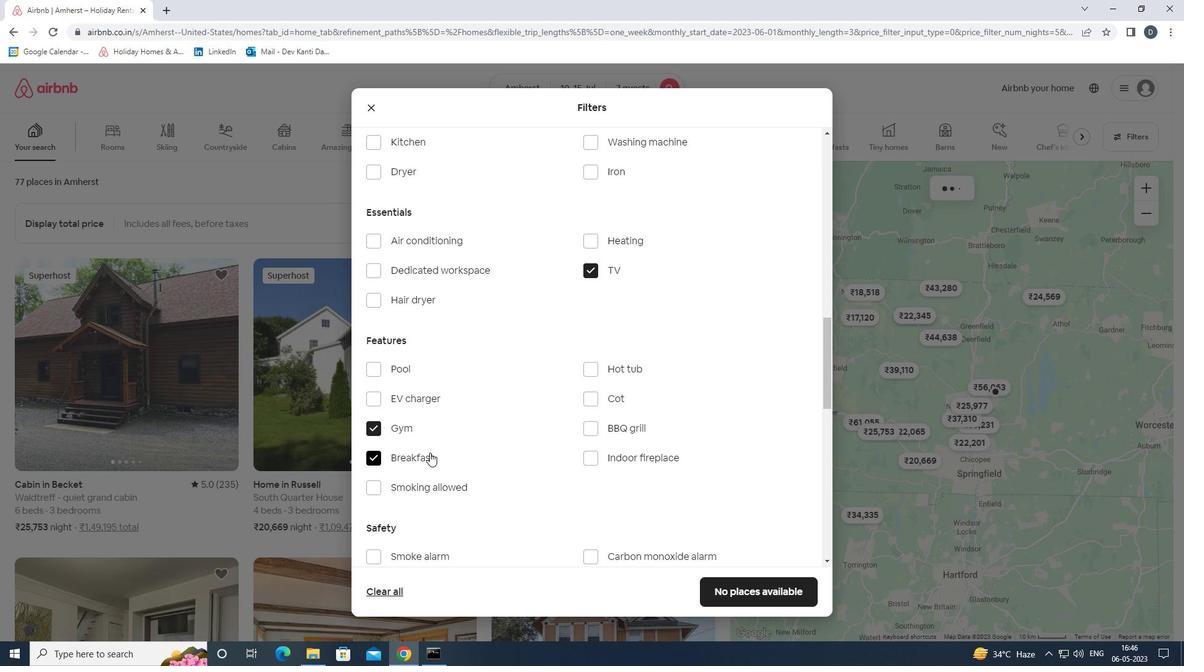 
Action: Mouse scrolled (485, 444) with delta (0, 0)
Screenshot: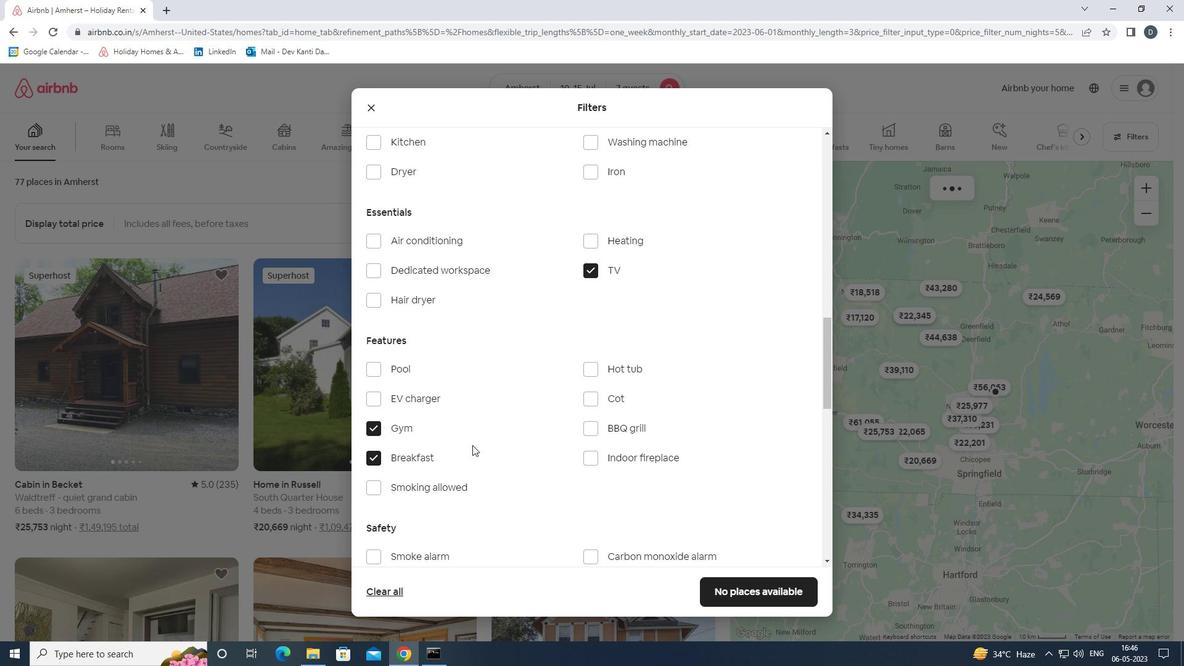 
Action: Mouse moved to (609, 171)
Screenshot: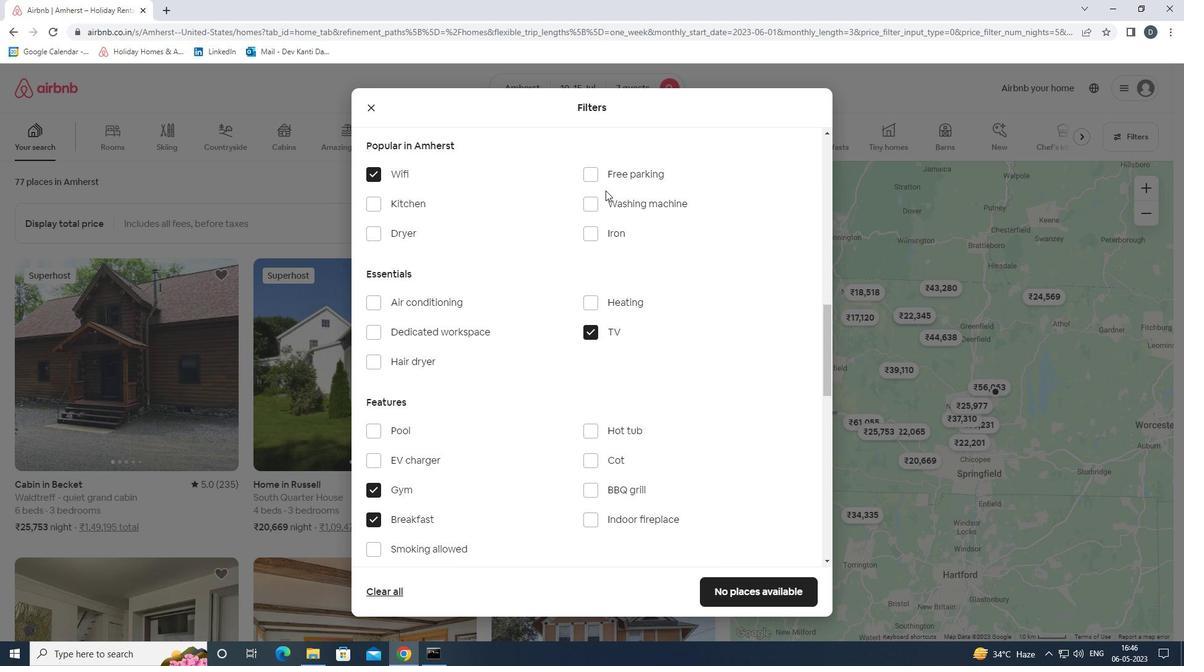 
Action: Mouse pressed left at (609, 171)
Screenshot: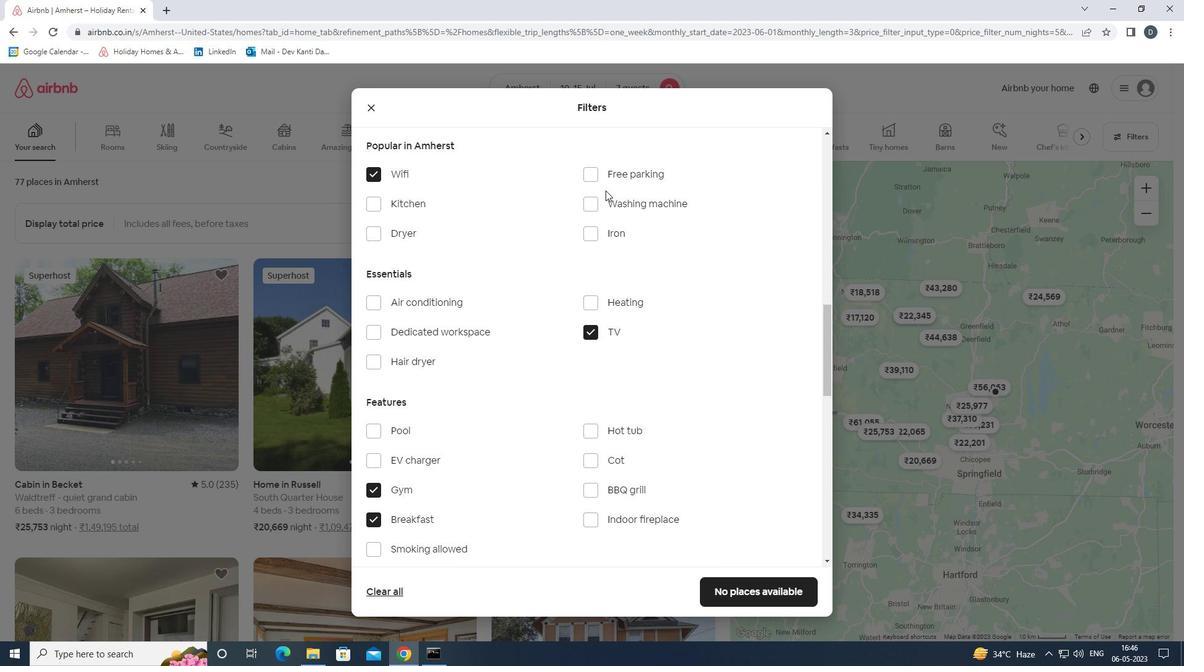 
Action: Mouse moved to (672, 337)
Screenshot: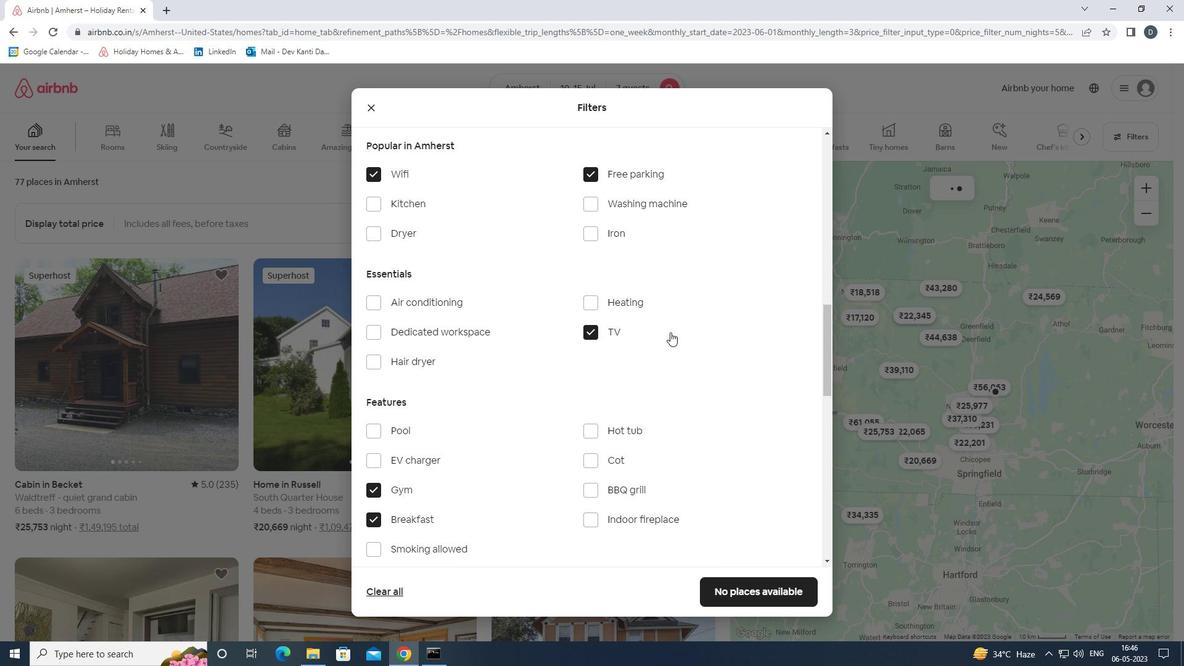 
Action: Mouse scrolled (672, 336) with delta (0, 0)
Screenshot: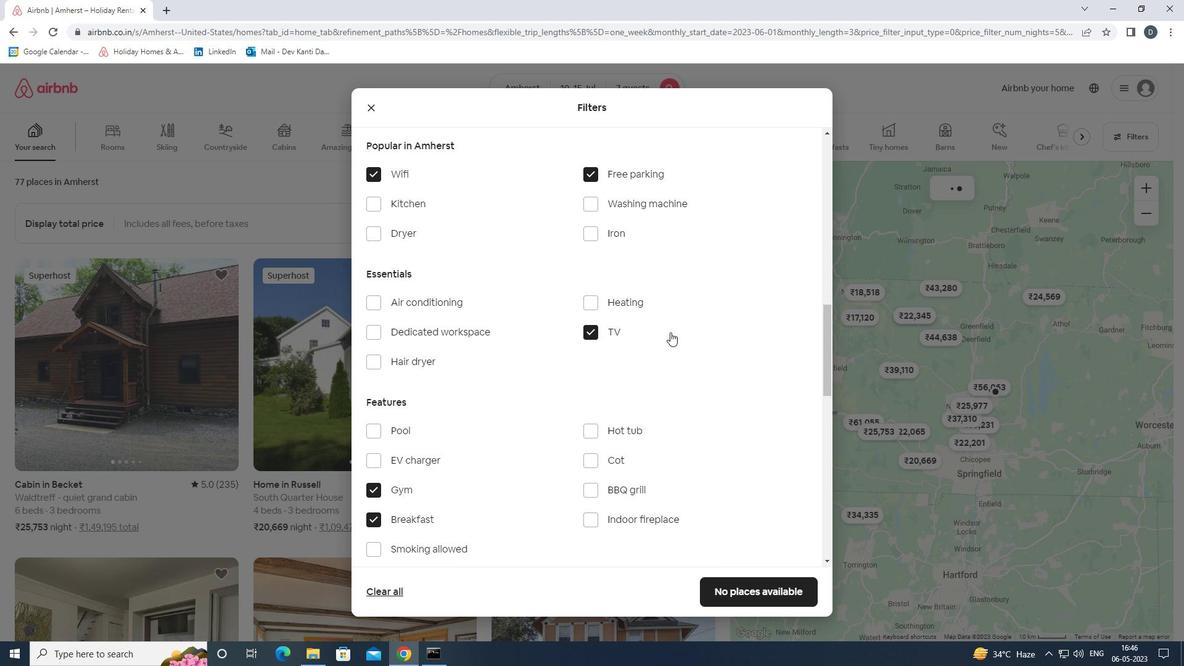 
Action: Mouse moved to (675, 339)
Screenshot: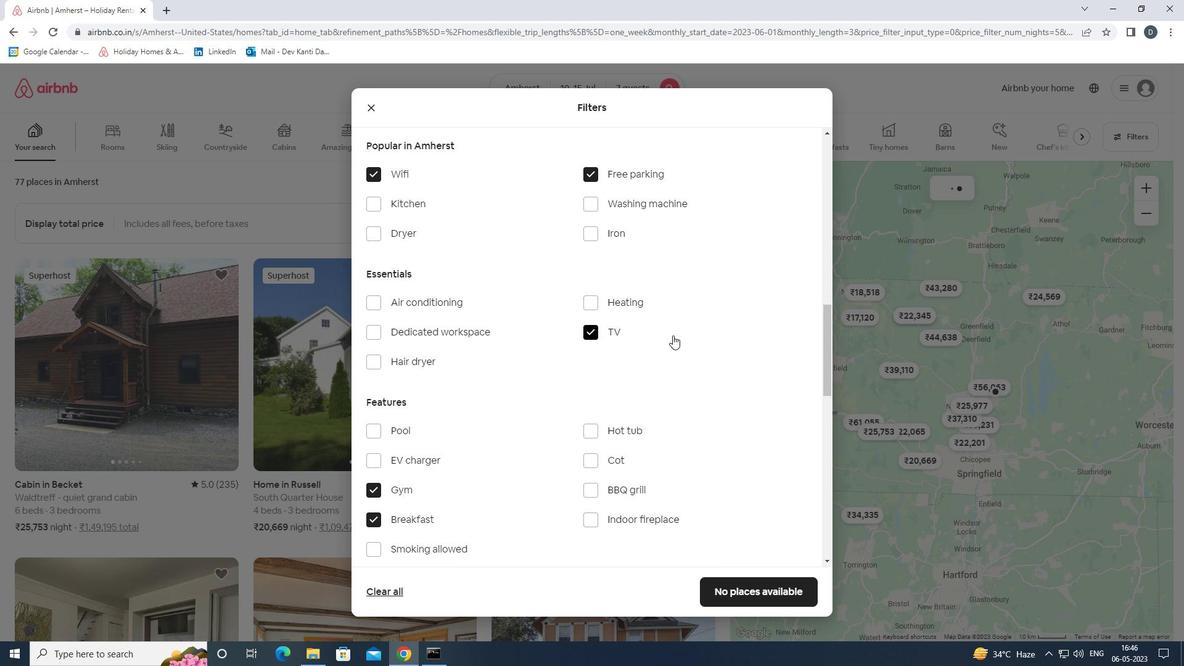 
Action: Mouse scrolled (675, 338) with delta (0, 0)
Screenshot: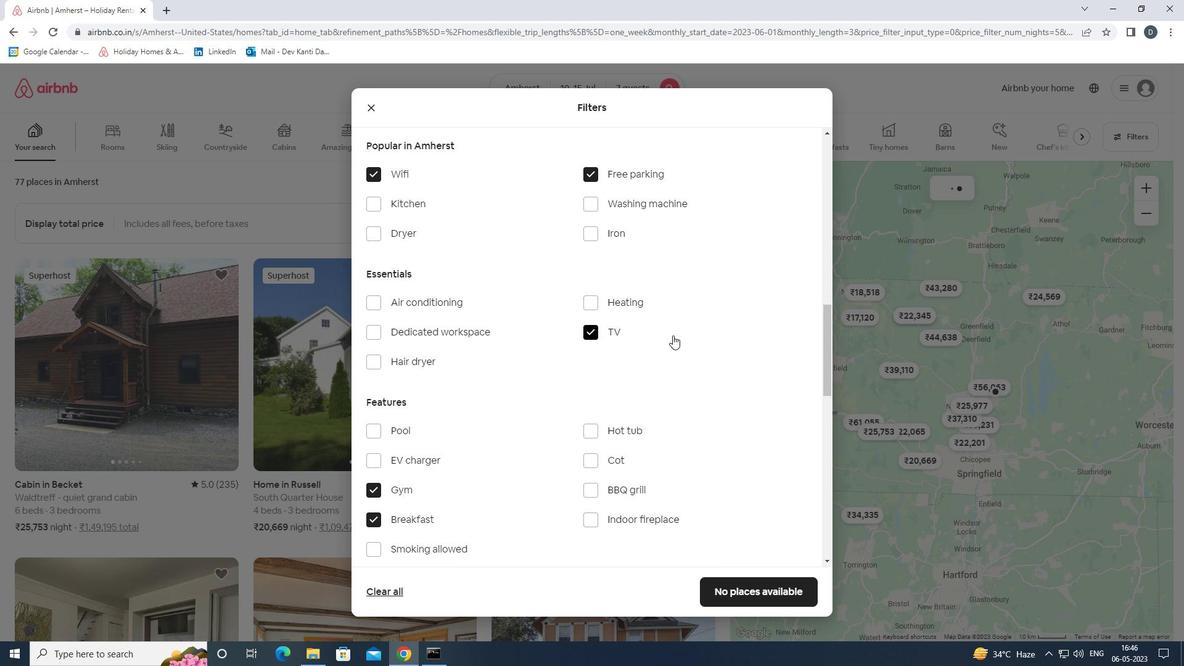 
Action: Mouse moved to (675, 339)
Screenshot: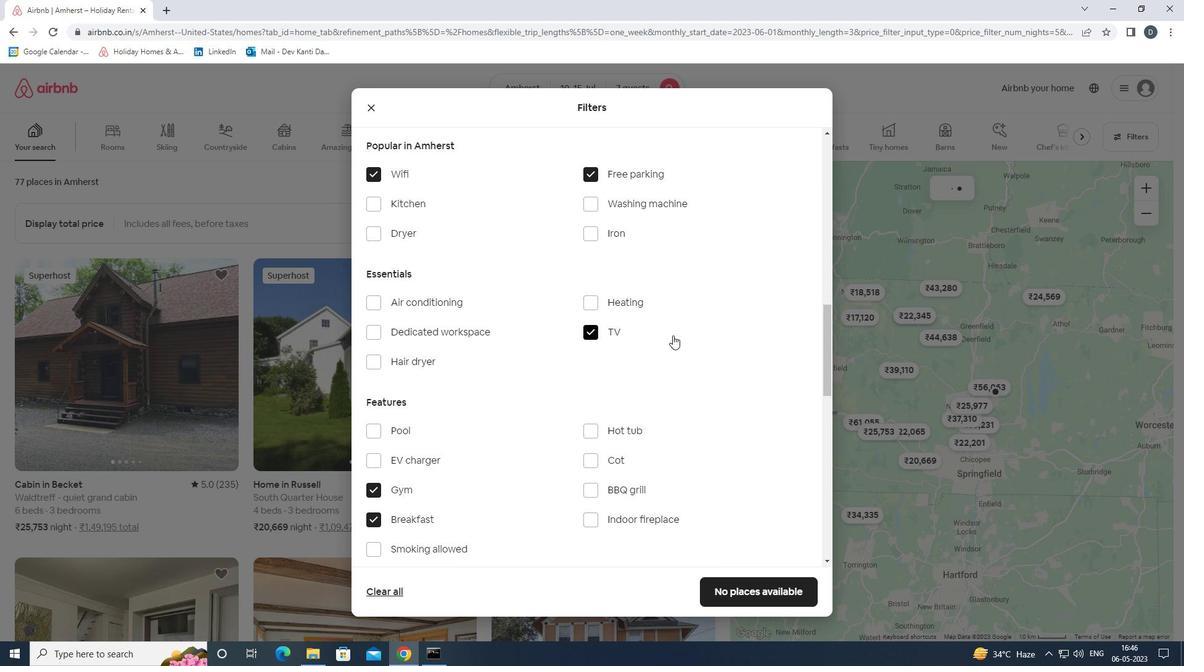 
Action: Mouse scrolled (675, 338) with delta (0, 0)
Screenshot: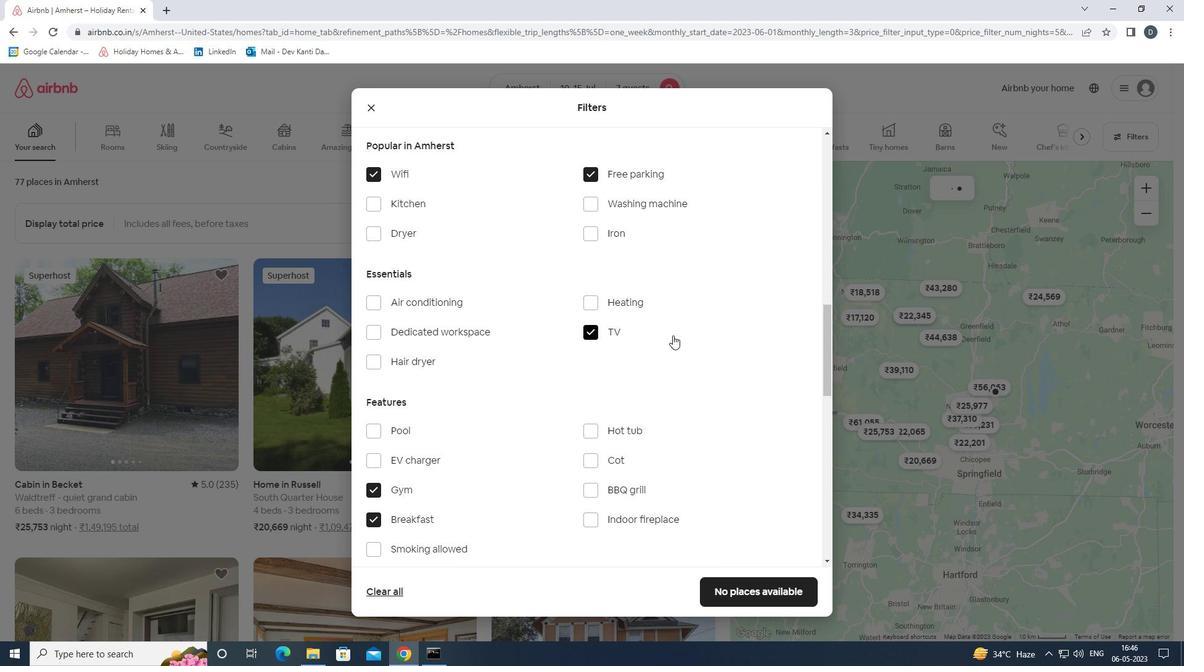 
Action: Mouse scrolled (675, 338) with delta (0, 0)
Screenshot: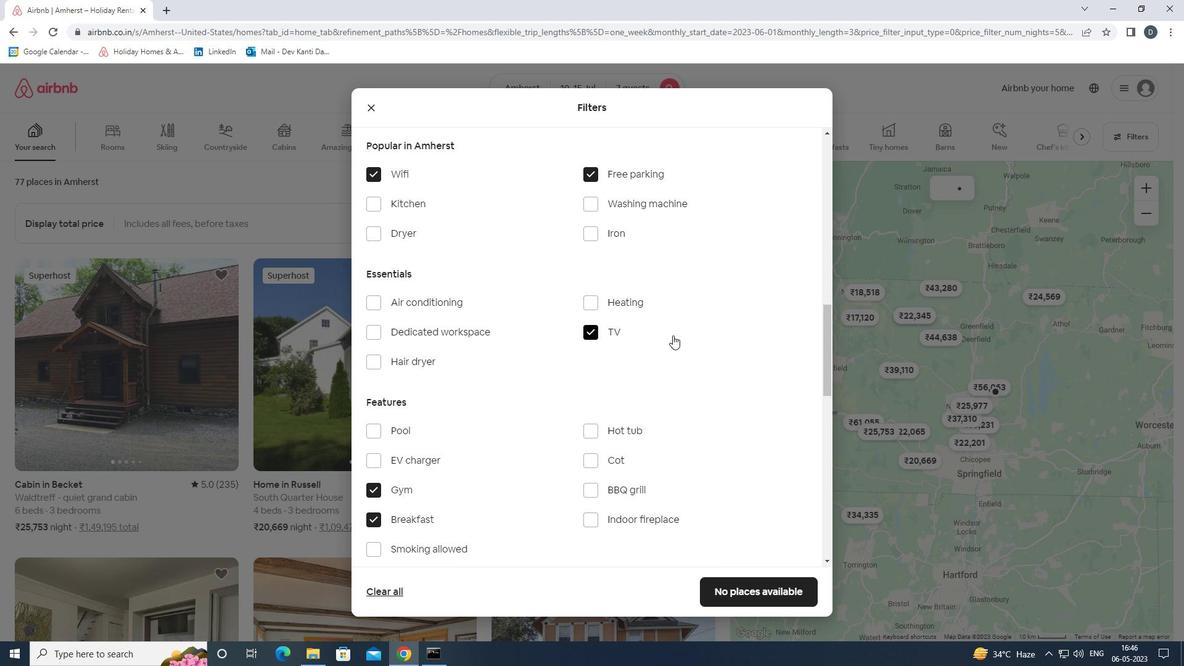 
Action: Mouse moved to (677, 339)
Screenshot: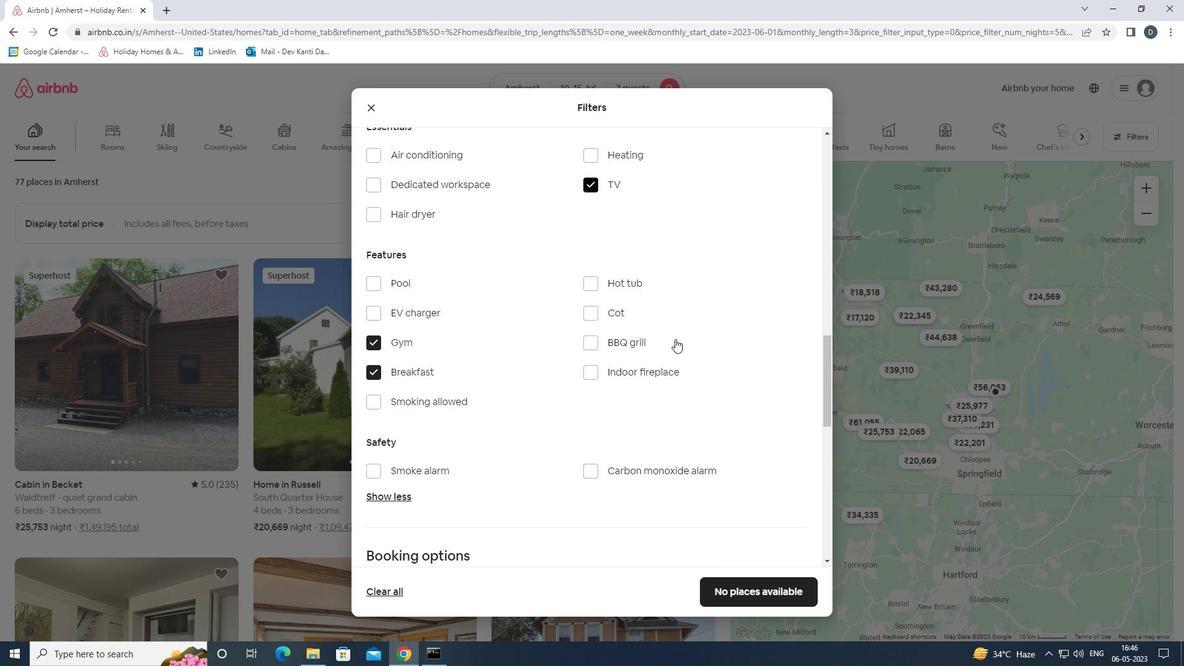 
Action: Mouse scrolled (677, 339) with delta (0, 0)
Screenshot: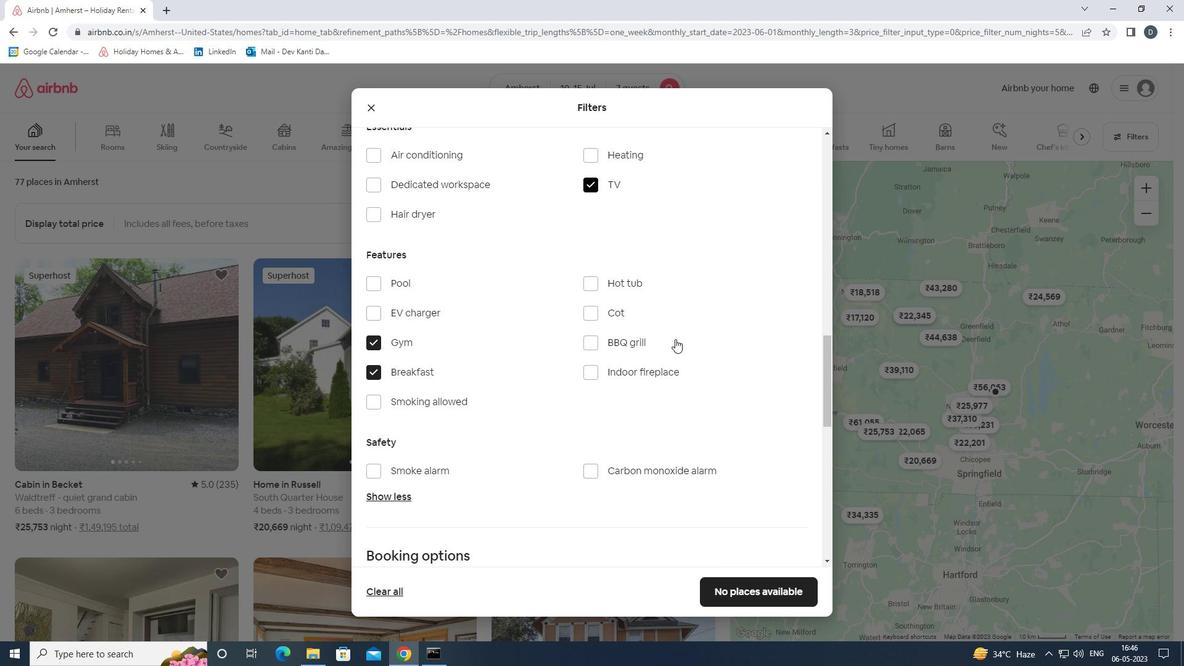 
Action: Mouse moved to (680, 342)
Screenshot: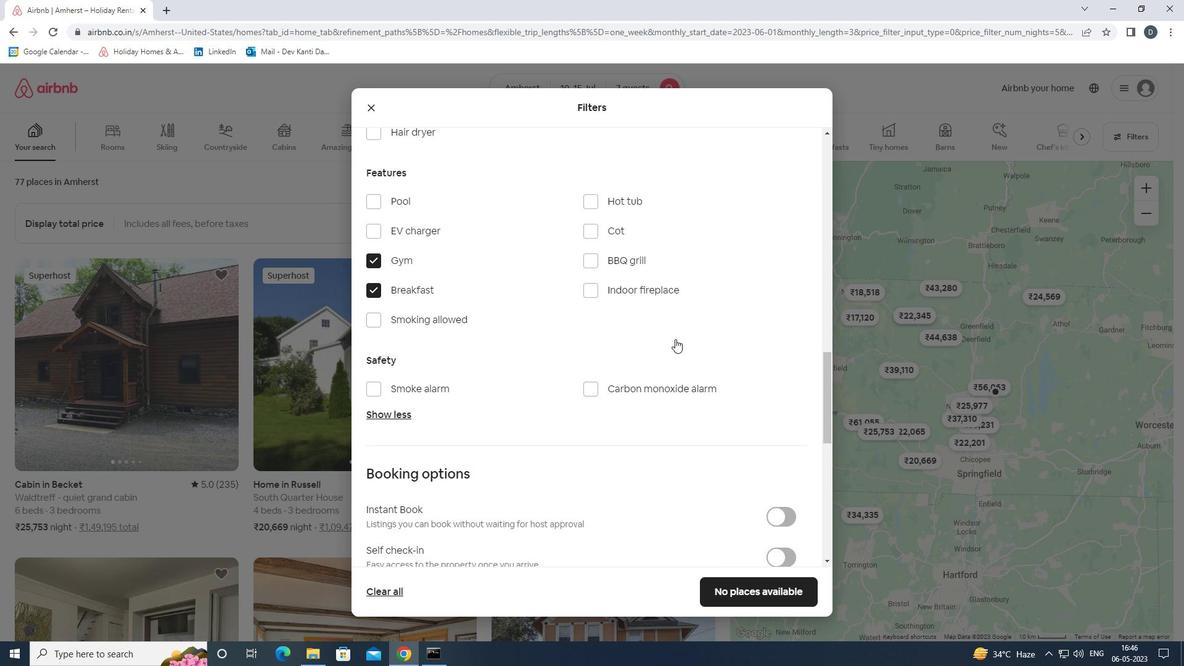 
Action: Mouse scrolled (680, 341) with delta (0, 0)
Screenshot: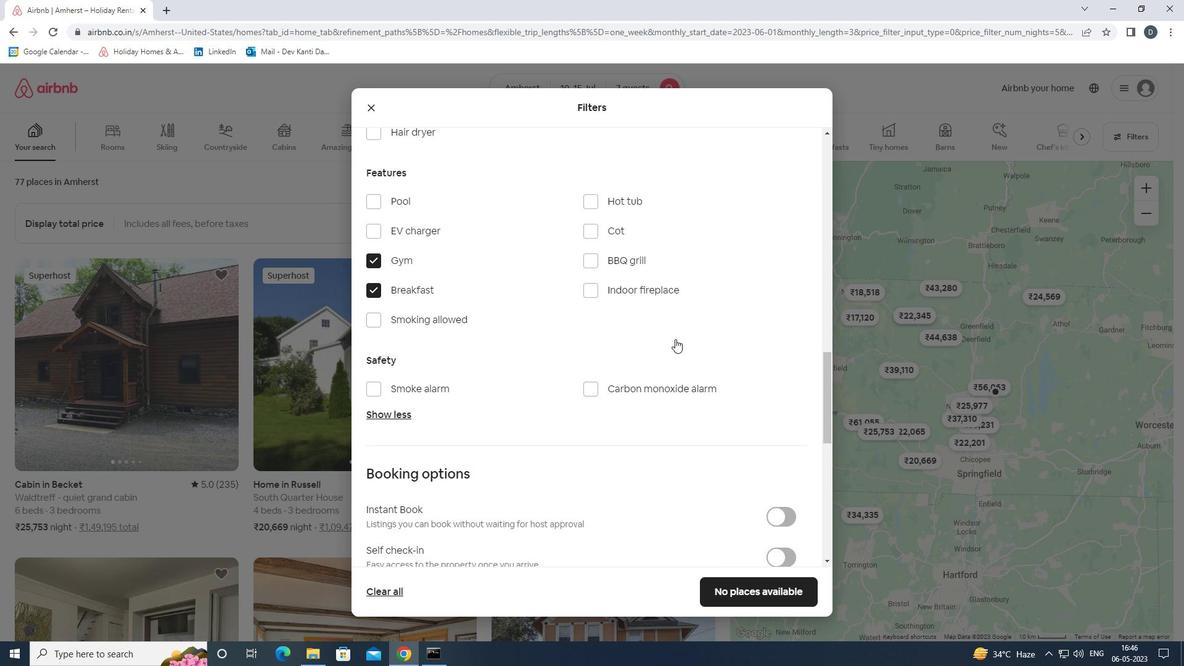 
Action: Mouse moved to (683, 343)
Screenshot: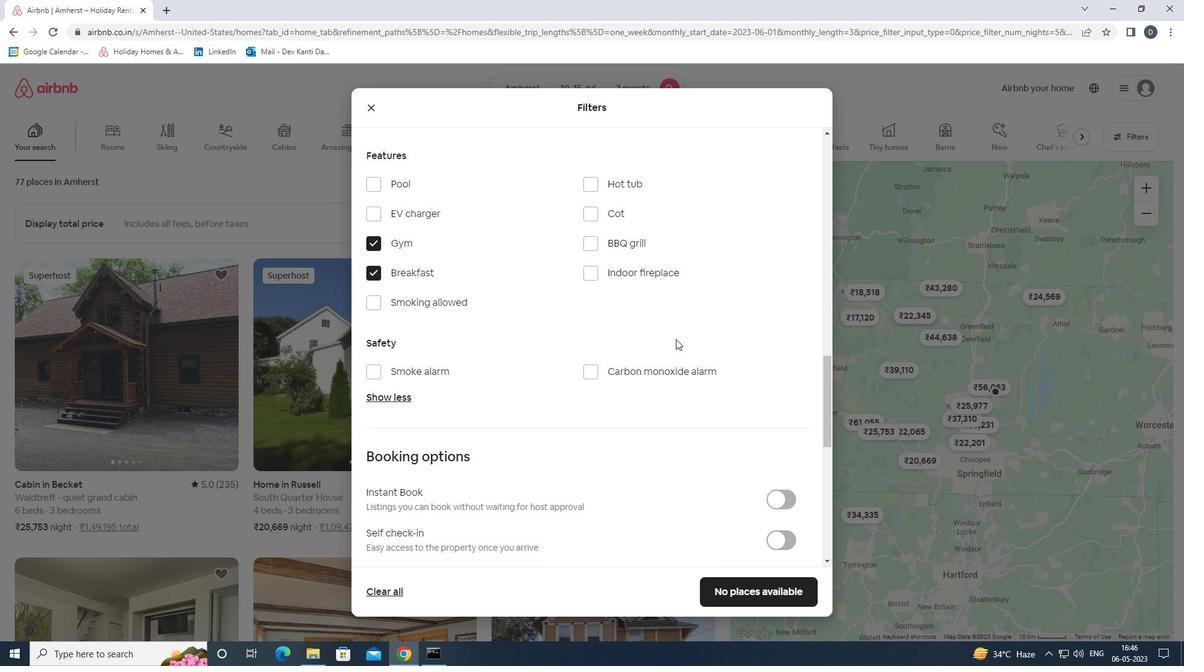
Action: Mouse scrolled (683, 342) with delta (0, 0)
Screenshot: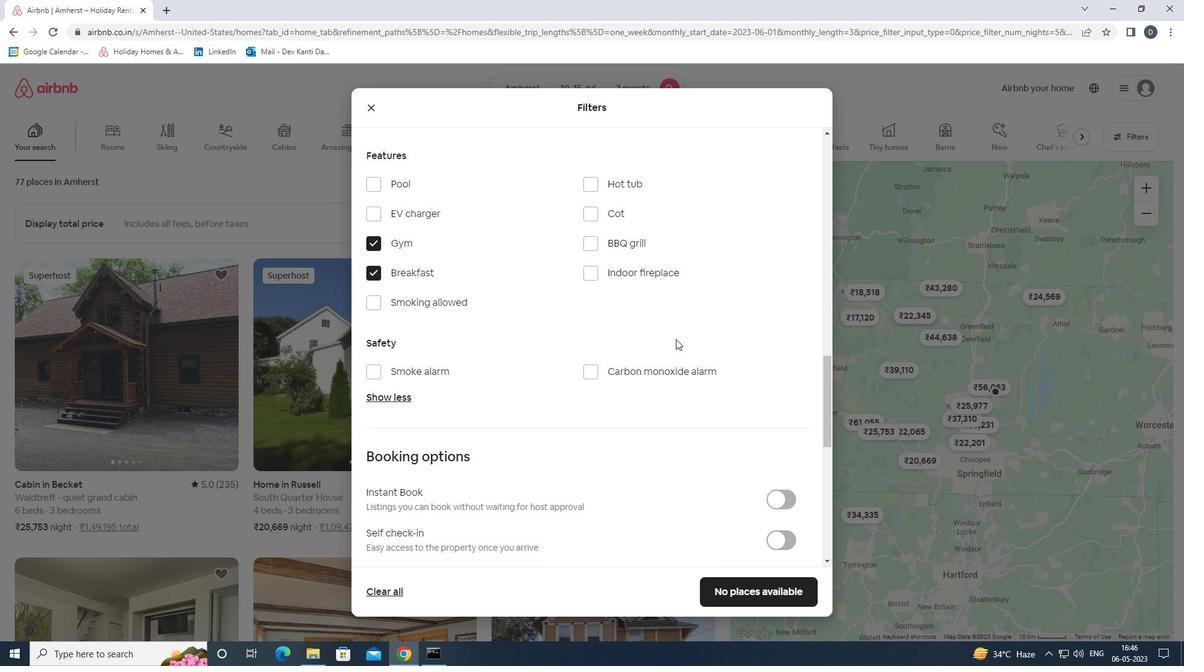 
Action: Mouse moved to (781, 357)
Screenshot: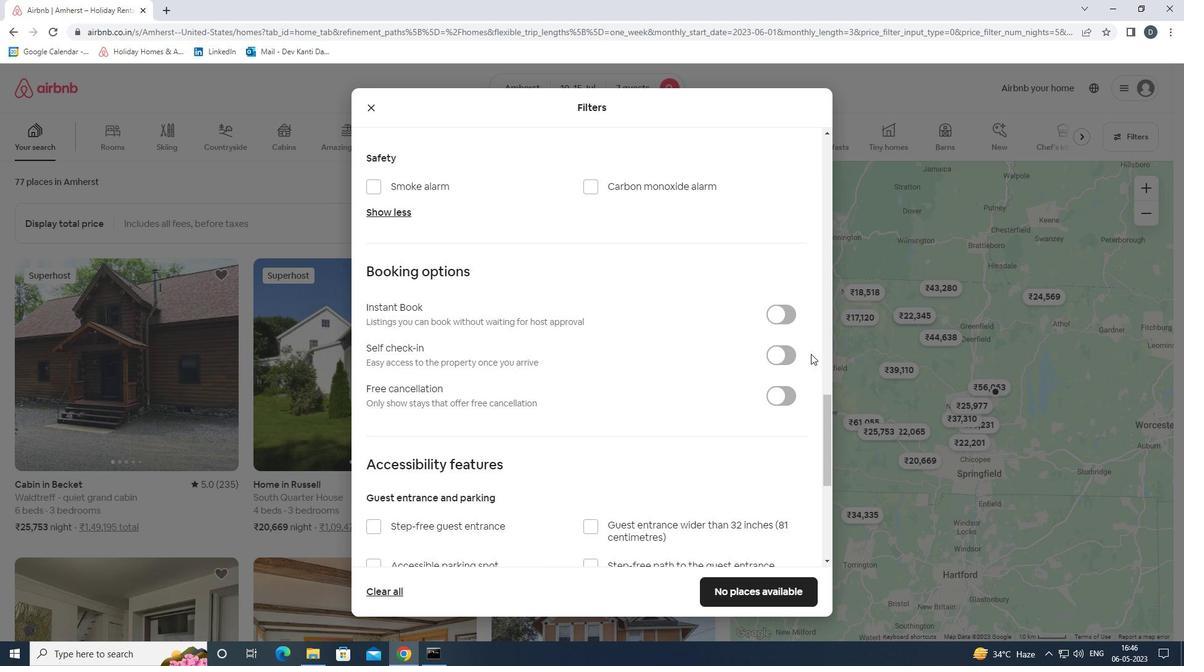 
Action: Mouse pressed left at (781, 357)
Screenshot: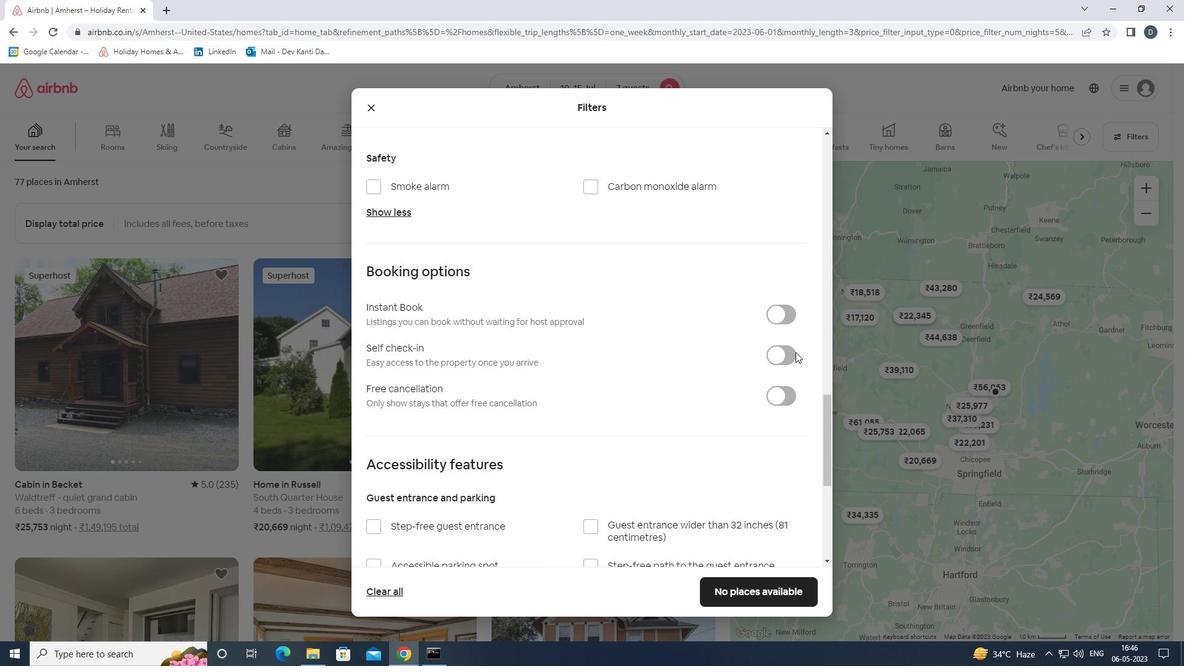 
Action: Mouse moved to (777, 357)
Screenshot: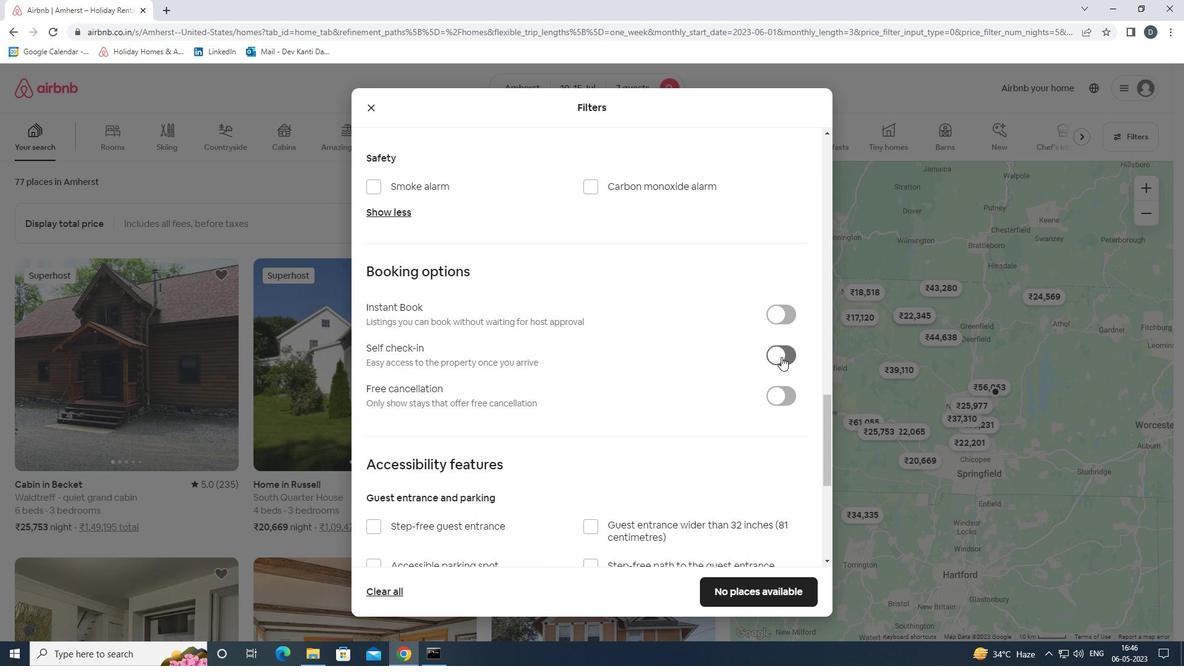 
Action: Mouse scrolled (777, 357) with delta (0, 0)
Screenshot: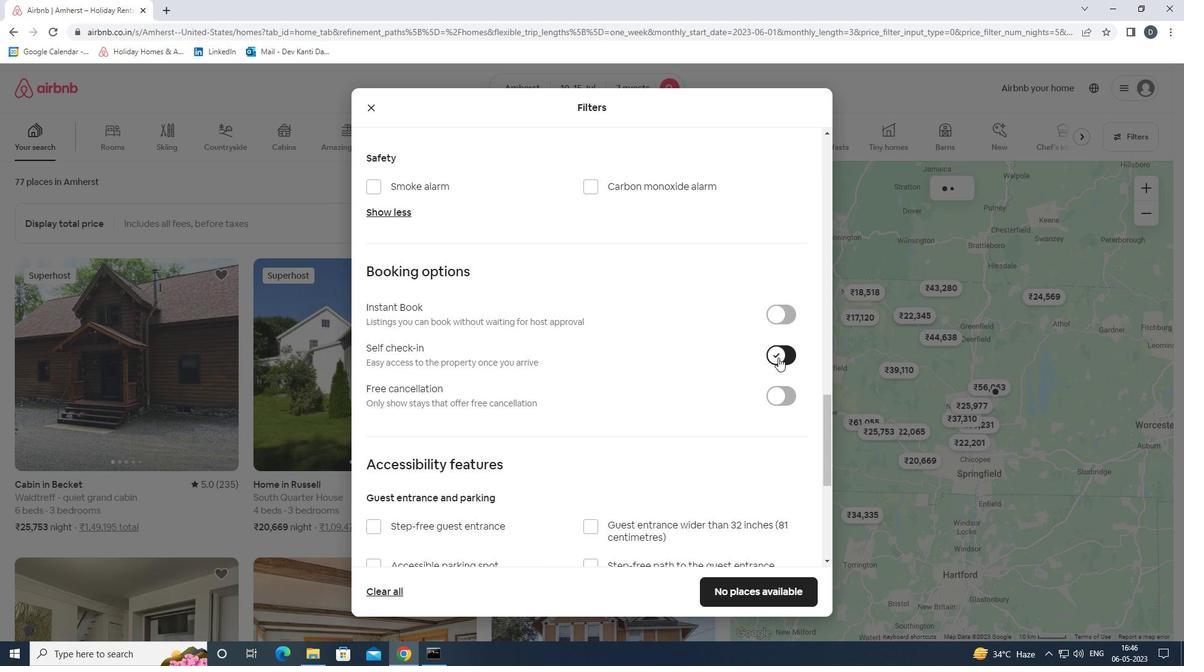 
Action: Mouse scrolled (777, 357) with delta (0, 0)
Screenshot: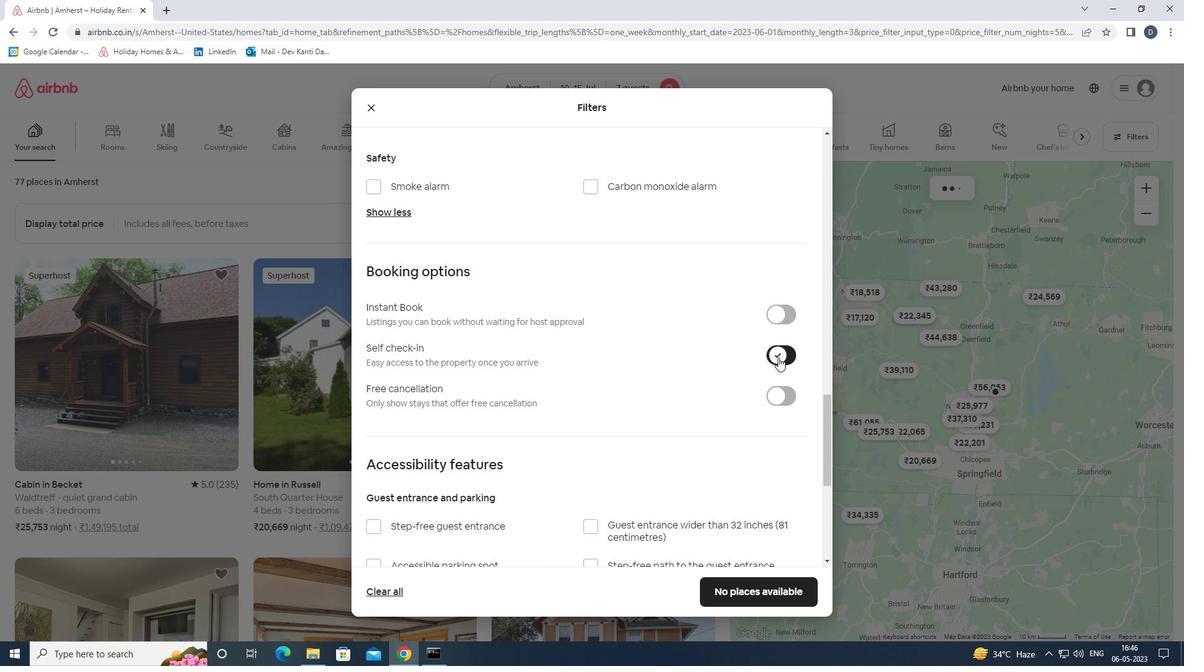 
Action: Mouse scrolled (777, 357) with delta (0, 0)
Screenshot: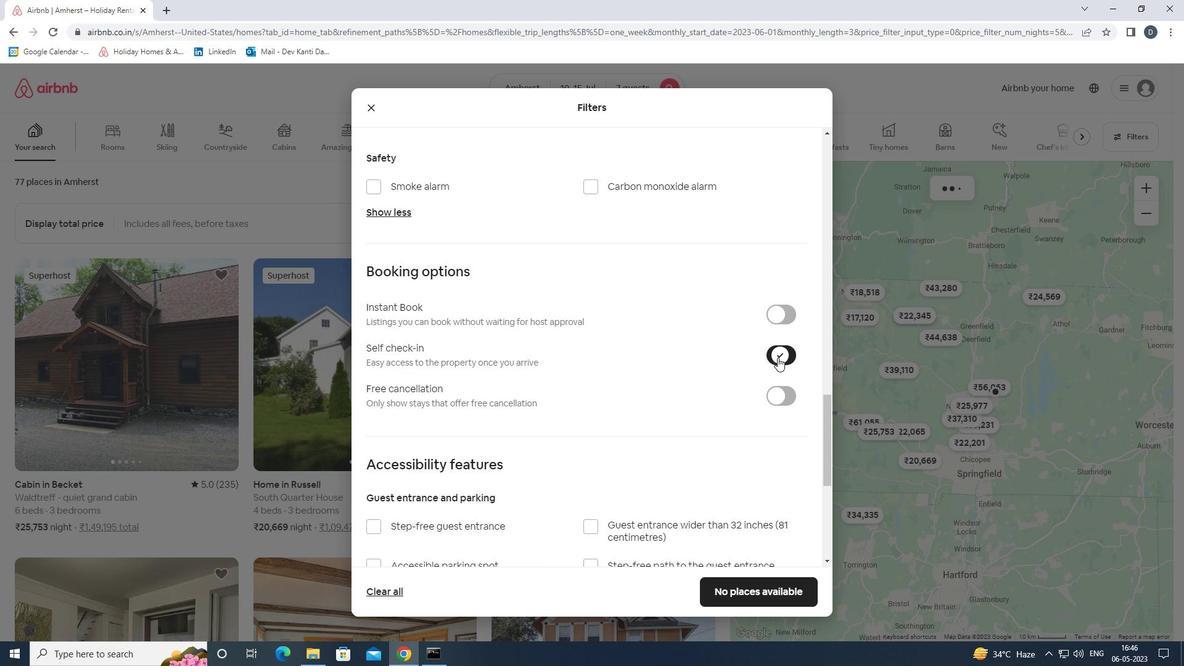 
Action: Mouse scrolled (777, 357) with delta (0, 0)
Screenshot: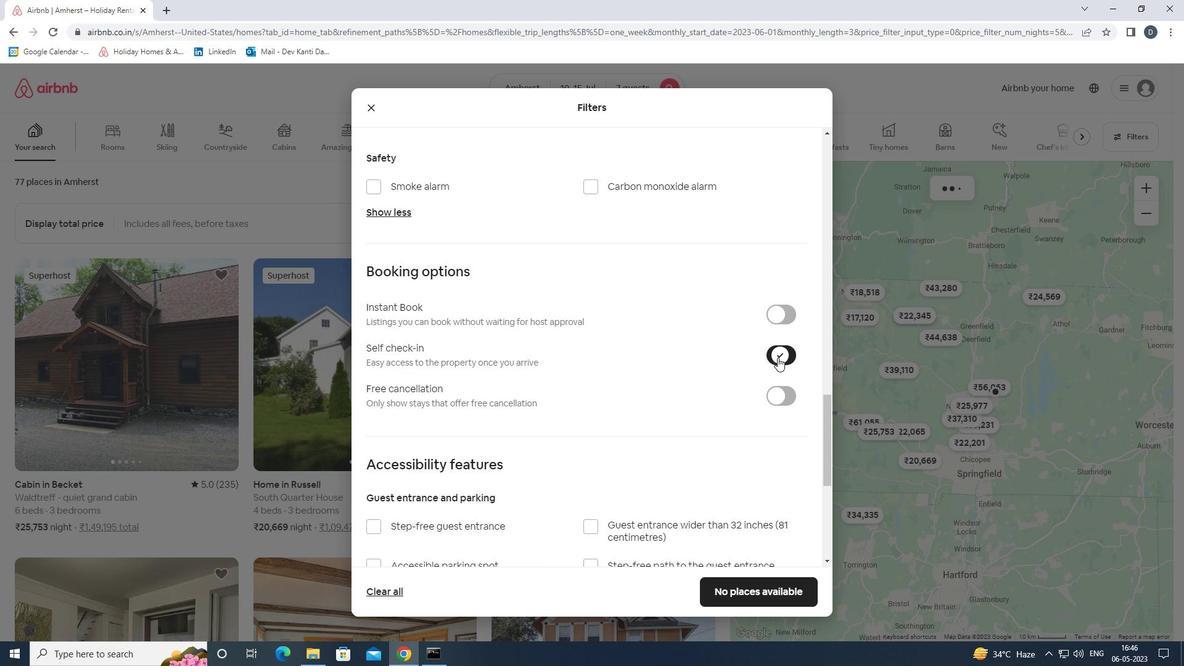 
Action: Mouse moved to (777, 358)
Screenshot: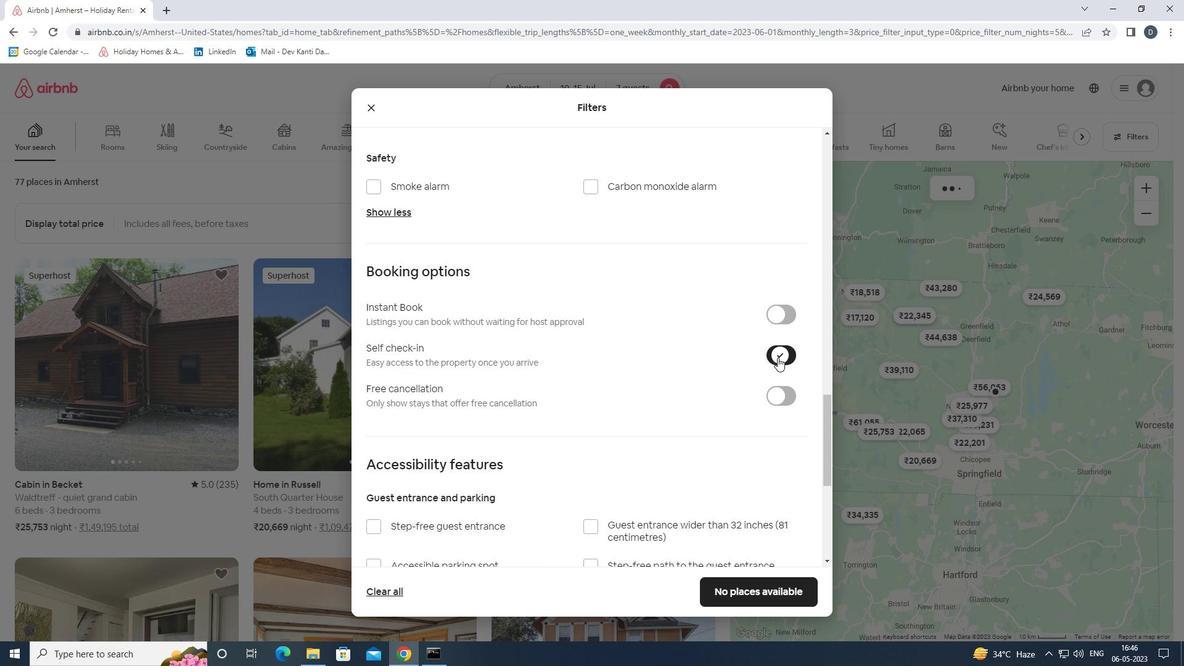 
Action: Mouse scrolled (777, 358) with delta (0, 0)
Screenshot: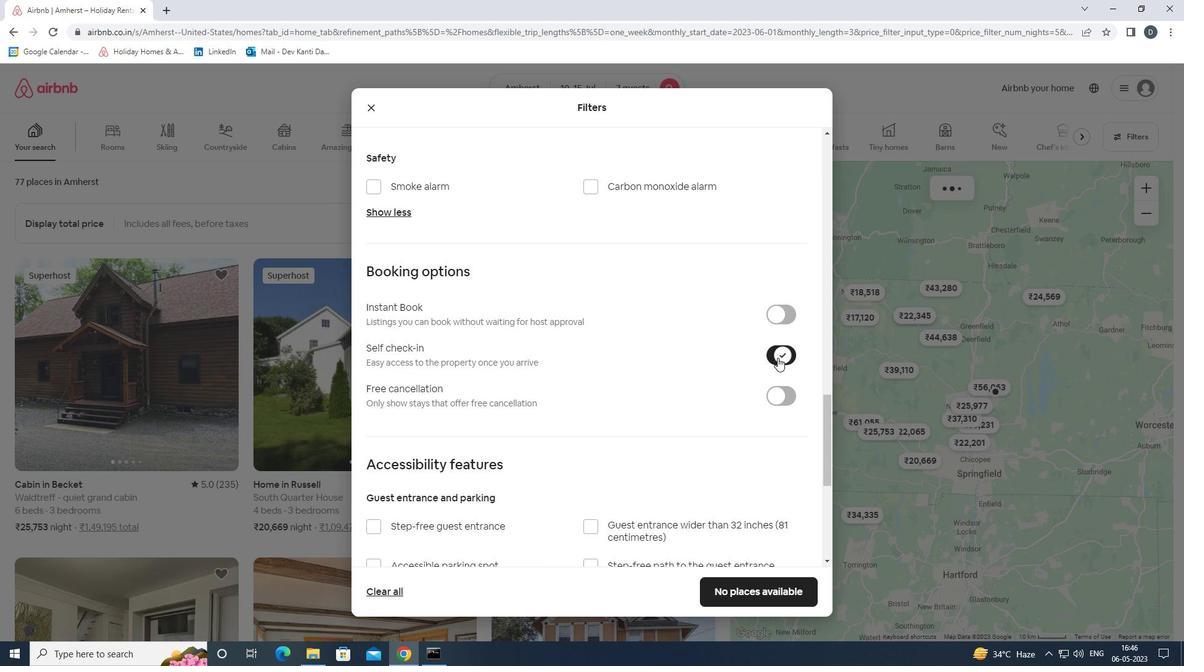 
Action: Mouse moved to (778, 358)
Screenshot: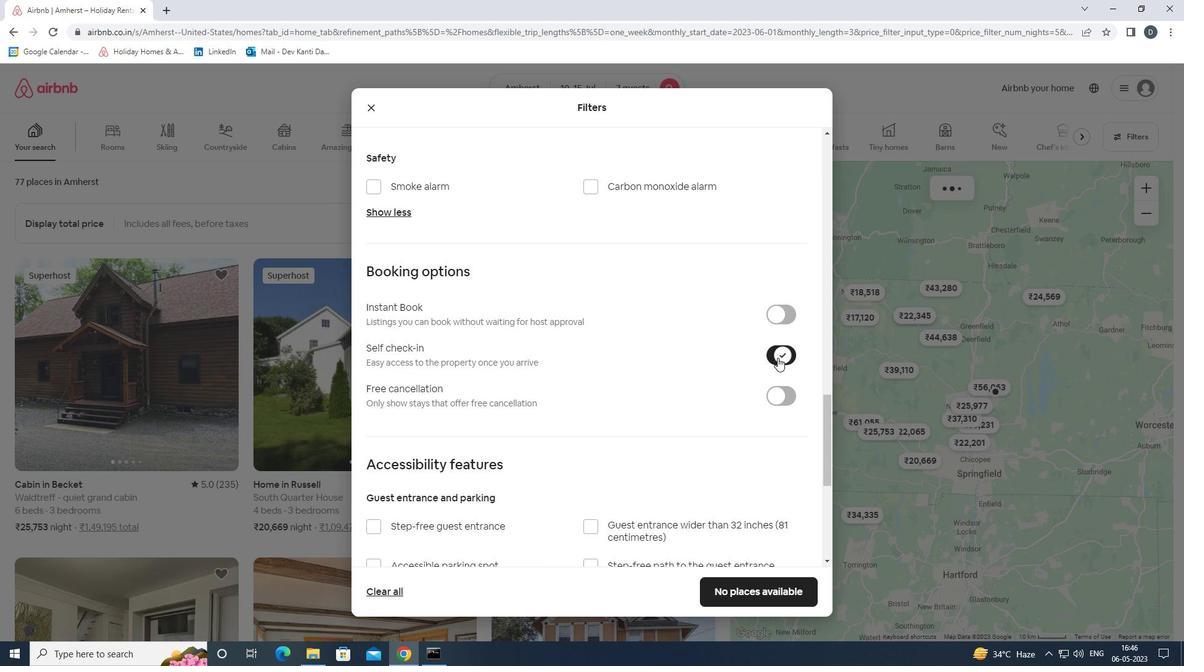 
Action: Mouse scrolled (778, 358) with delta (0, 0)
Screenshot: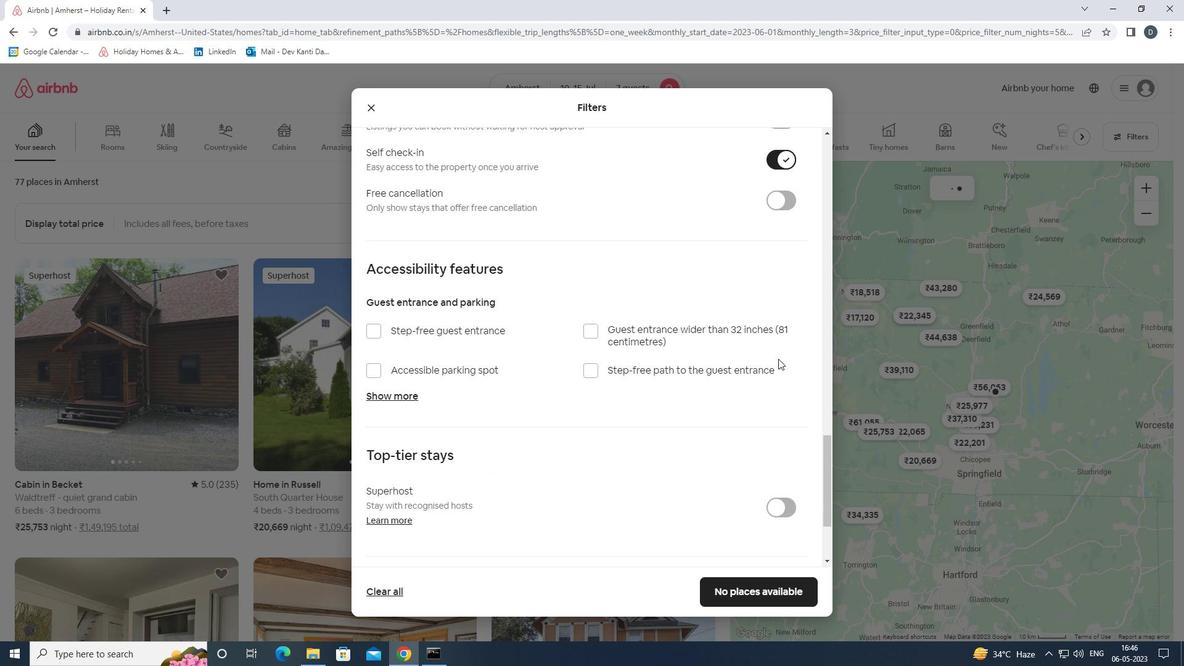 
Action: Mouse scrolled (778, 358) with delta (0, 0)
Screenshot: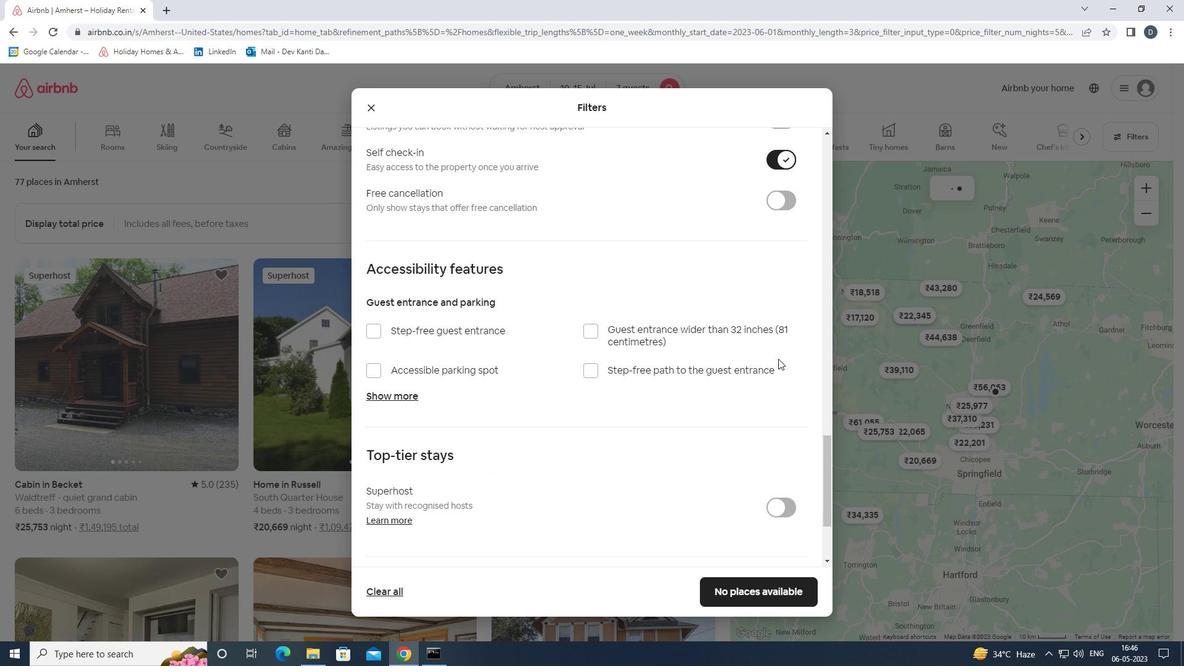 
Action: Mouse scrolled (778, 358) with delta (0, 0)
Screenshot: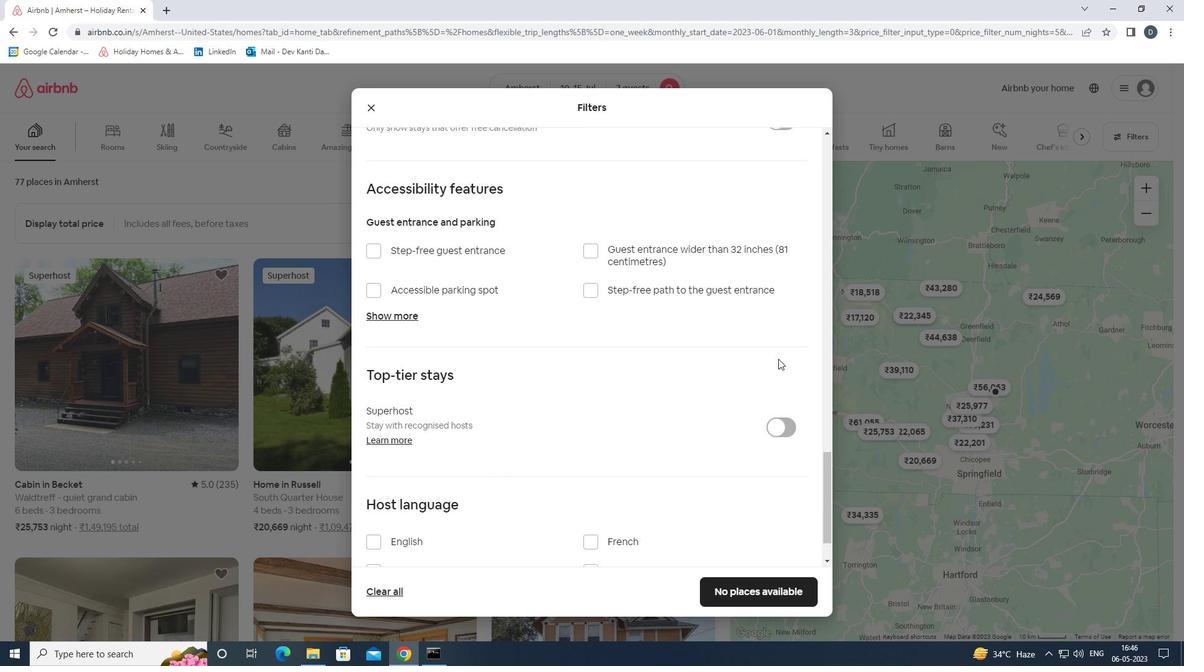 
Action: Mouse scrolled (778, 358) with delta (0, 0)
Screenshot: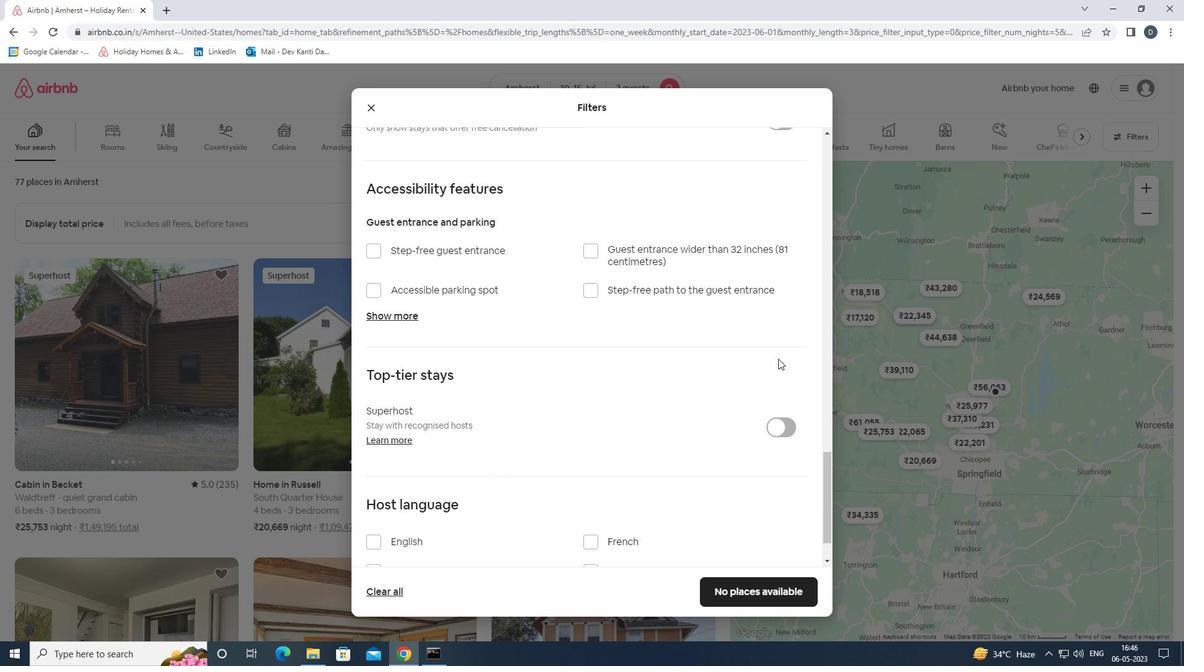 
Action: Mouse scrolled (778, 358) with delta (0, 0)
Screenshot: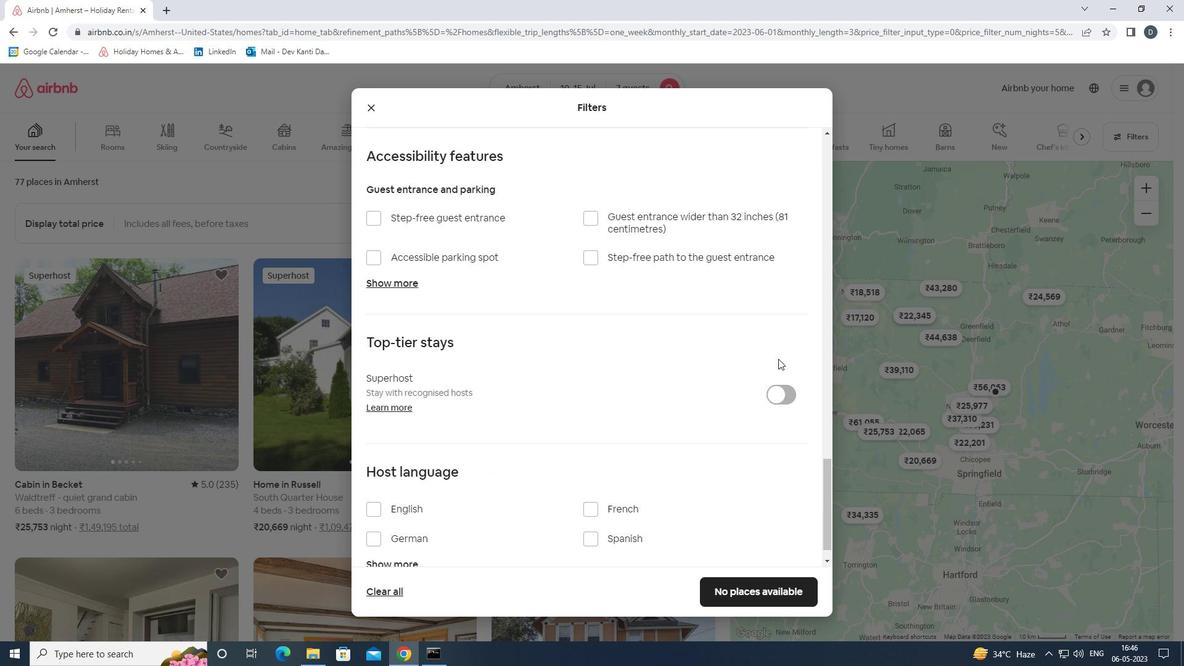 
Action: Mouse moved to (402, 482)
Screenshot: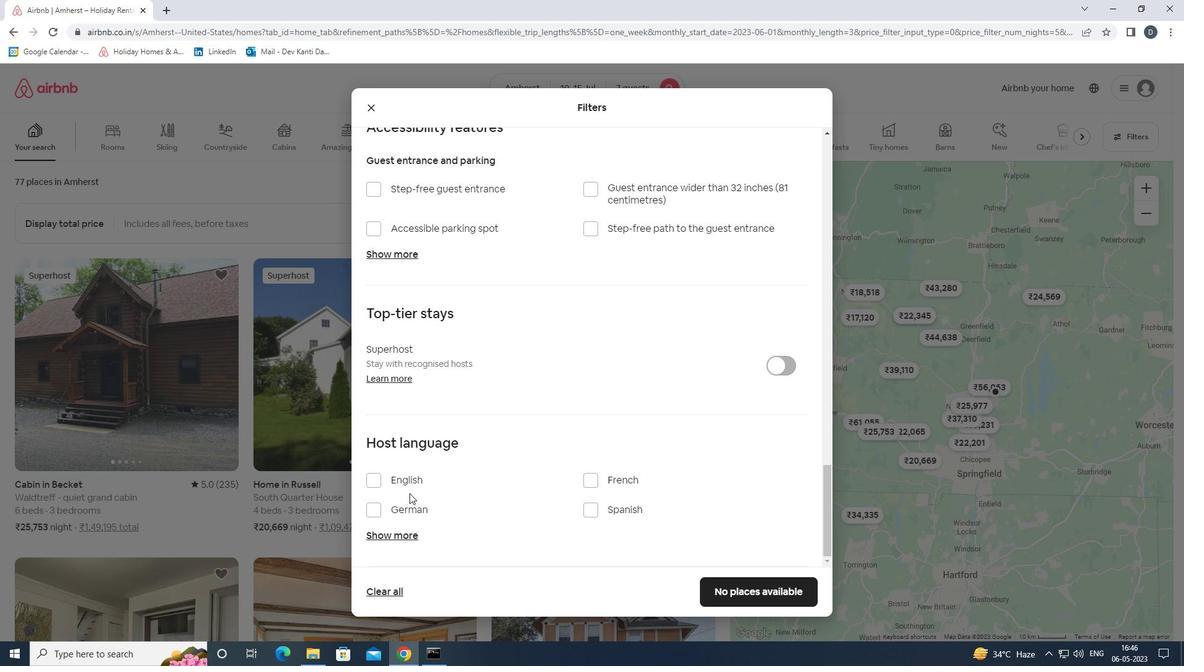 
Action: Mouse pressed left at (402, 482)
Screenshot: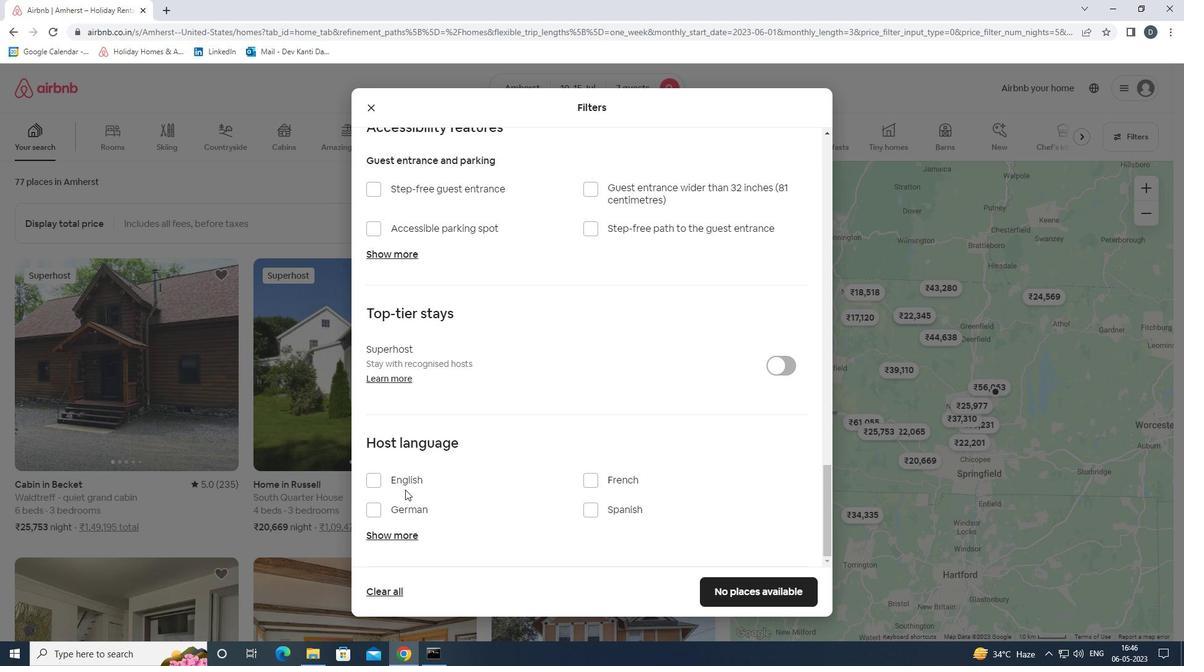
Action: Mouse moved to (740, 592)
Screenshot: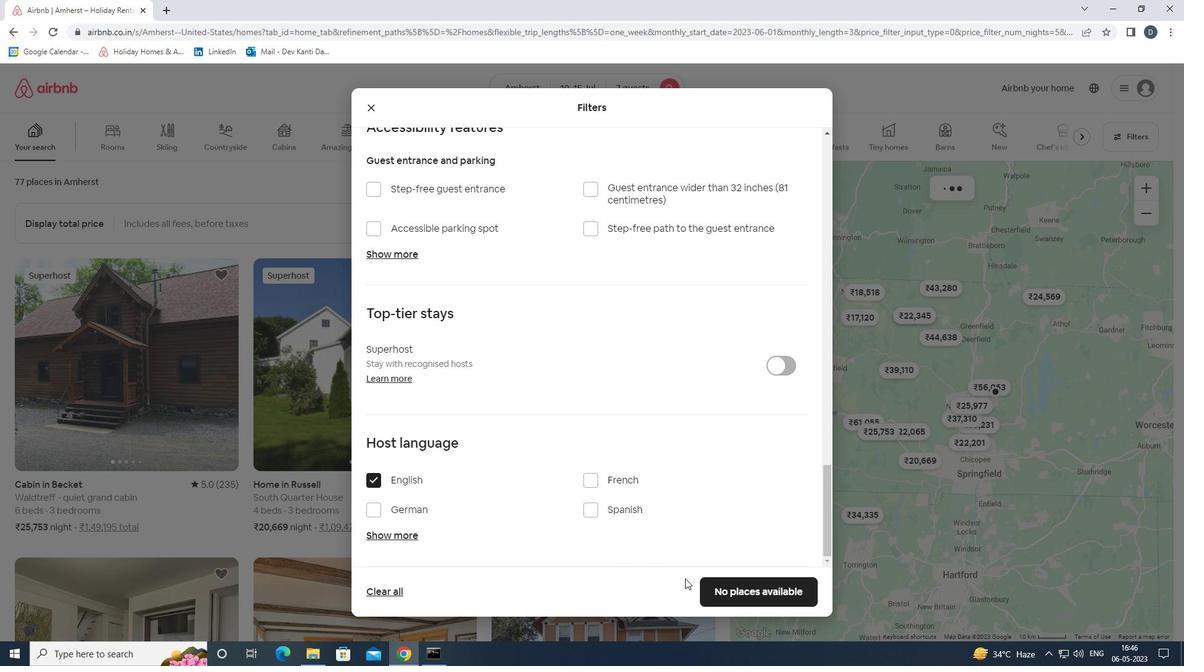 
Action: Mouse pressed left at (740, 592)
Screenshot: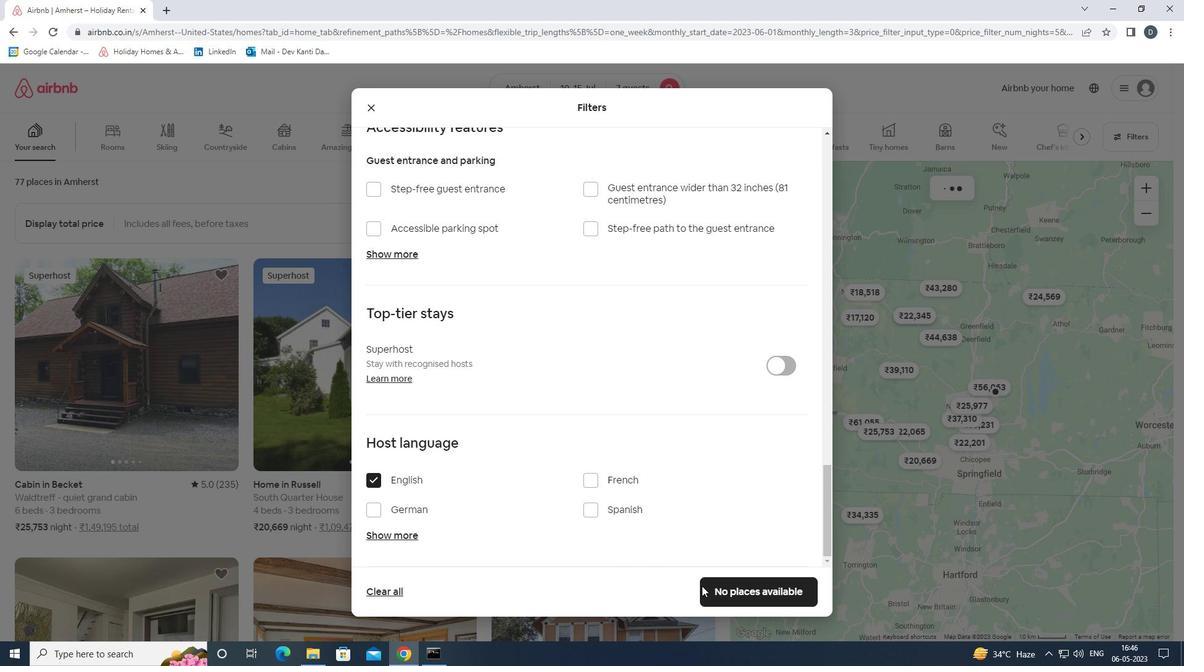 
Action: Mouse moved to (706, 519)
Screenshot: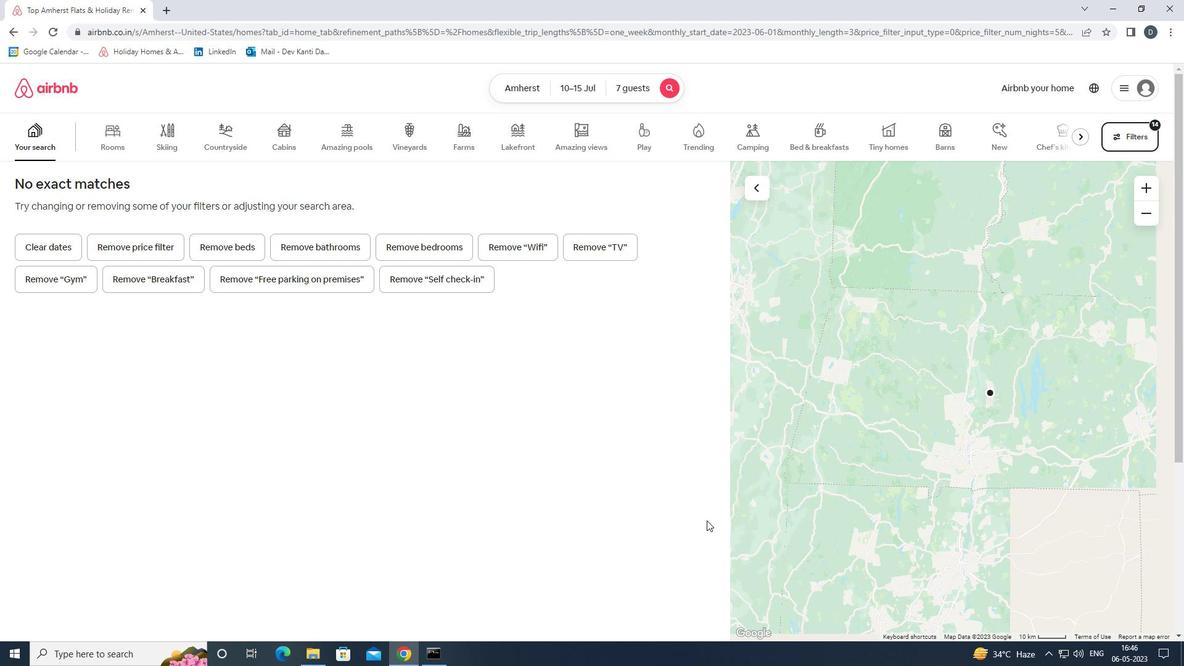 
